 Task: Look for space in Kemise, Ethiopia from 12th July, 2023 to 16th July, 2023 for 8 adults in price range Rs.10000 to Rs.16000. Place can be private room with 8 bedrooms having 8 beds and 8 bathrooms. Property type can be house, flat, hotel. Amenities needed are: wifi, TV, free parkinig on premises, gym, breakfast. Booking option can be shelf check-in. Required host language is English.
Action: Mouse moved to (472, 97)
Screenshot: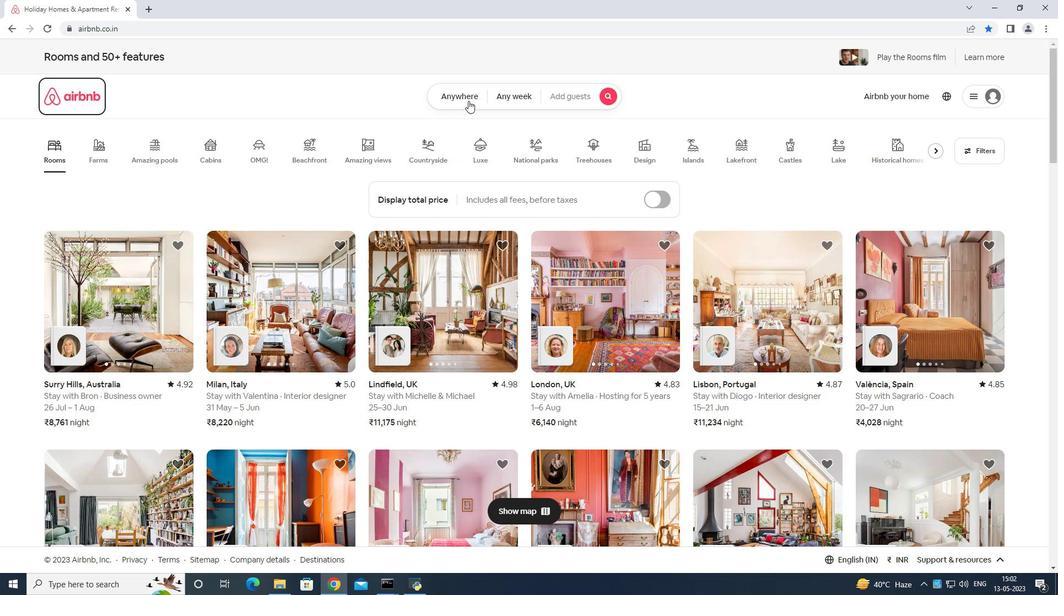 
Action: Mouse pressed left at (472, 97)
Screenshot: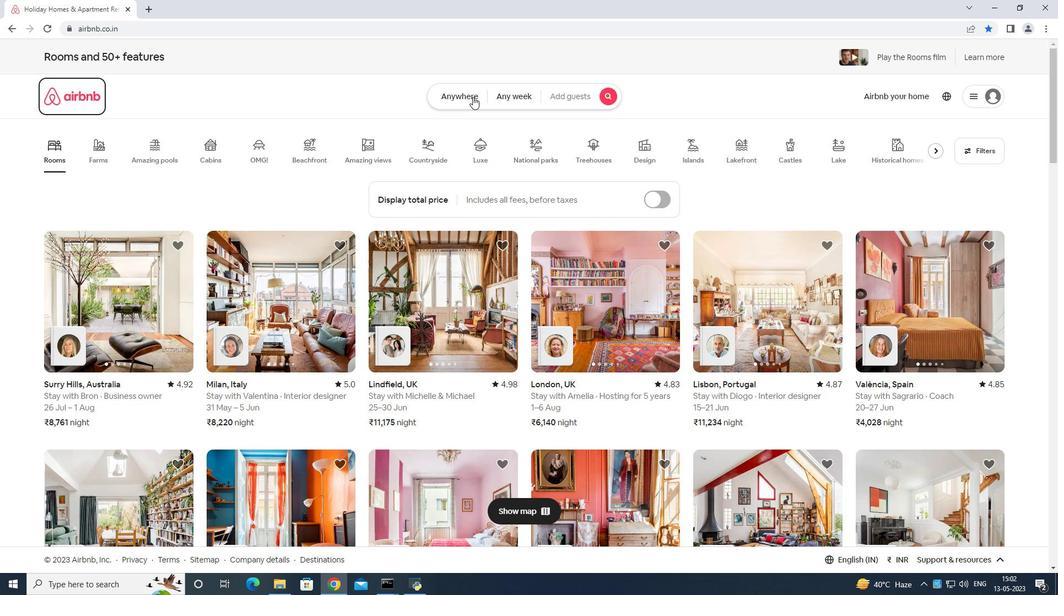 
Action: Mouse moved to (367, 141)
Screenshot: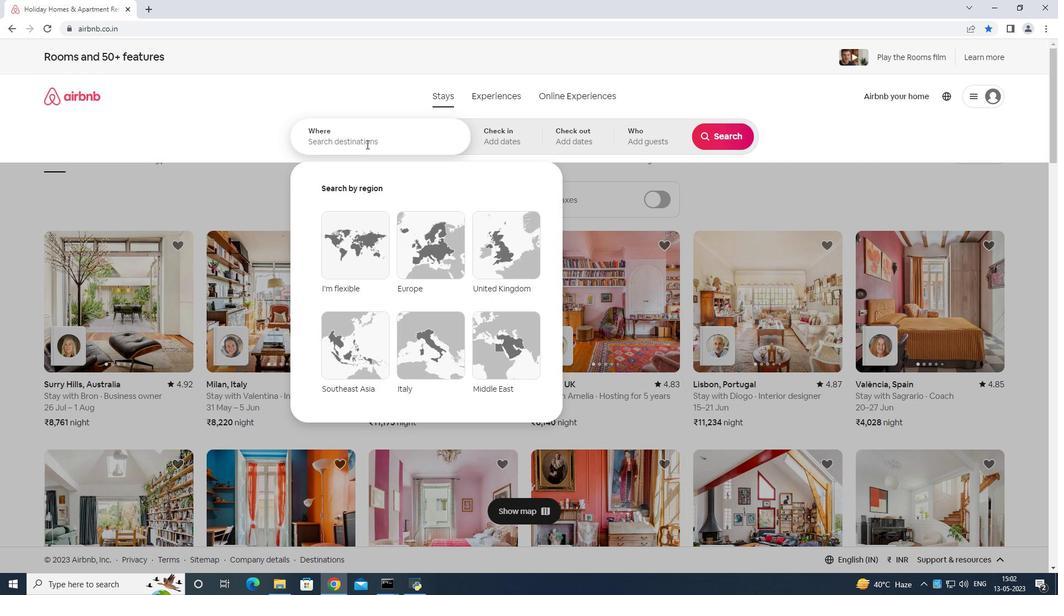 
Action: Mouse pressed left at (367, 141)
Screenshot: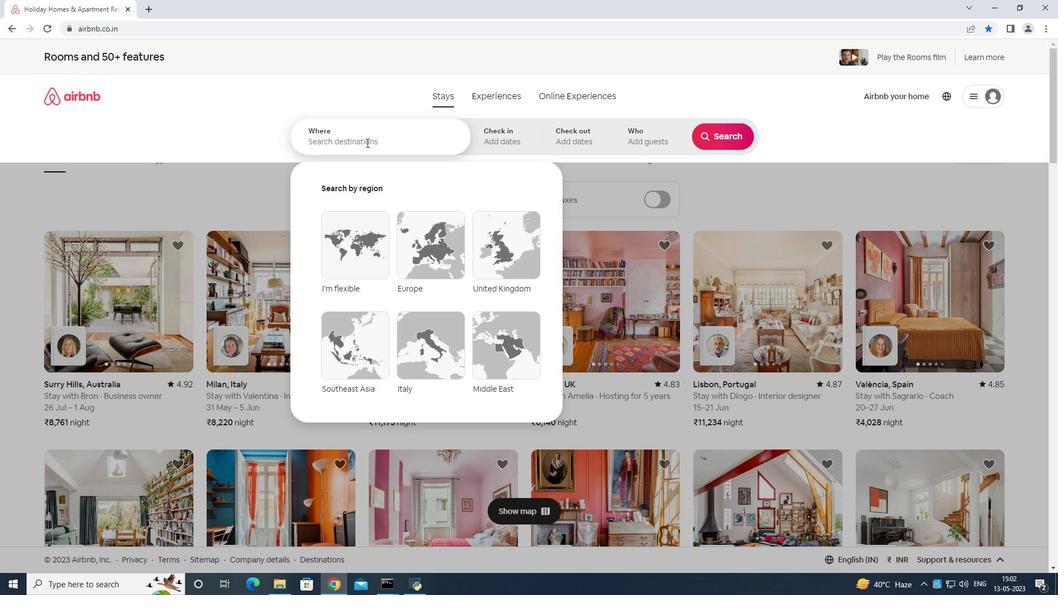 
Action: Mouse moved to (373, 132)
Screenshot: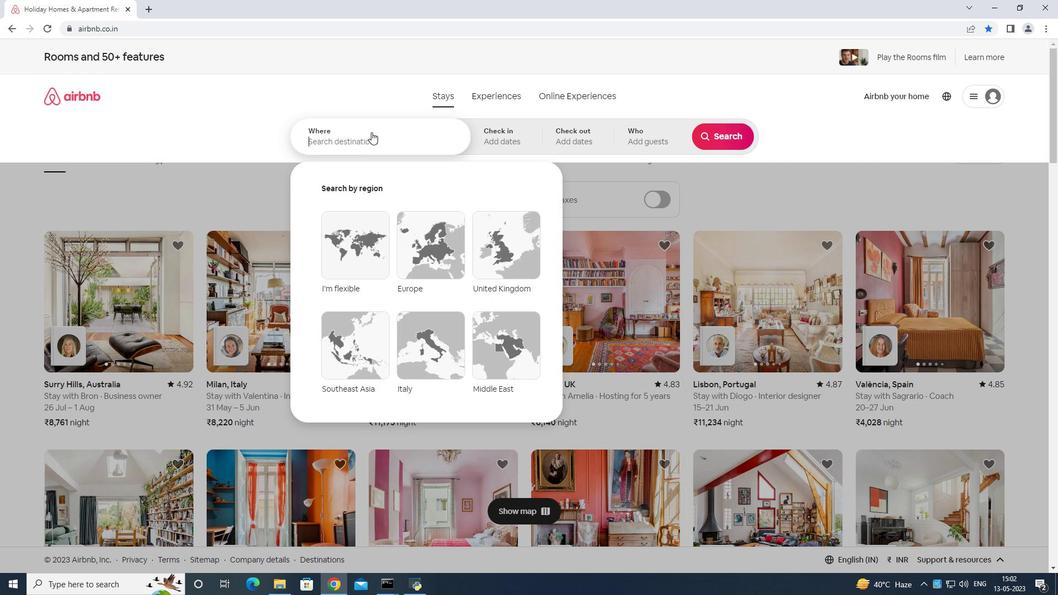 
Action: Key pressed <Key.shift>Keb<Key.backspace>mise<Key.space>ethiopia<Key.enter>
Screenshot: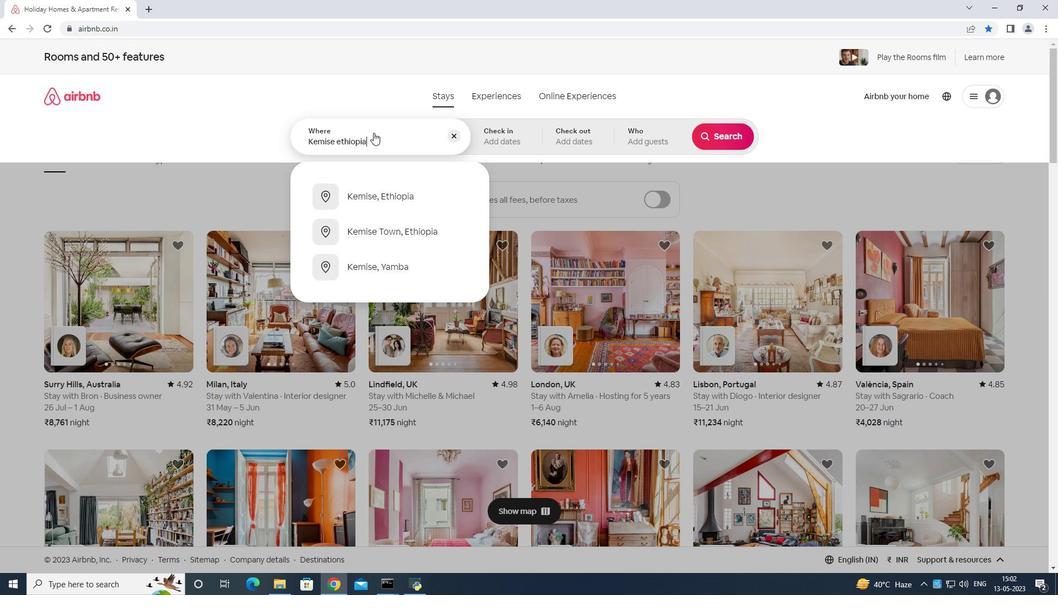 
Action: Mouse moved to (717, 224)
Screenshot: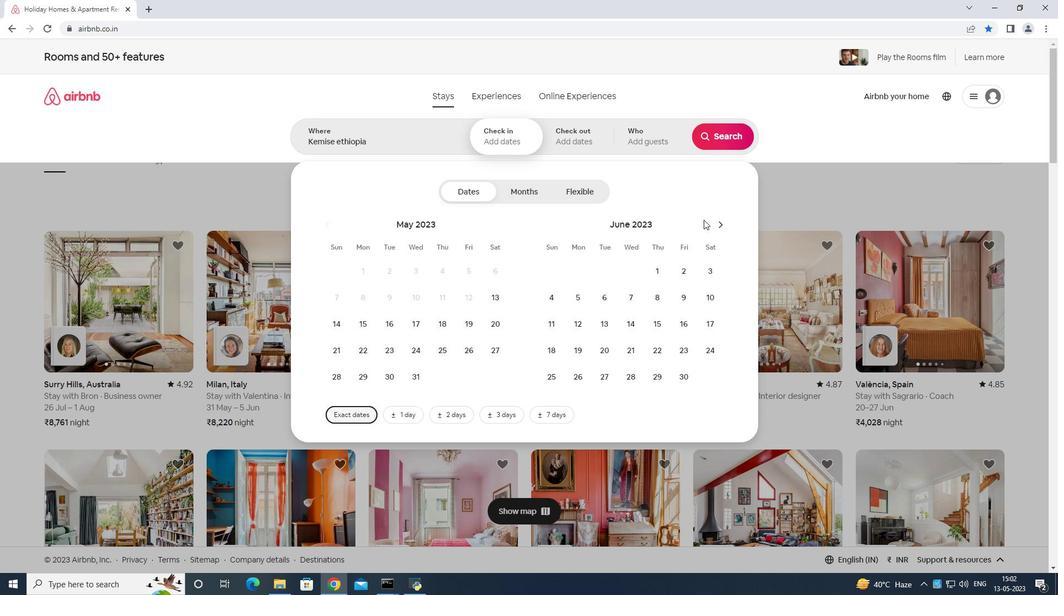 
Action: Mouse pressed left at (717, 224)
Screenshot: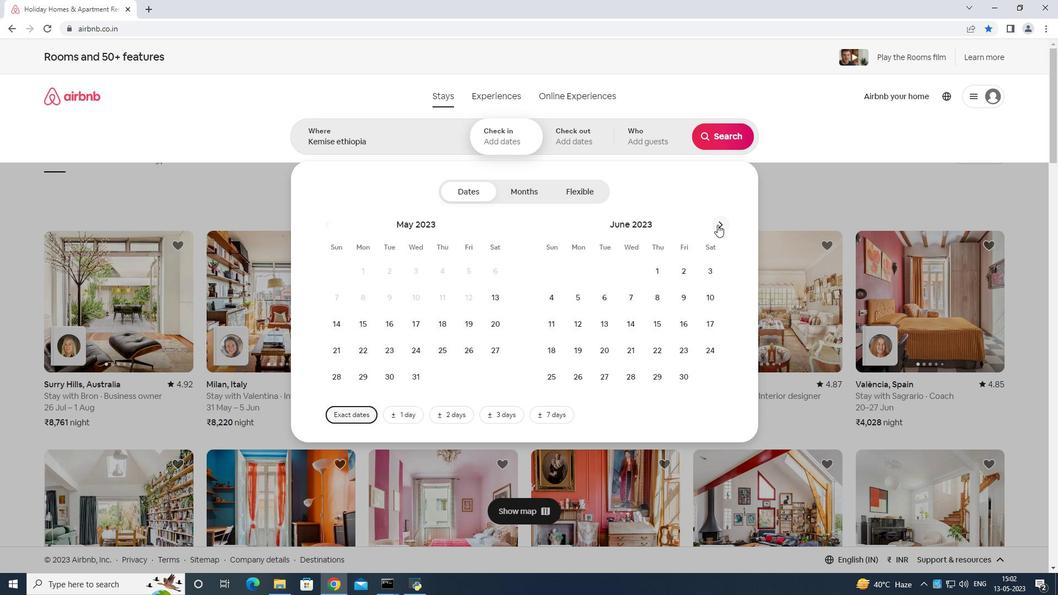 
Action: Mouse moved to (632, 325)
Screenshot: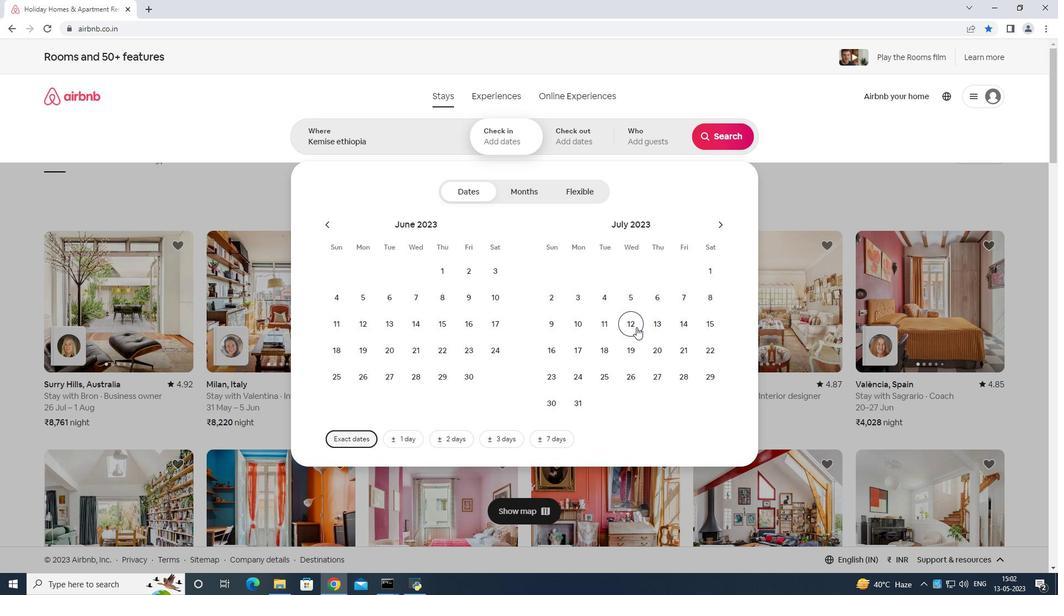 
Action: Mouse pressed left at (632, 325)
Screenshot: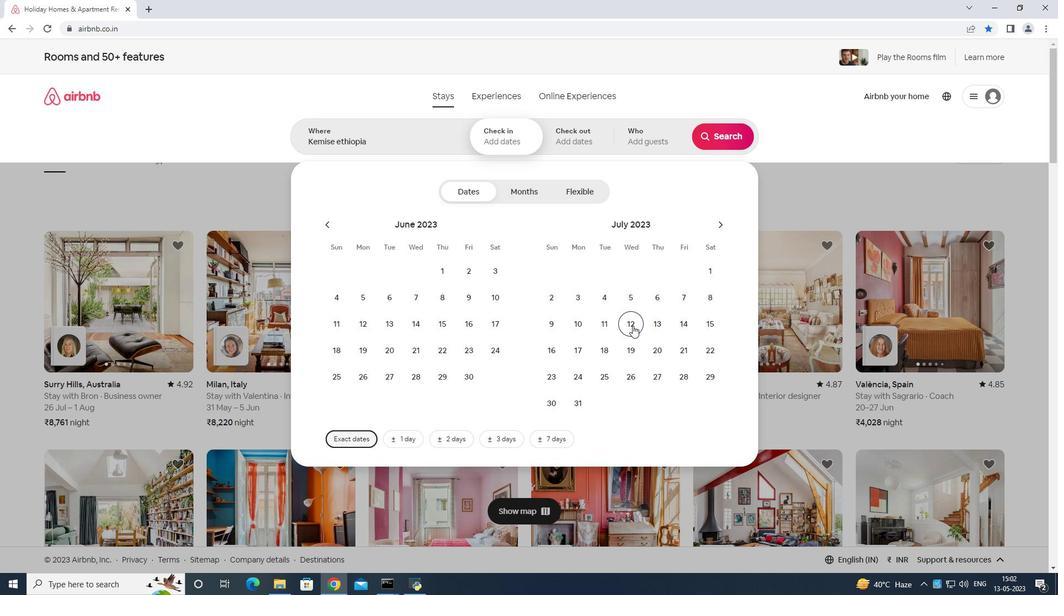 
Action: Mouse moved to (547, 350)
Screenshot: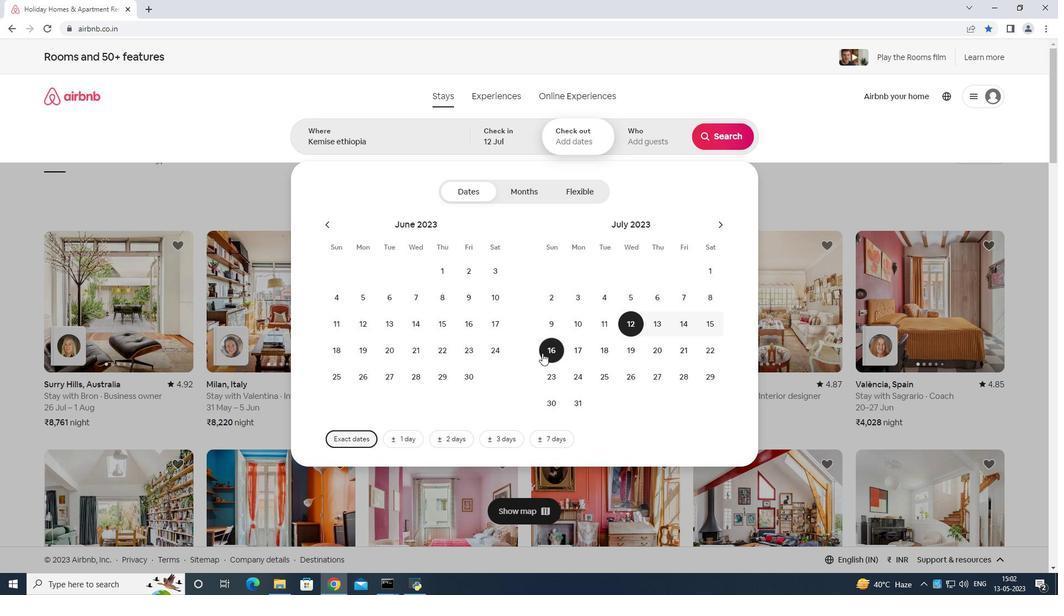 
Action: Mouse pressed left at (547, 350)
Screenshot: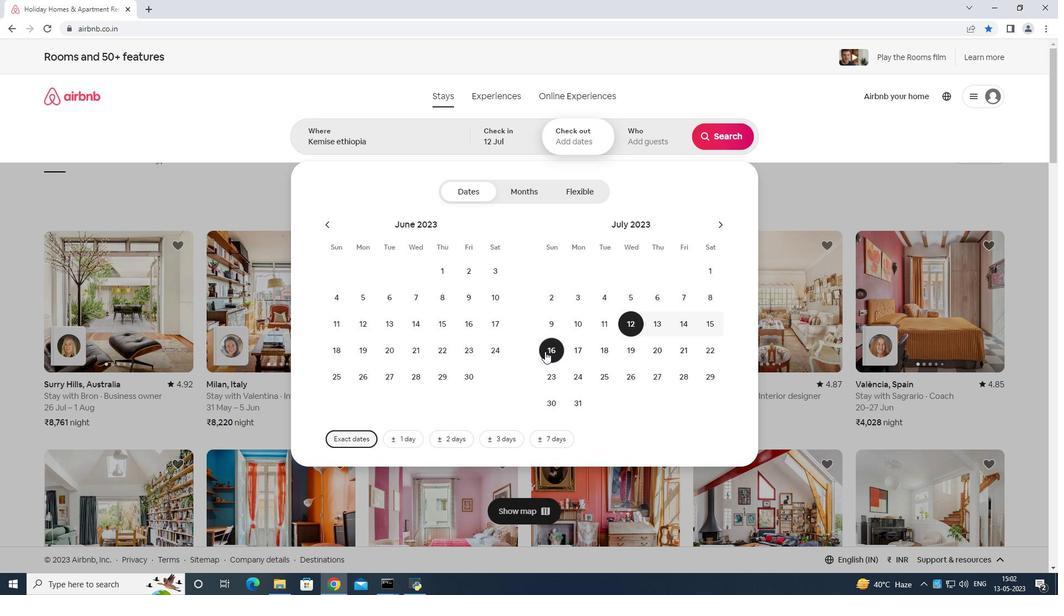 
Action: Mouse moved to (639, 137)
Screenshot: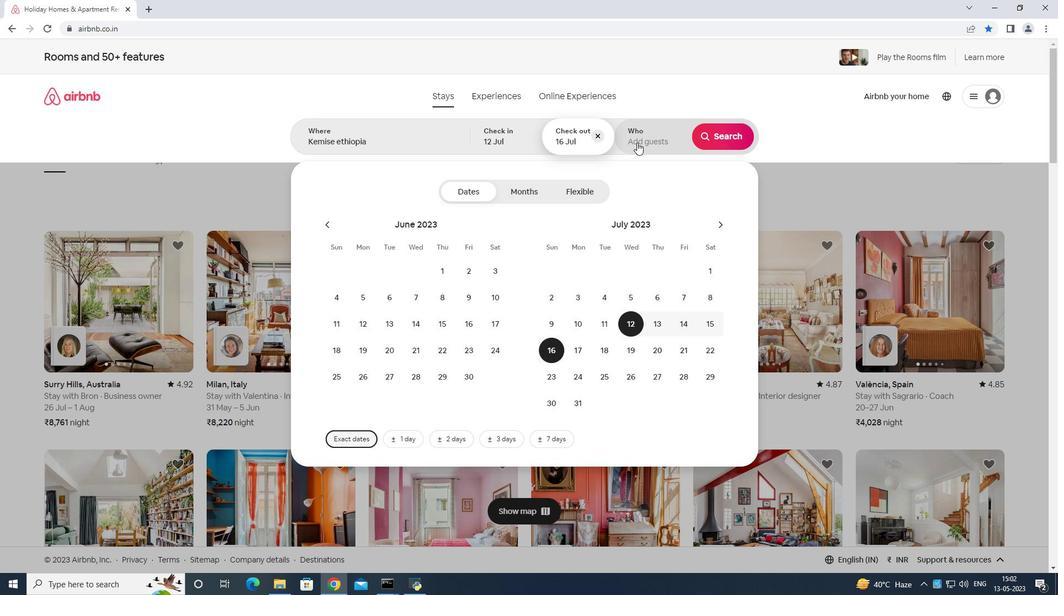 
Action: Mouse pressed left at (639, 137)
Screenshot: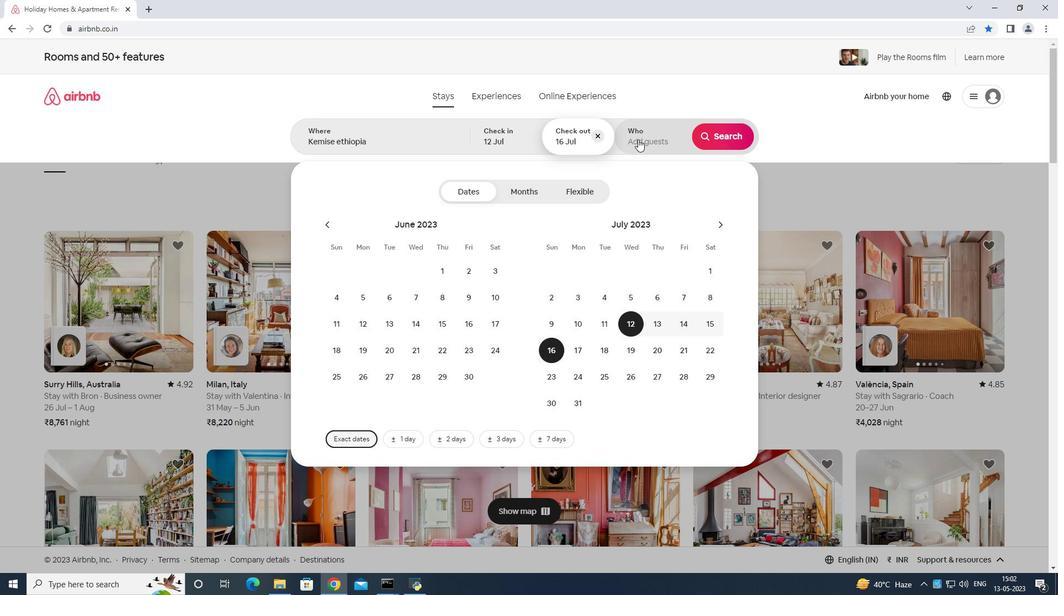 
Action: Mouse moved to (713, 191)
Screenshot: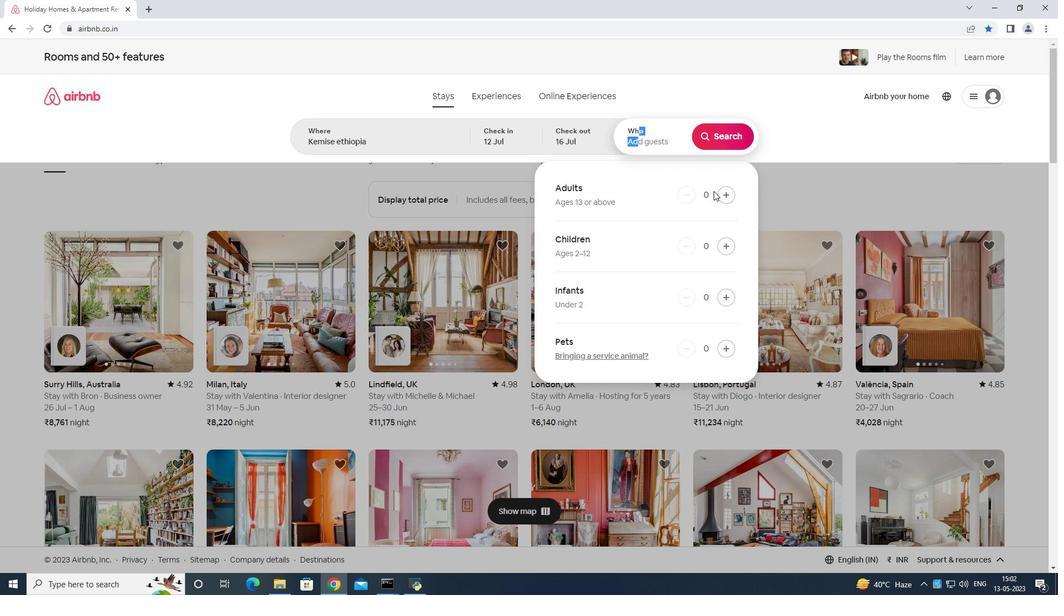 
Action: Mouse pressed left at (713, 191)
Screenshot: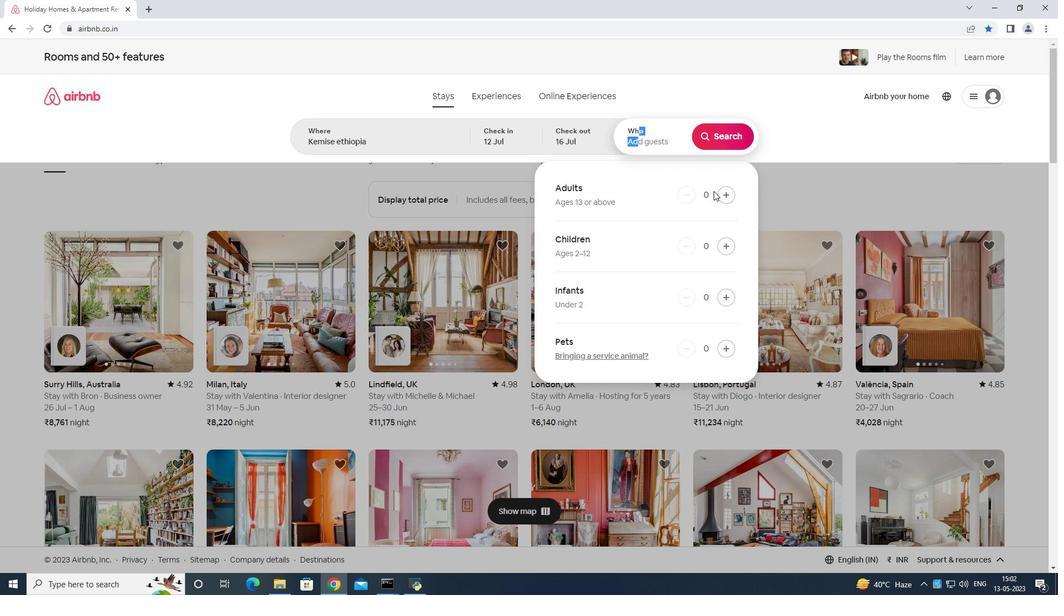 
Action: Mouse moved to (717, 191)
Screenshot: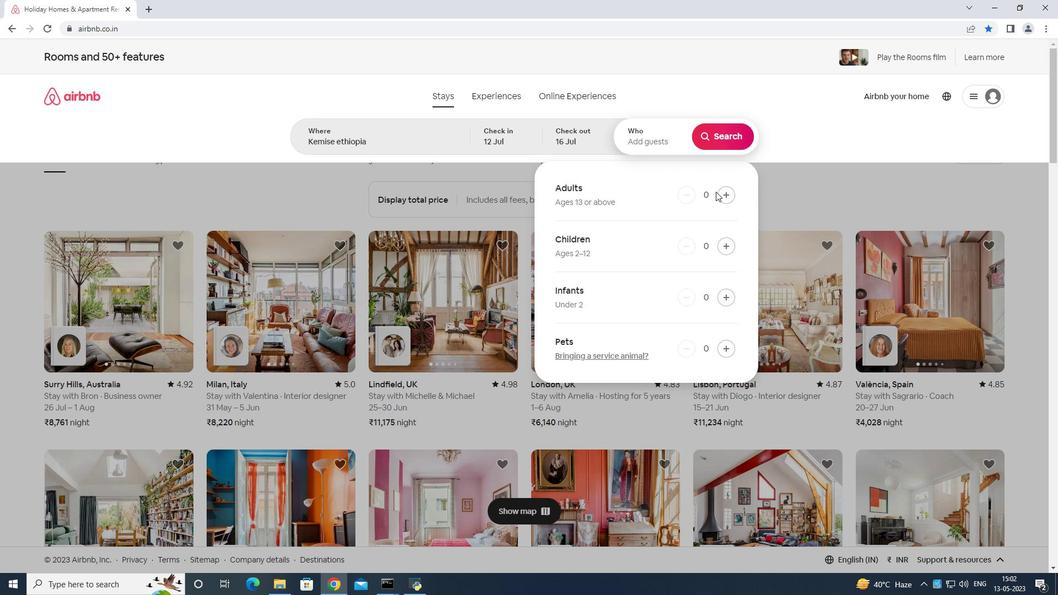 
Action: Mouse pressed left at (717, 191)
Screenshot: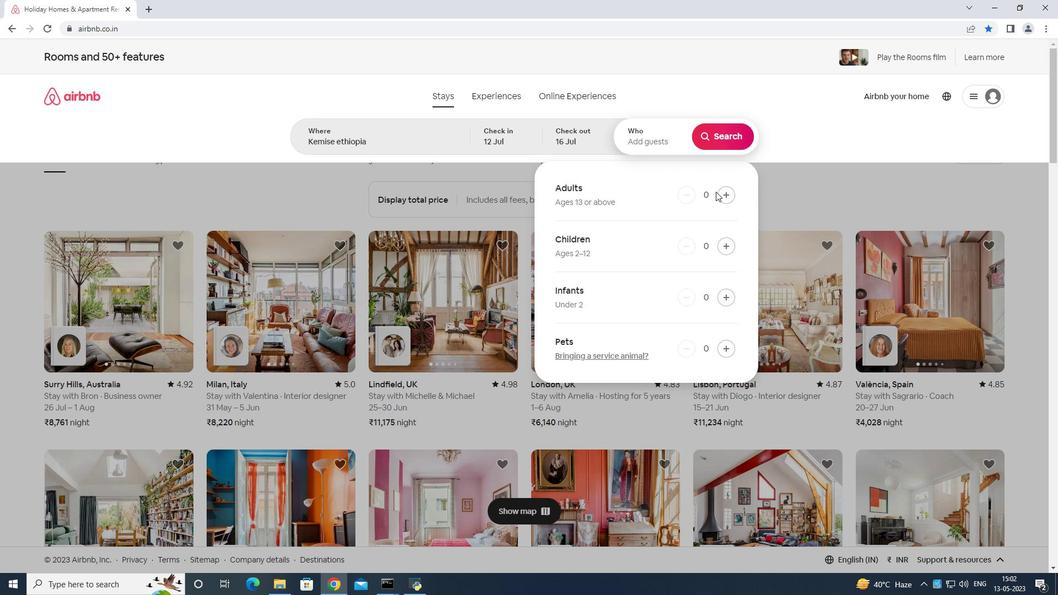 
Action: Mouse moved to (717, 191)
Screenshot: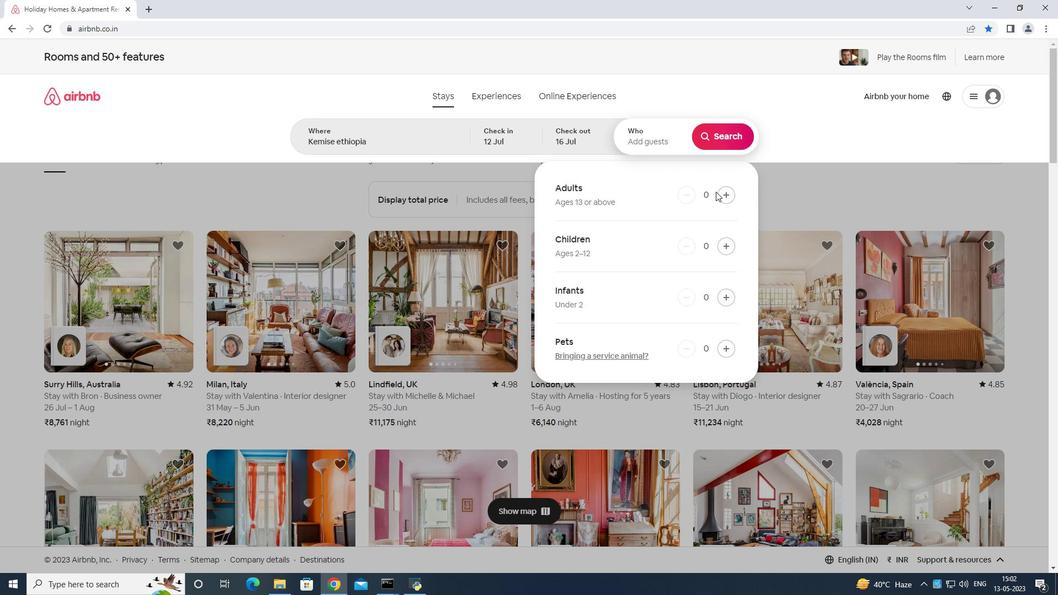 
Action: Mouse pressed left at (717, 191)
Screenshot: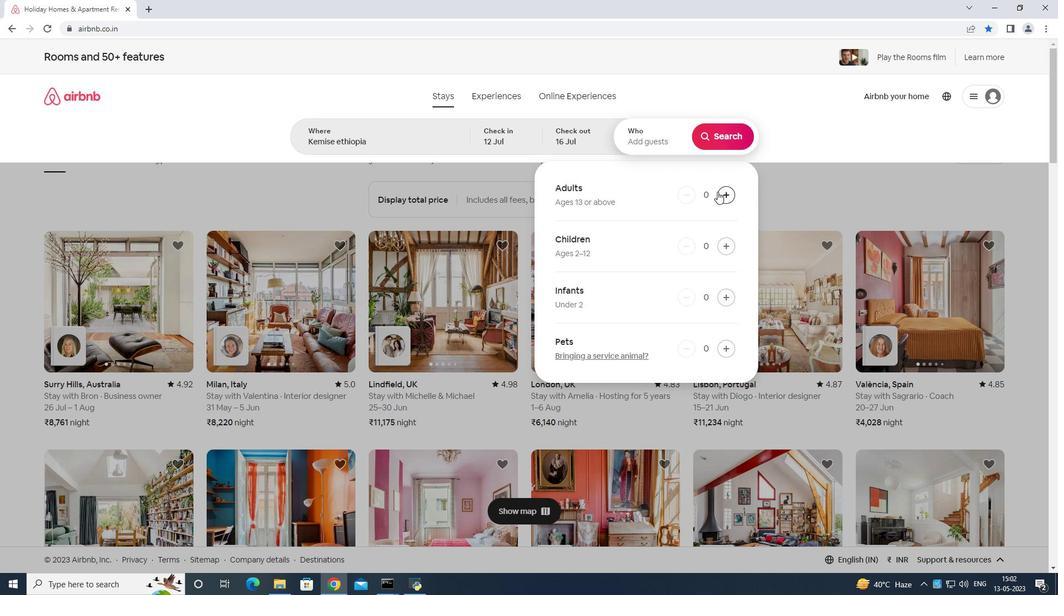 
Action: Mouse moved to (720, 191)
Screenshot: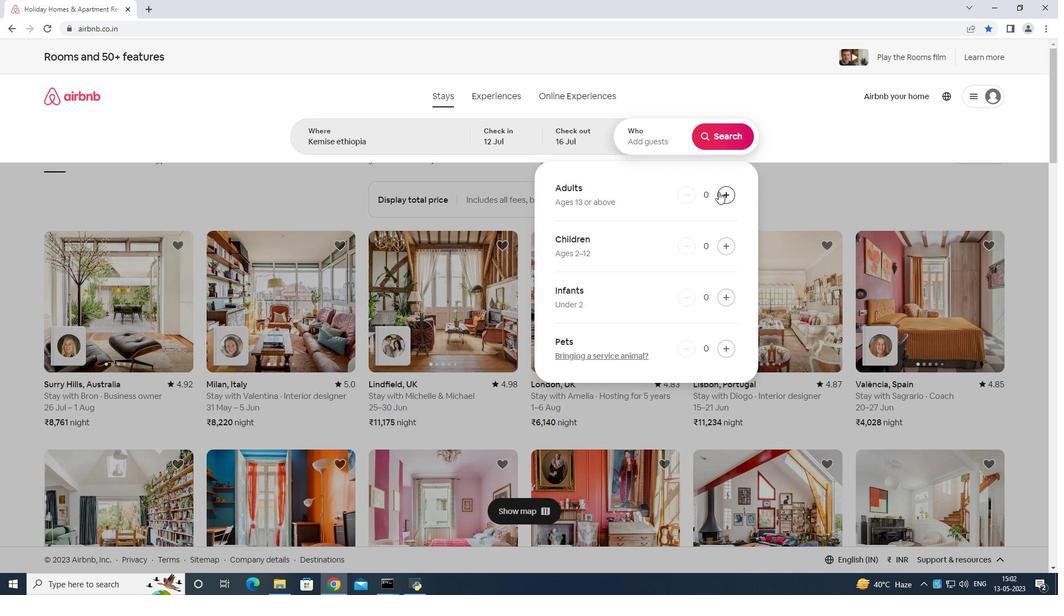 
Action: Mouse pressed left at (720, 191)
Screenshot: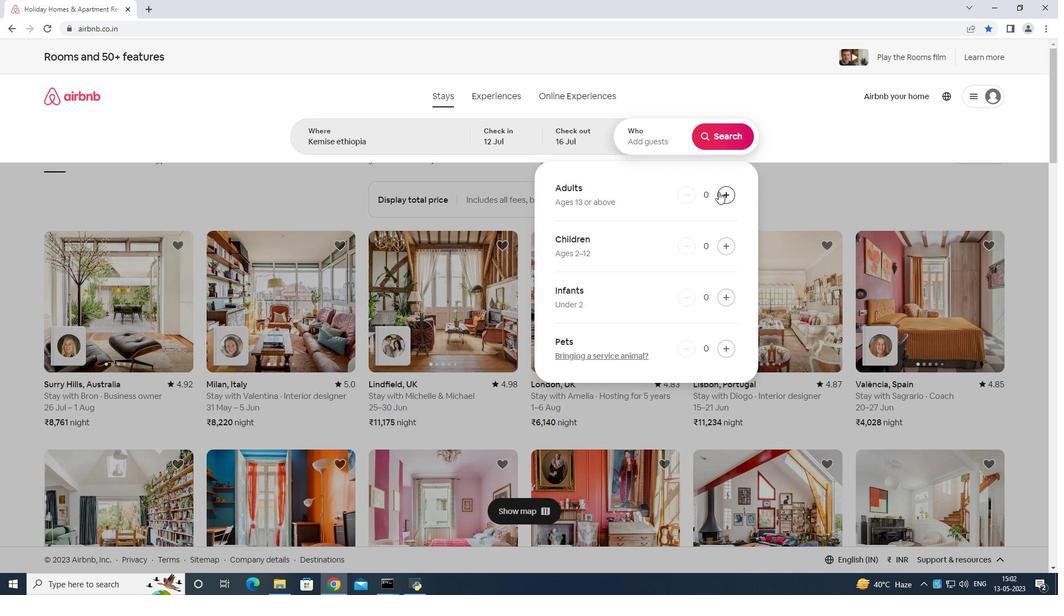 
Action: Mouse moved to (723, 191)
Screenshot: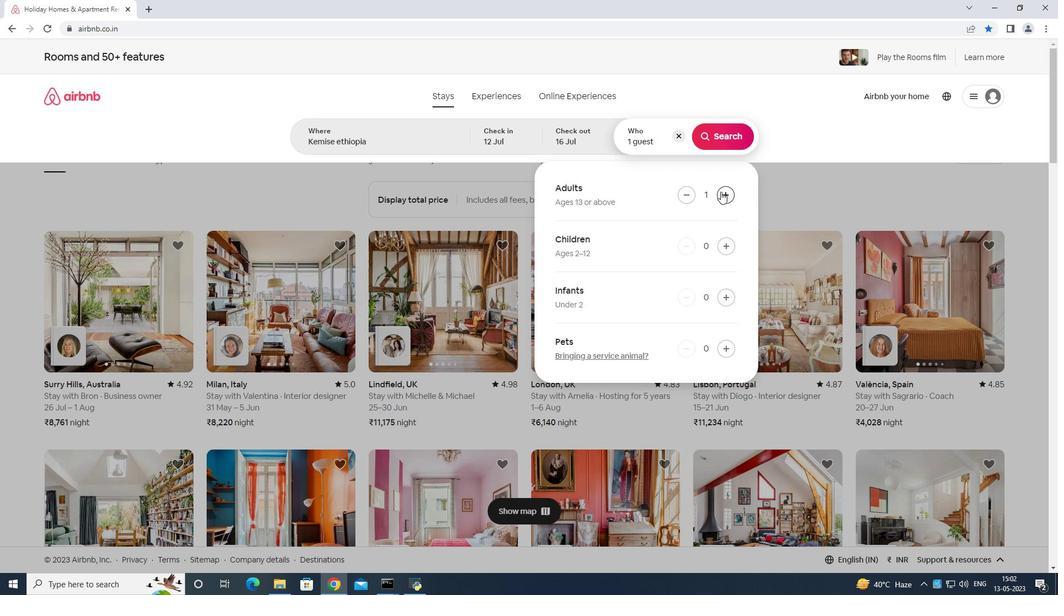
Action: Mouse pressed left at (723, 191)
Screenshot: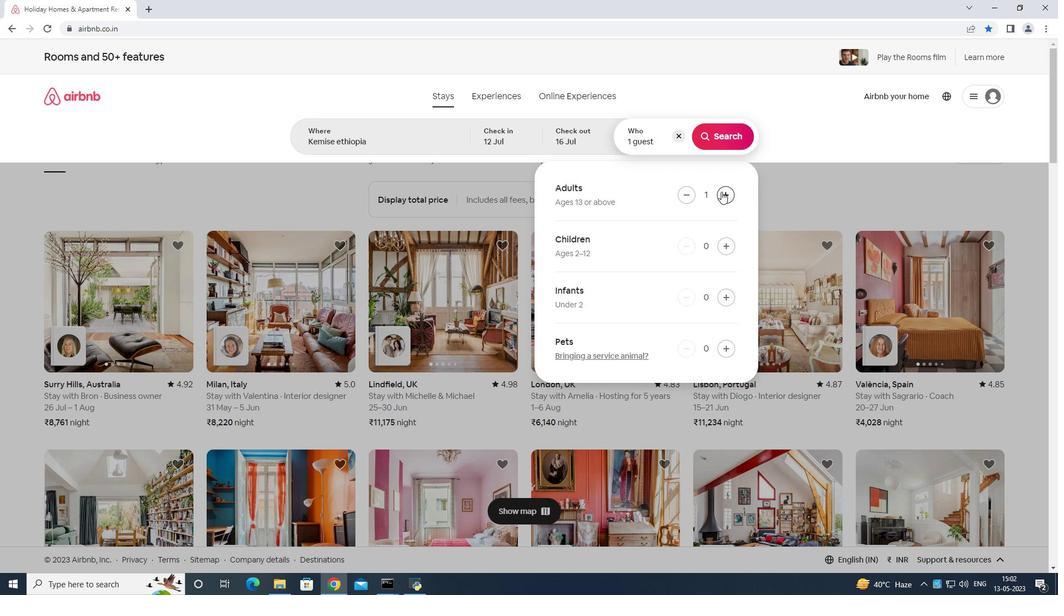 
Action: Mouse moved to (724, 192)
Screenshot: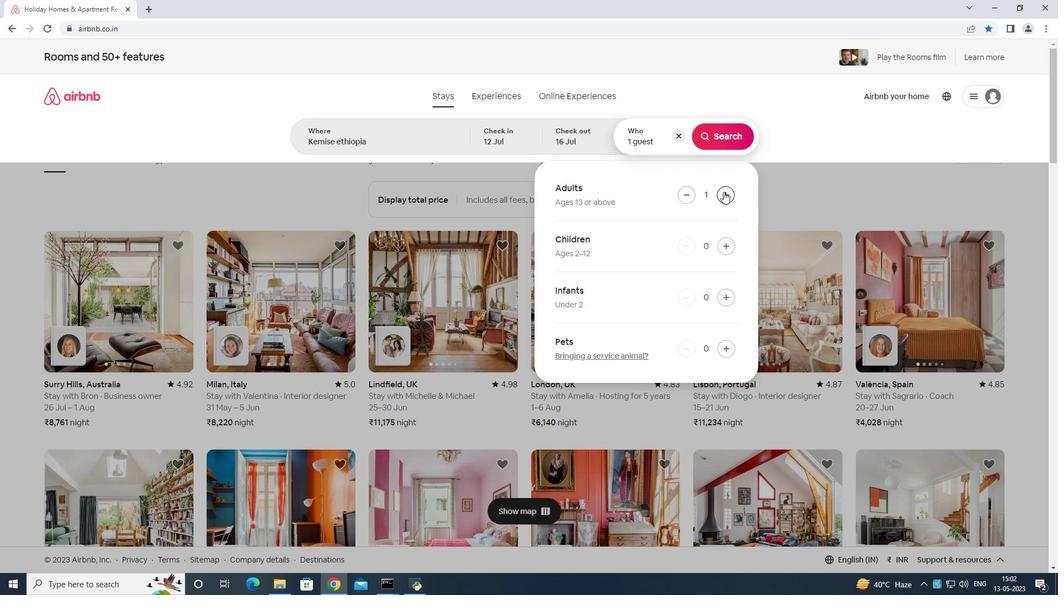 
Action: Mouse pressed left at (724, 192)
Screenshot: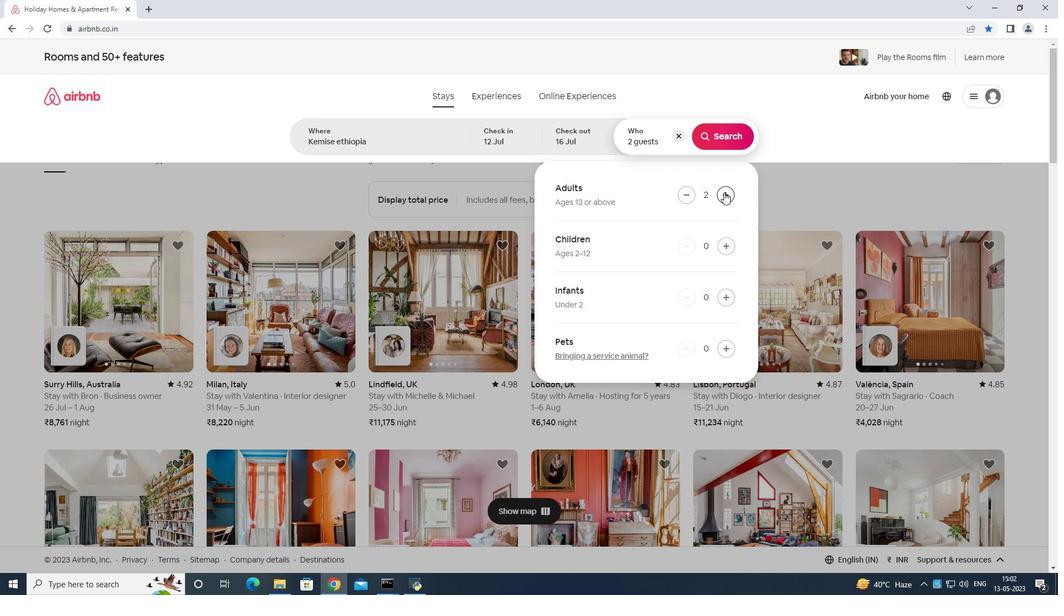 
Action: Mouse pressed left at (724, 192)
Screenshot: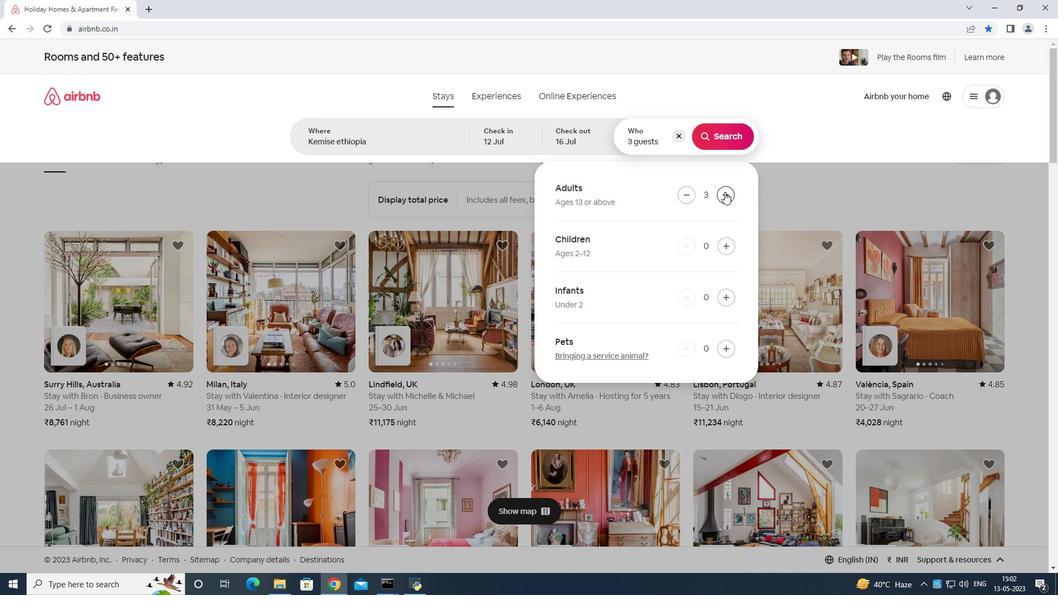 
Action: Mouse moved to (724, 192)
Screenshot: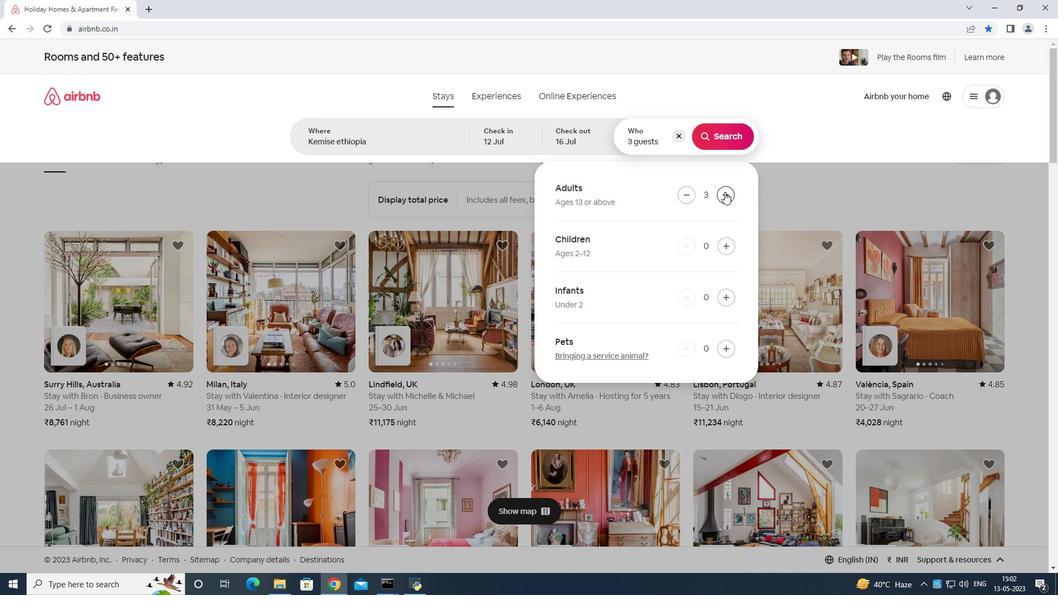 
Action: Mouse pressed left at (724, 192)
Screenshot: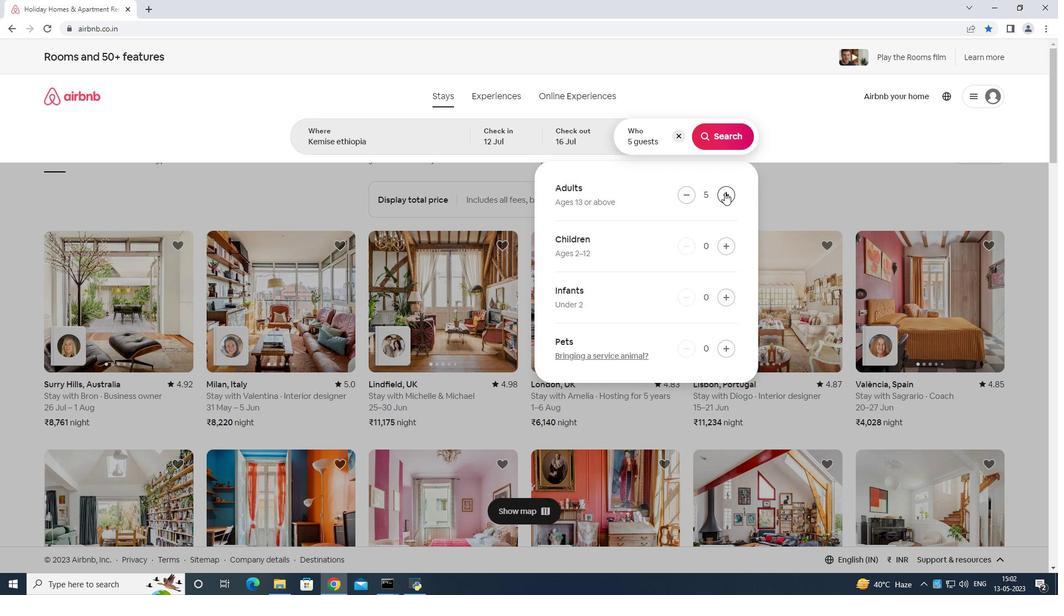 
Action: Mouse pressed left at (724, 192)
Screenshot: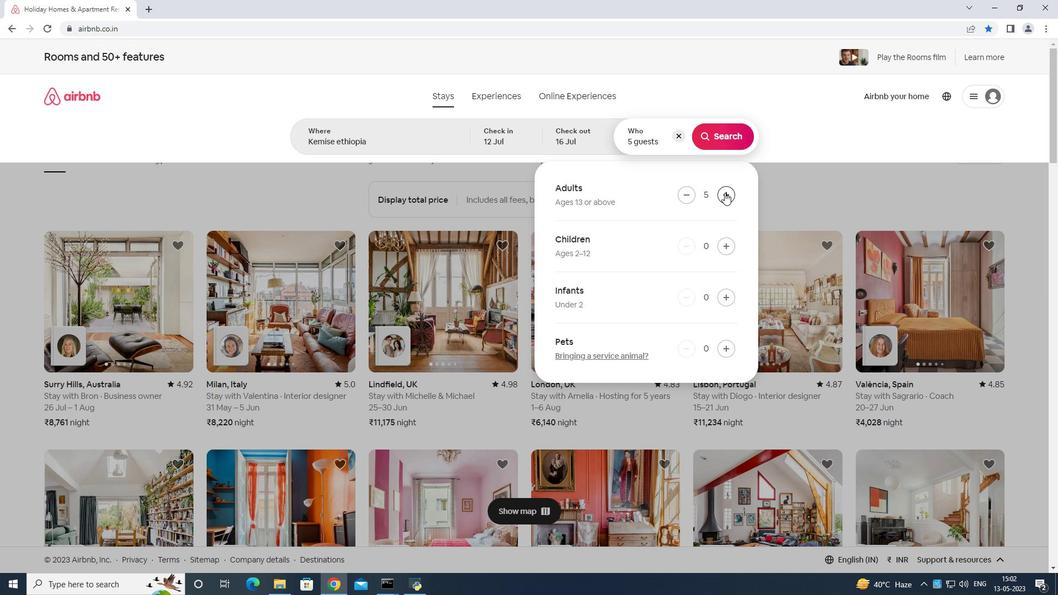 
Action: Mouse pressed left at (724, 192)
Screenshot: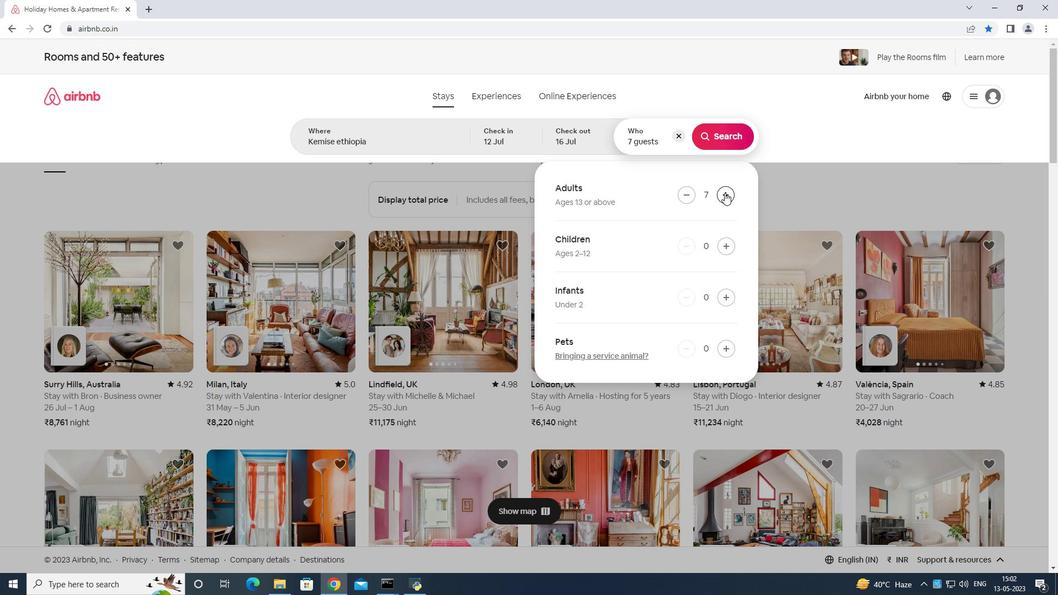 
Action: Mouse moved to (723, 135)
Screenshot: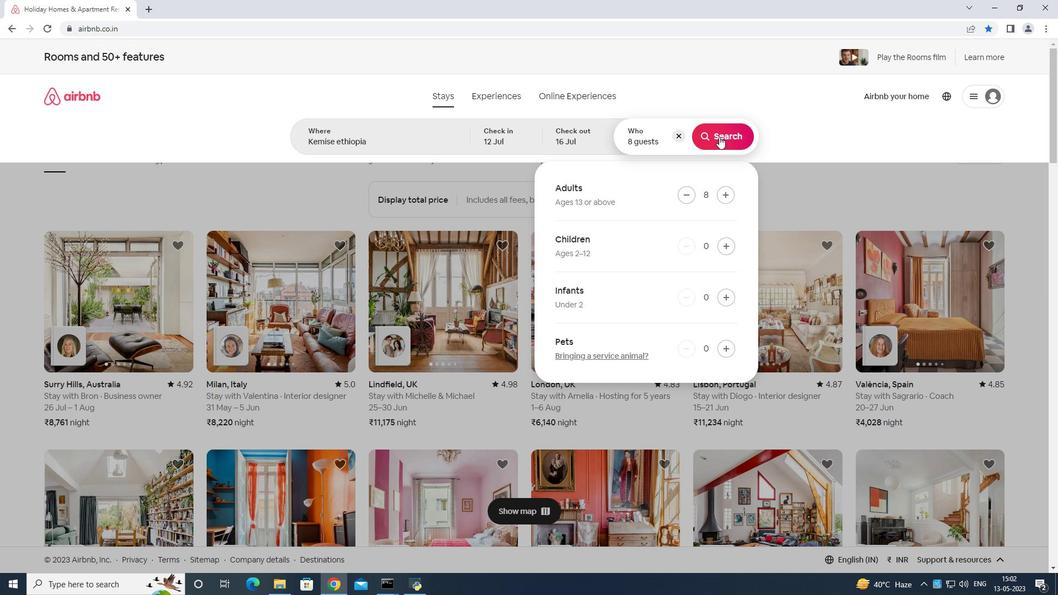 
Action: Mouse pressed left at (723, 135)
Screenshot: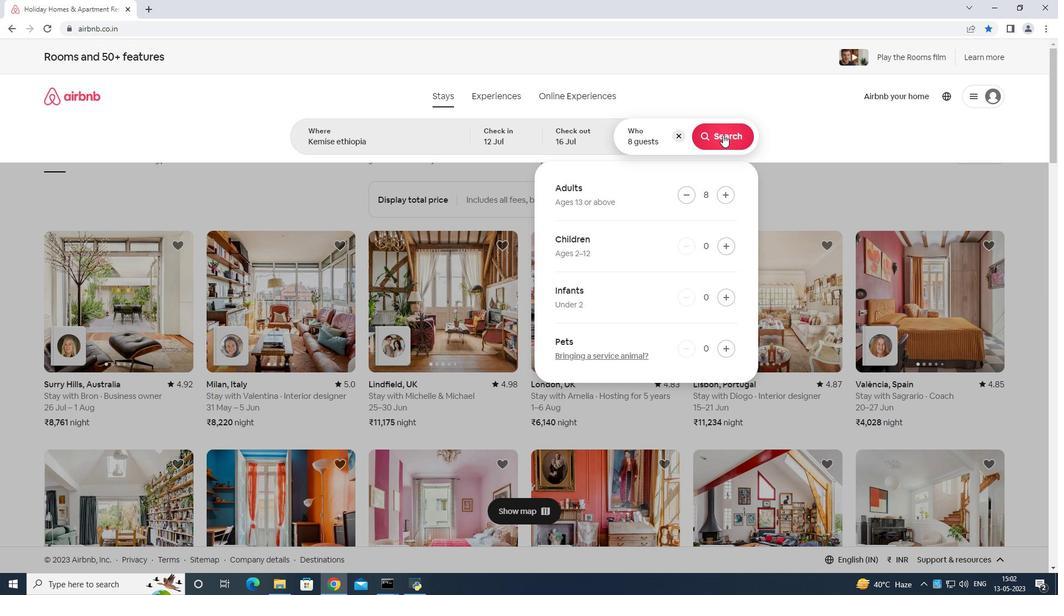 
Action: Mouse moved to (991, 100)
Screenshot: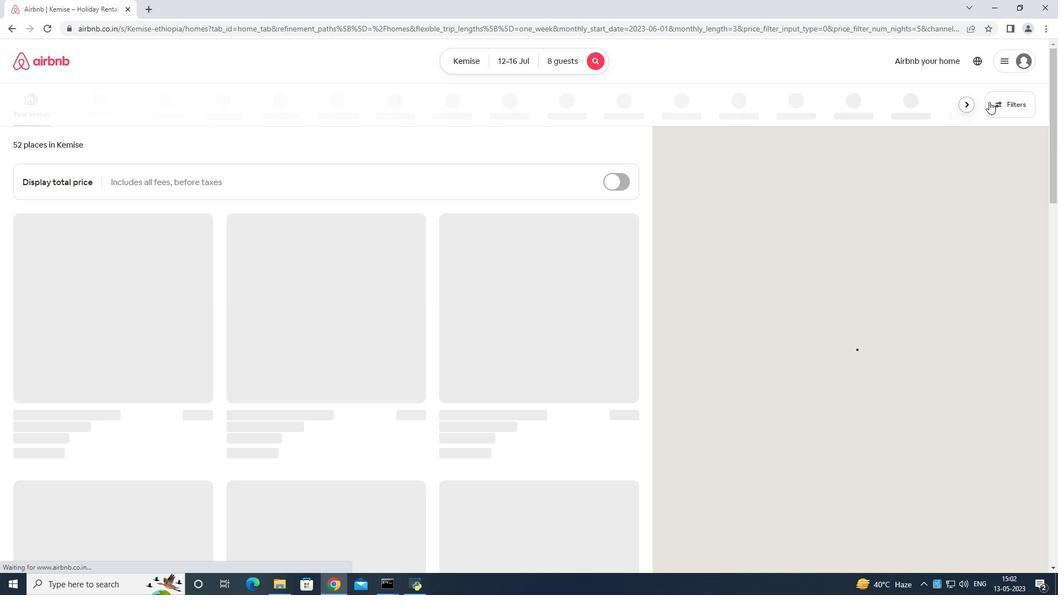 
Action: Mouse pressed left at (991, 100)
Screenshot: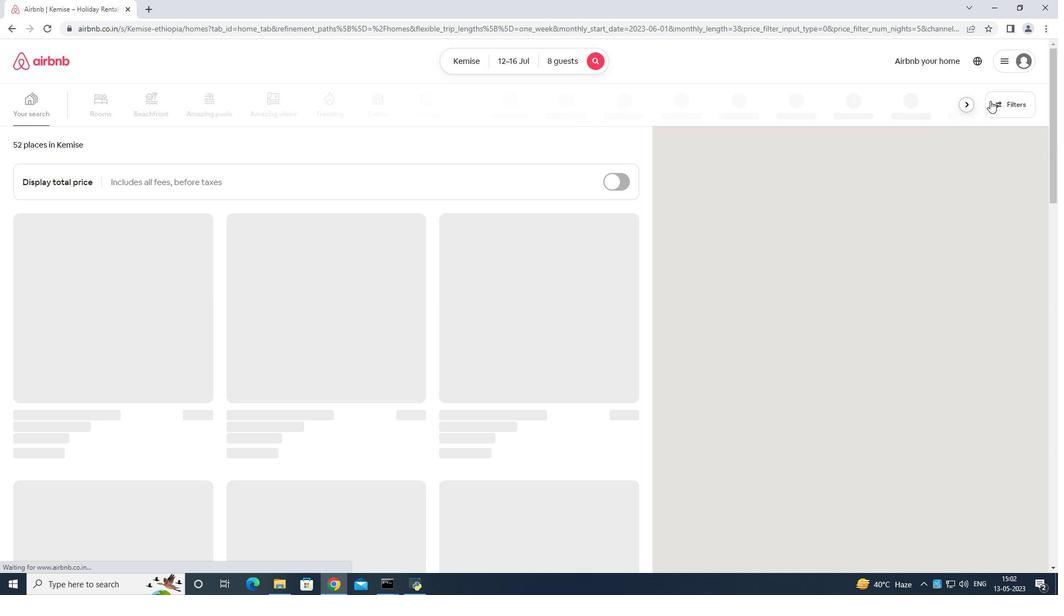 
Action: Mouse moved to (465, 377)
Screenshot: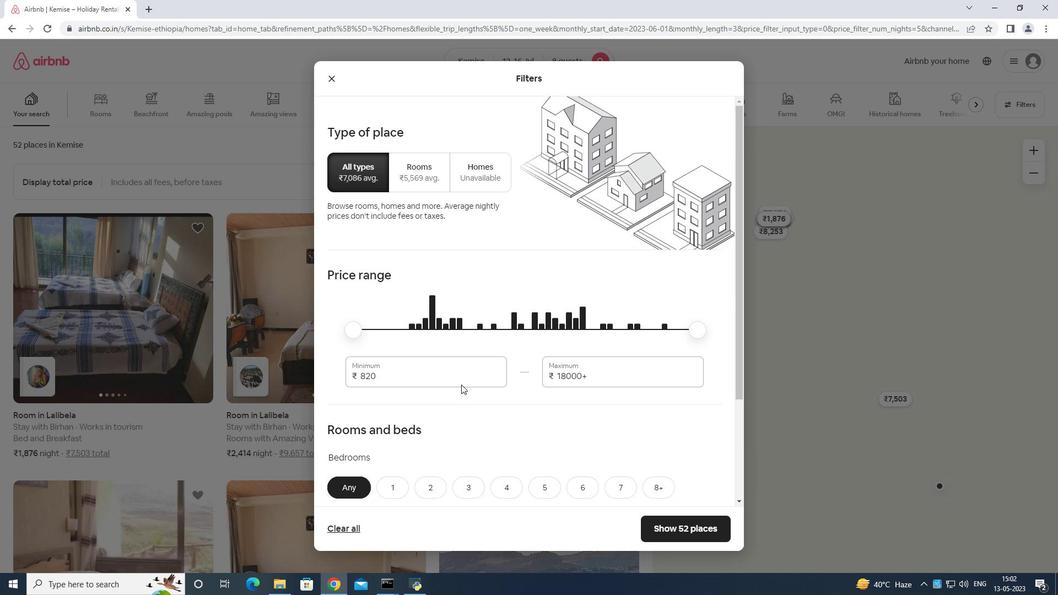 
Action: Mouse pressed left at (465, 377)
Screenshot: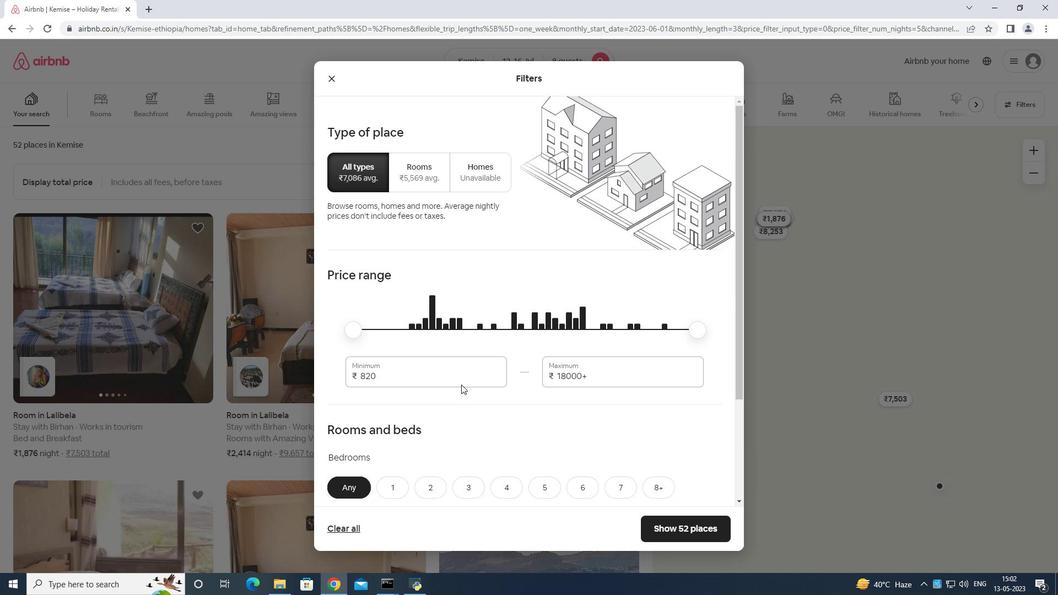 
Action: Mouse moved to (466, 374)
Screenshot: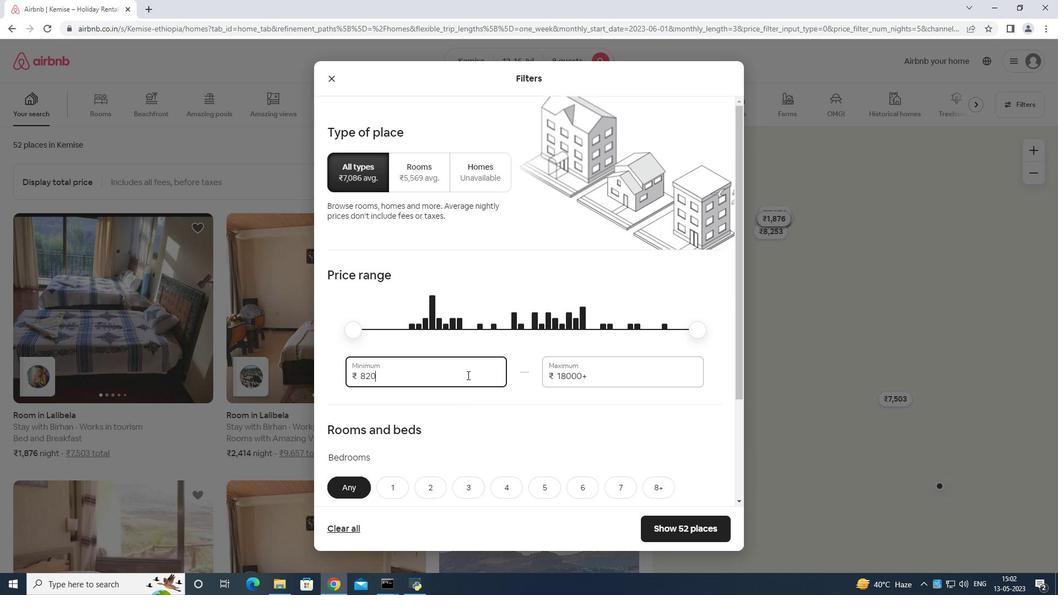 
Action: Key pressed <Key.backspace>
Screenshot: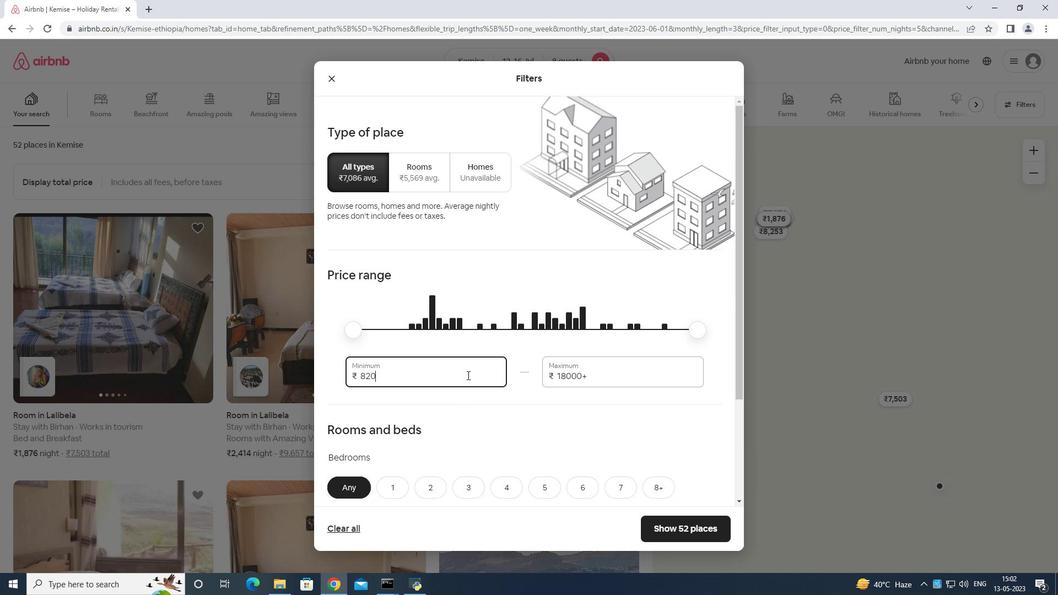 
Action: Mouse moved to (466, 375)
Screenshot: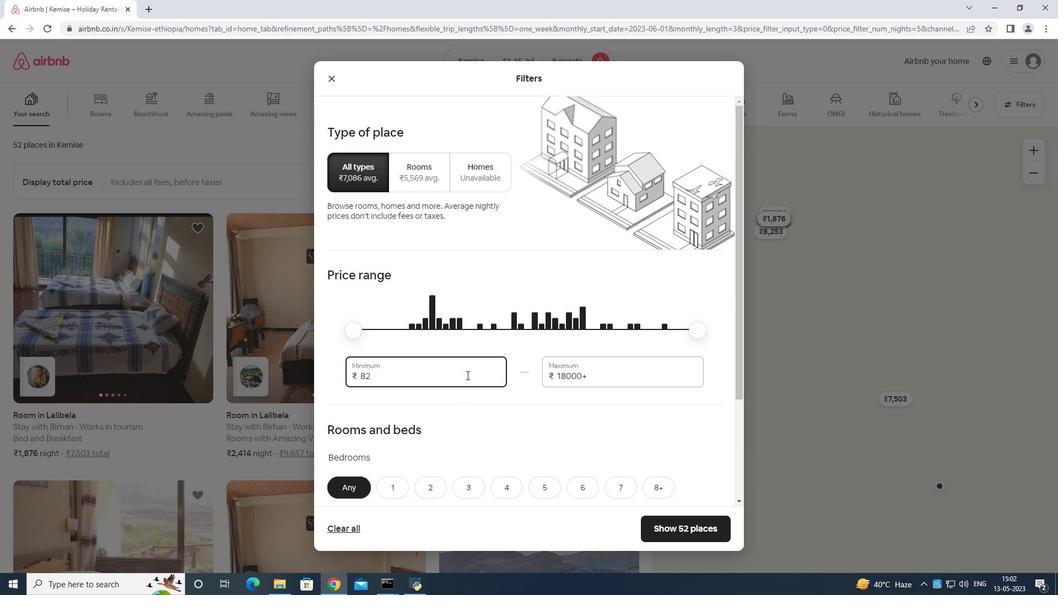 
Action: Key pressed <Key.backspace><Key.backspace><Key.backspace><Key.backspace><Key.backspace>
Screenshot: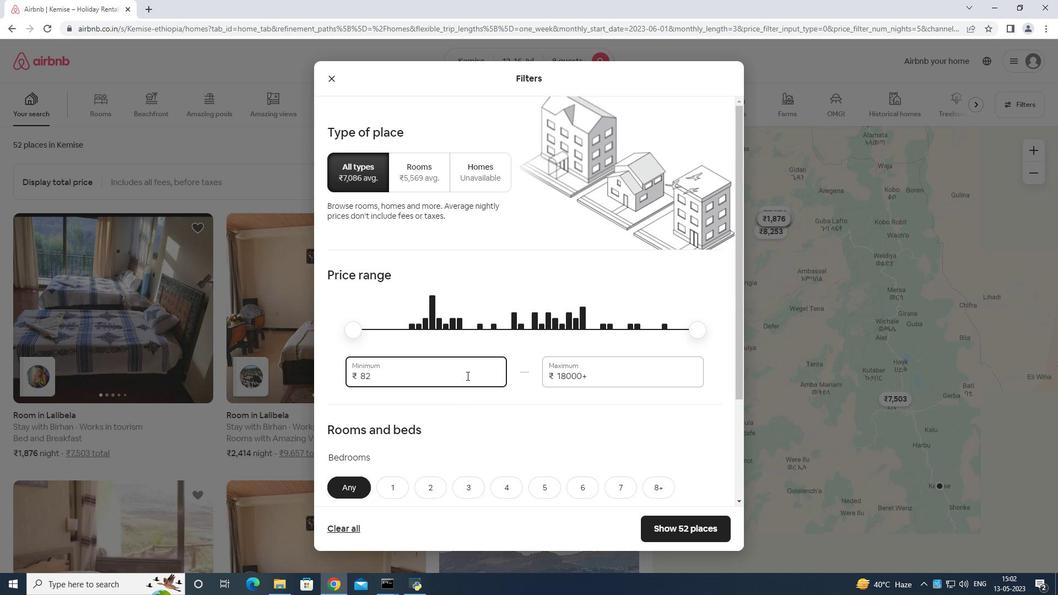 
Action: Mouse moved to (466, 375)
Screenshot: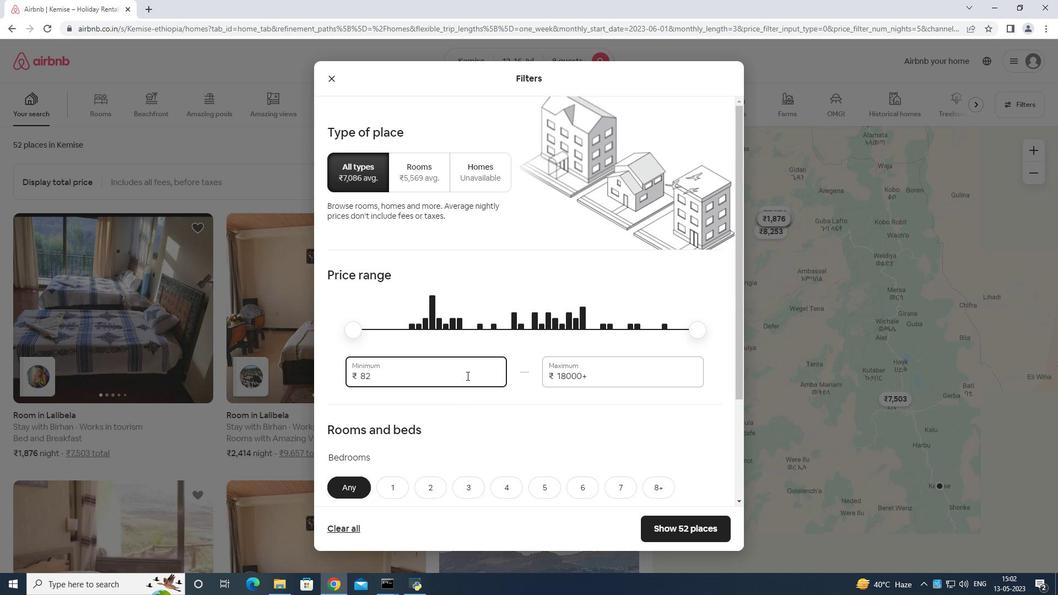 
Action: Key pressed <Key.backspace><Key.backspace>
Screenshot: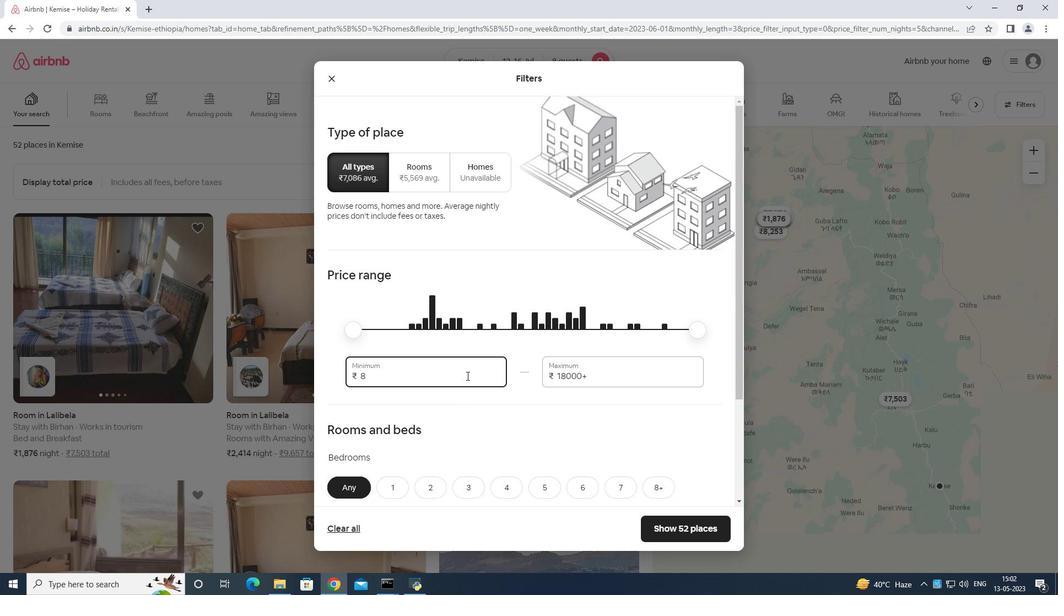 
Action: Mouse moved to (467, 373)
Screenshot: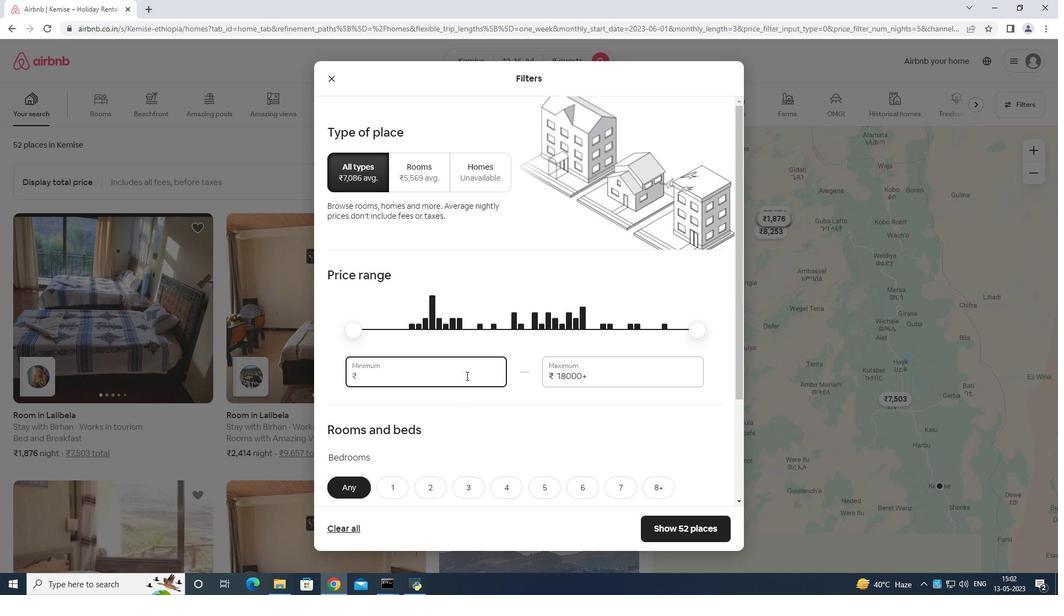 
Action: Key pressed 1
Screenshot: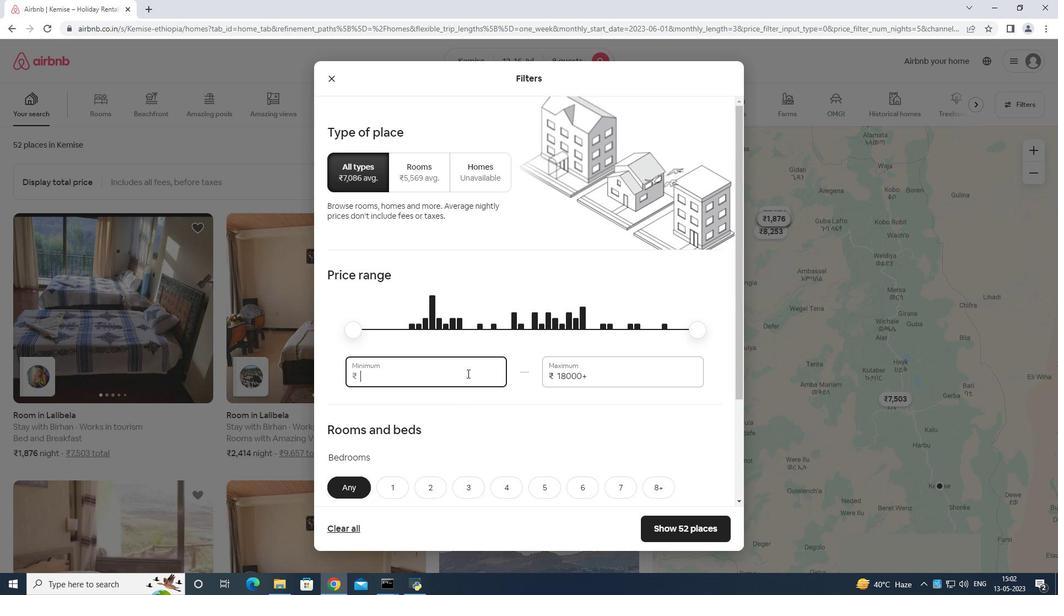 
Action: Mouse moved to (468, 372)
Screenshot: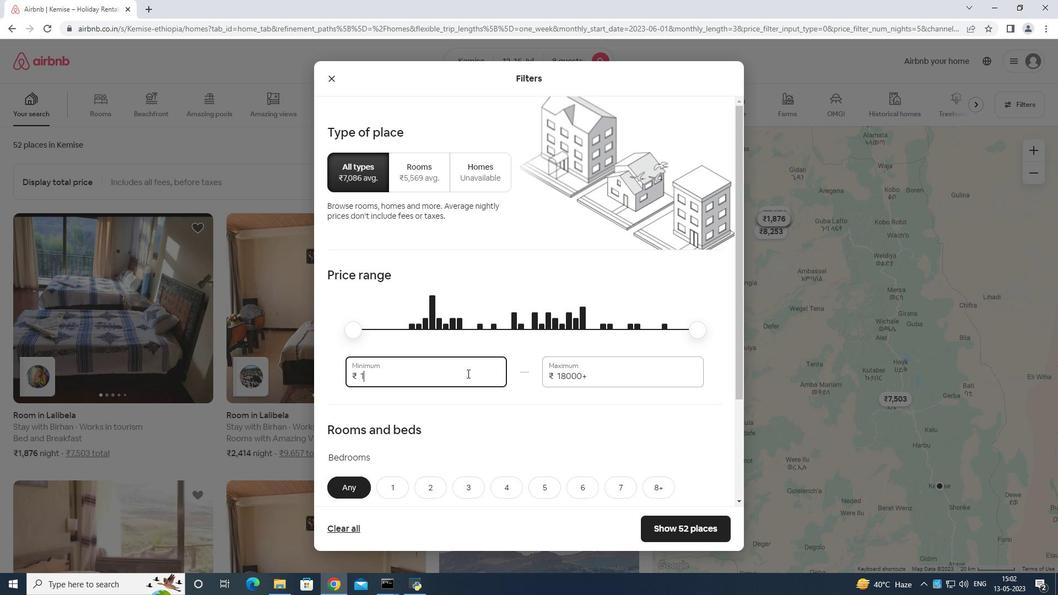
Action: Key pressed 000
Screenshot: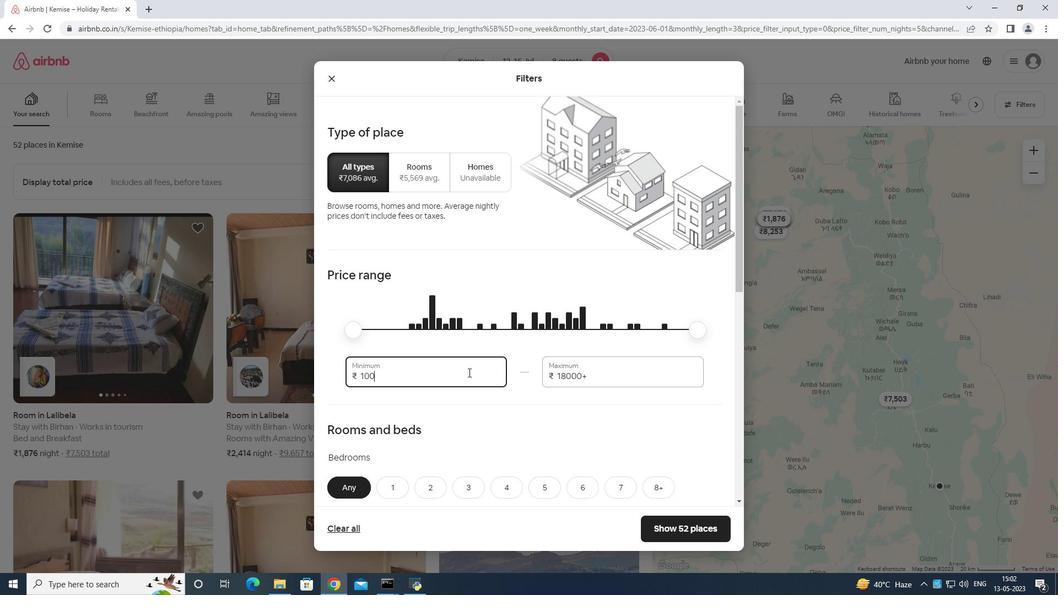 
Action: Mouse moved to (472, 372)
Screenshot: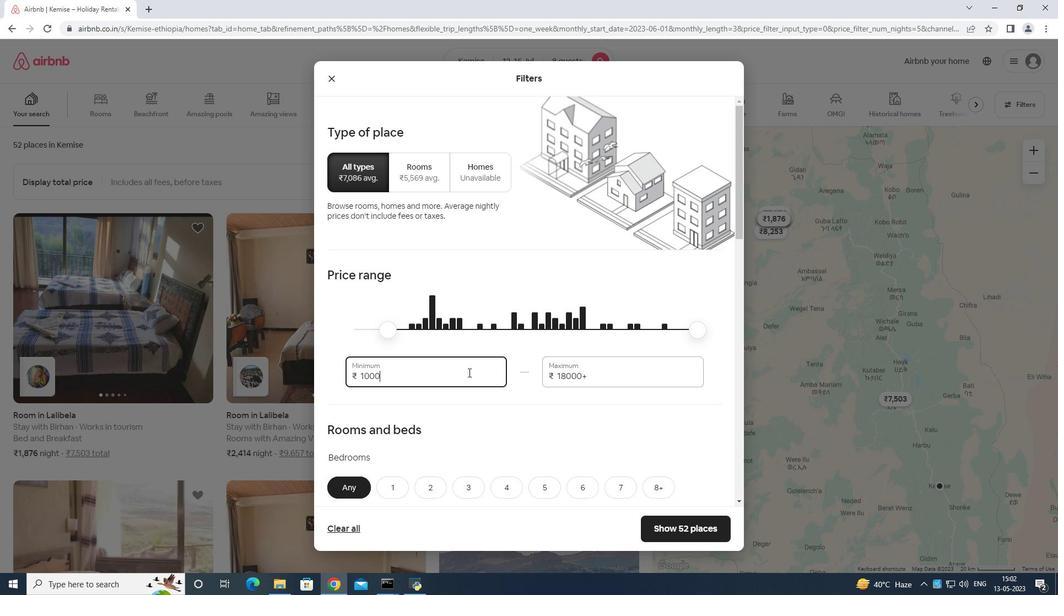 
Action: Key pressed 0
Screenshot: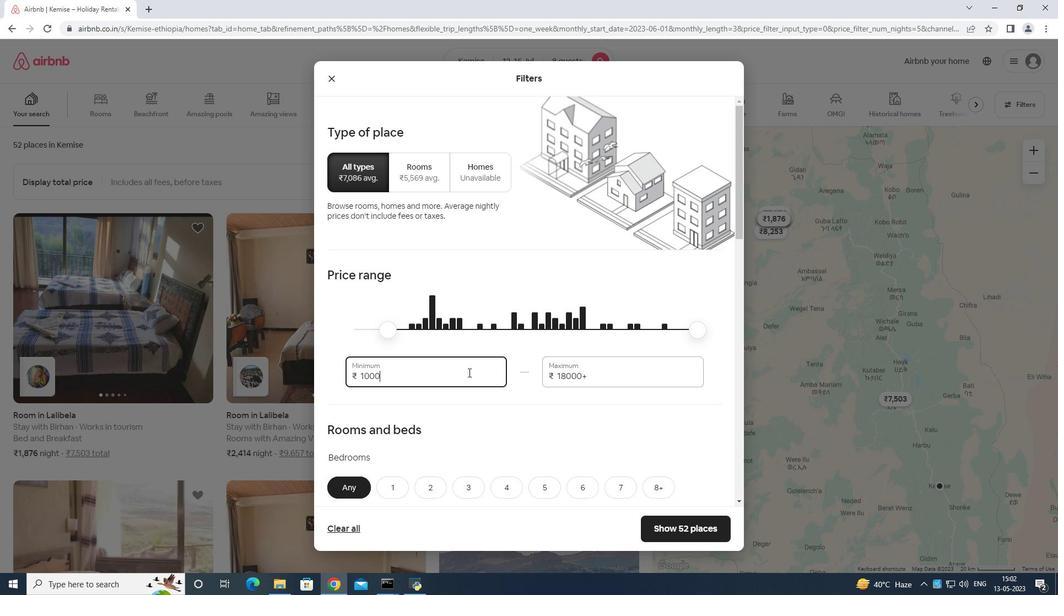 
Action: Mouse moved to (610, 370)
Screenshot: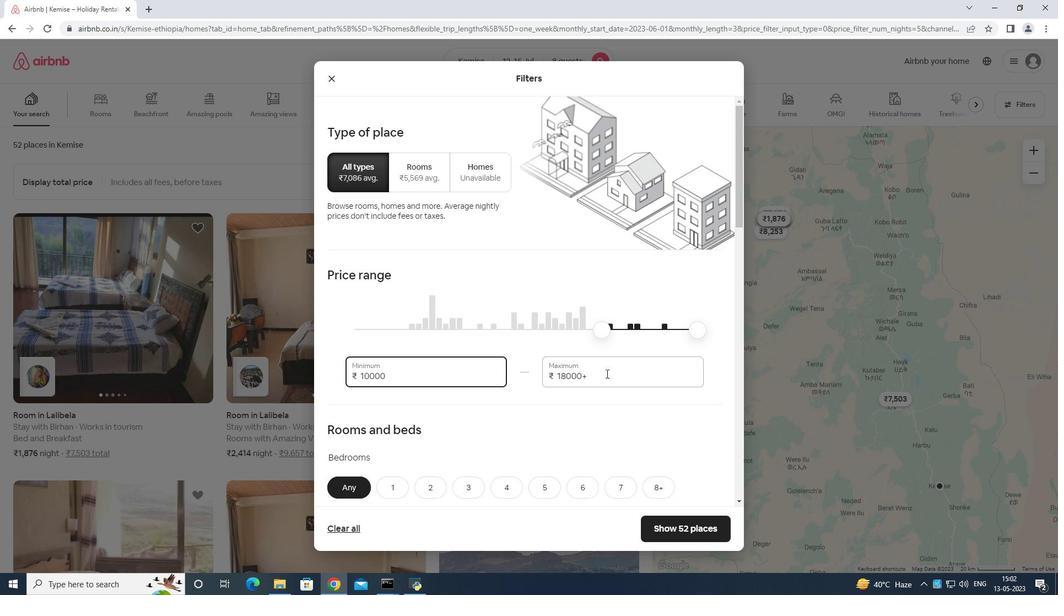 
Action: Mouse pressed left at (610, 370)
Screenshot: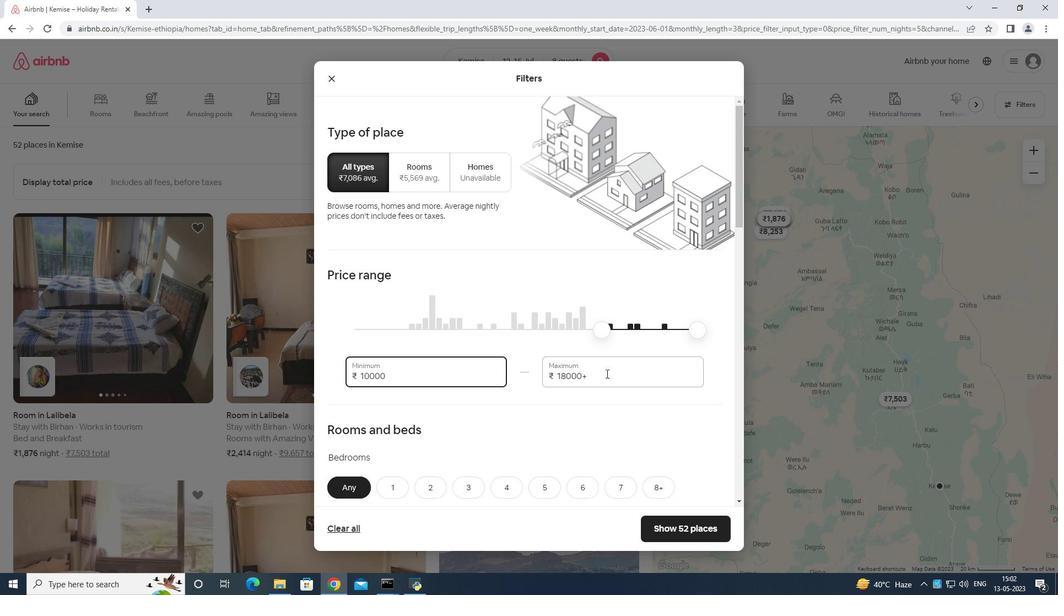 
Action: Mouse moved to (611, 370)
Screenshot: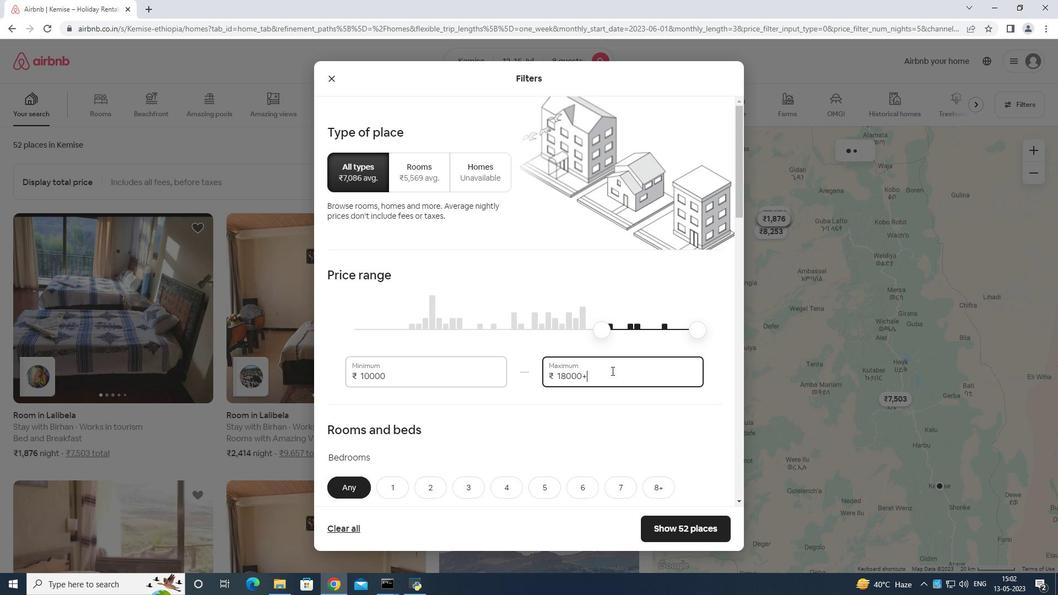 
Action: Key pressed <Key.backspace><Key.backspace><Key.backspace><Key.backspace><Key.backspace><Key.backspace><Key.backspace><Key.backspace><Key.backspace><Key.backspace><Key.backspace><Key.backspace>
Screenshot: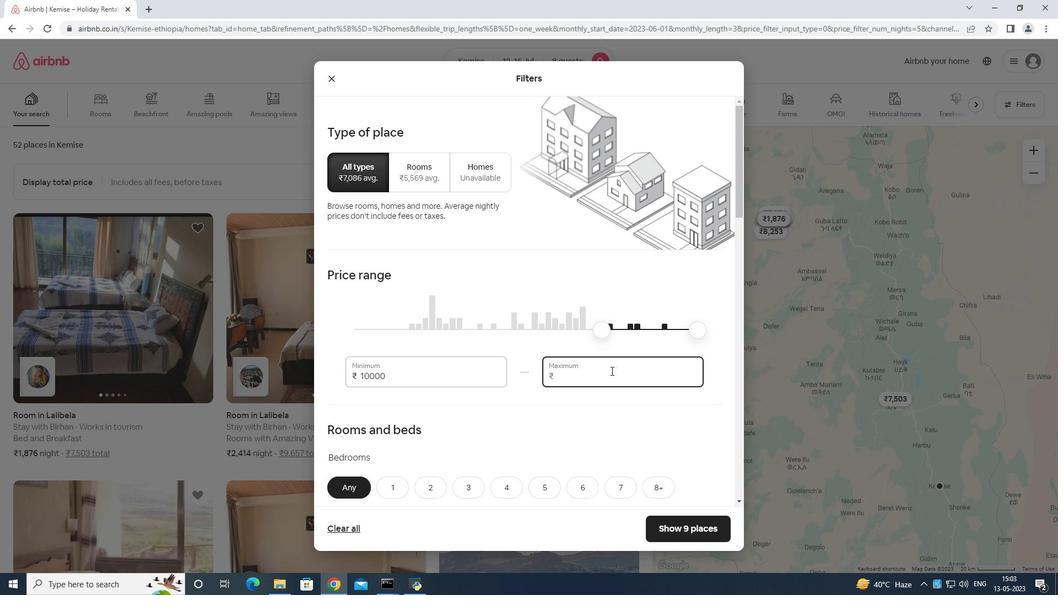 
Action: Mouse moved to (611, 370)
Screenshot: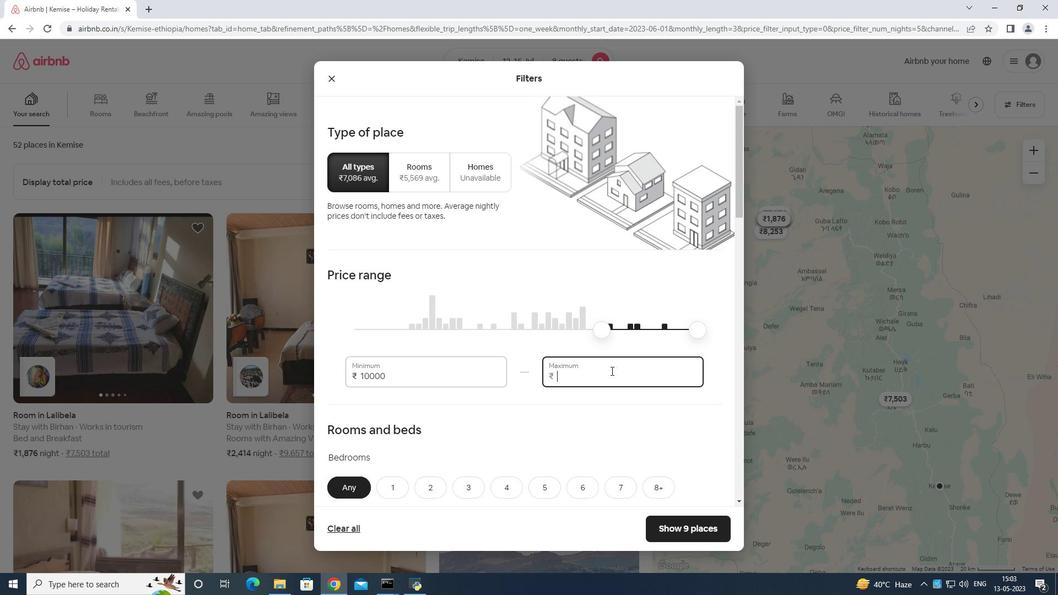 
Action: Key pressed 1
Screenshot: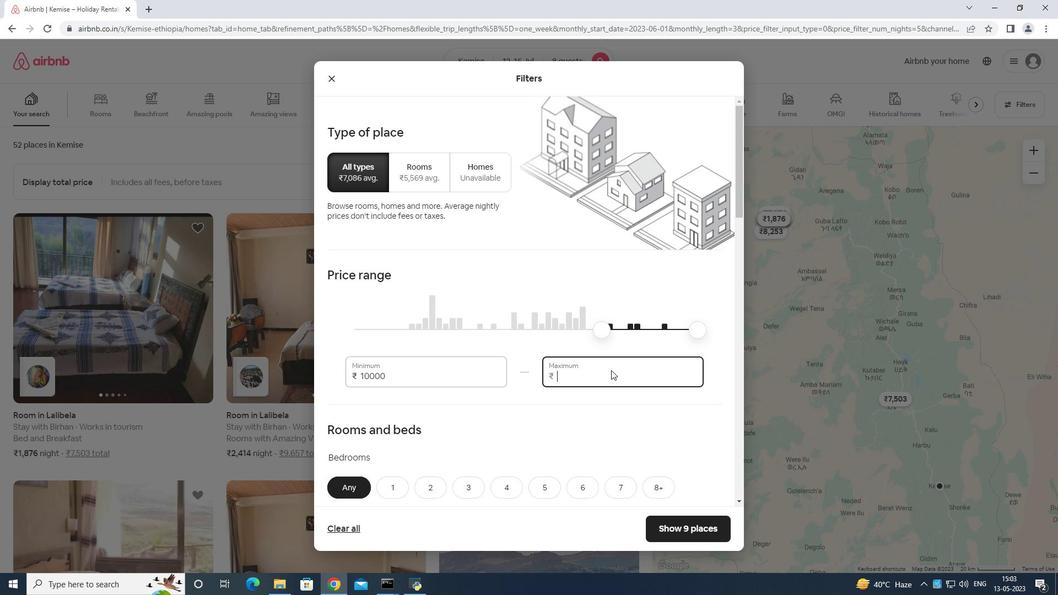 
Action: Mouse moved to (612, 368)
Screenshot: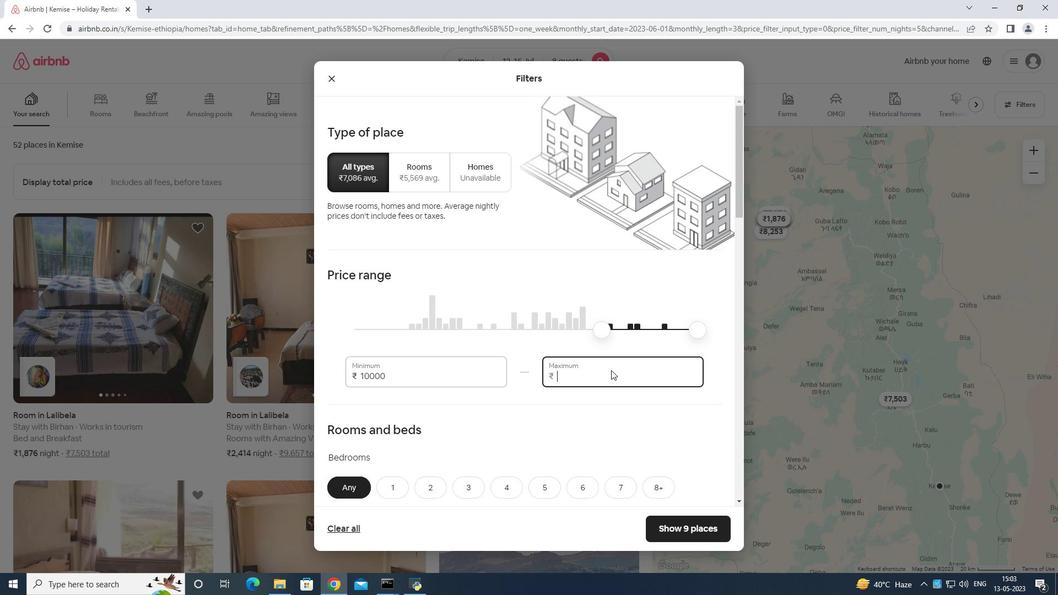 
Action: Key pressed 6
Screenshot: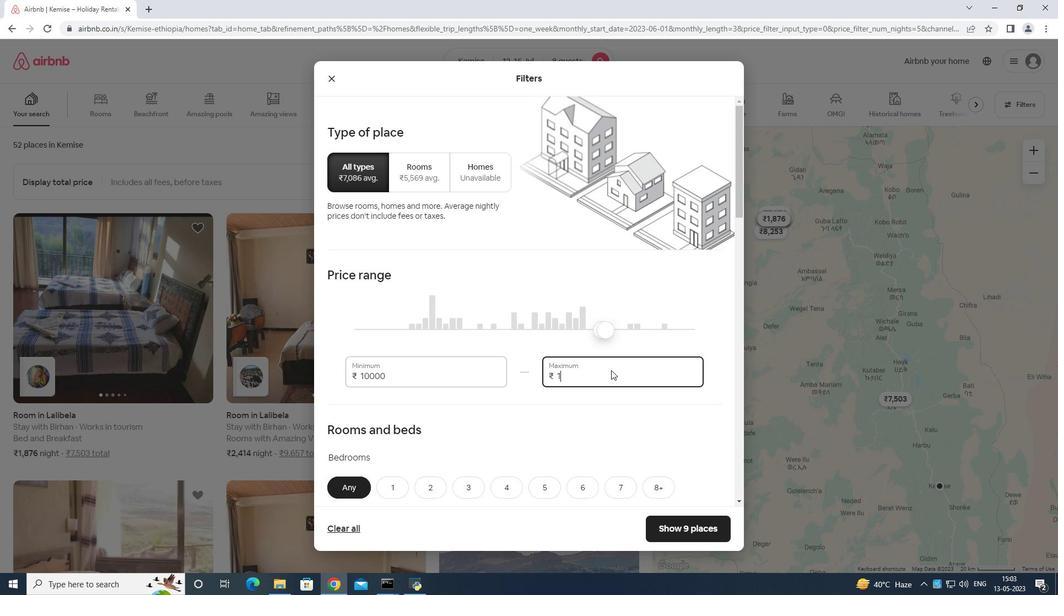 
Action: Mouse moved to (614, 368)
Screenshot: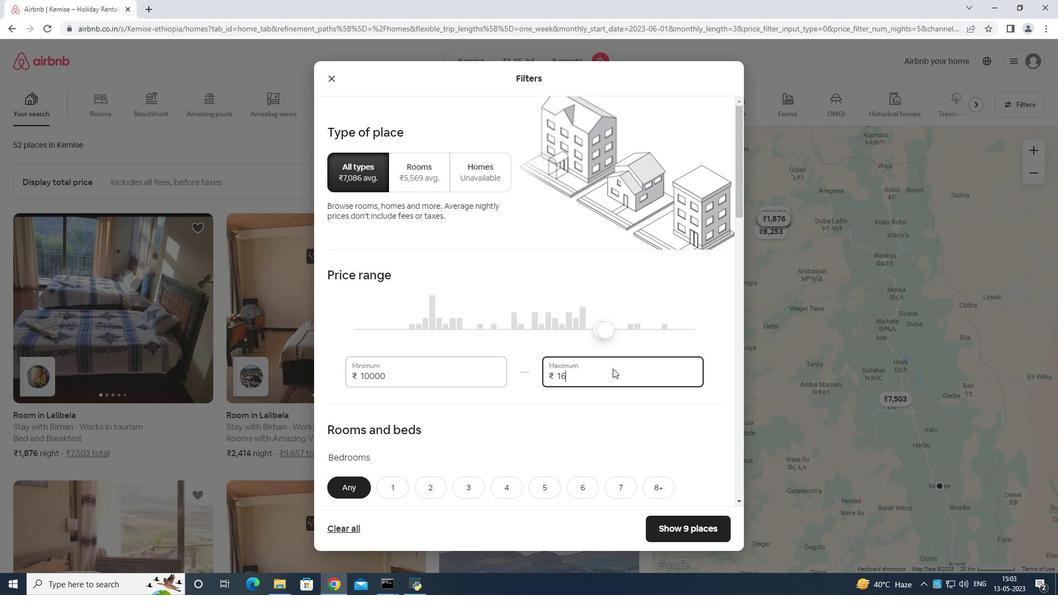 
Action: Key pressed 0
Screenshot: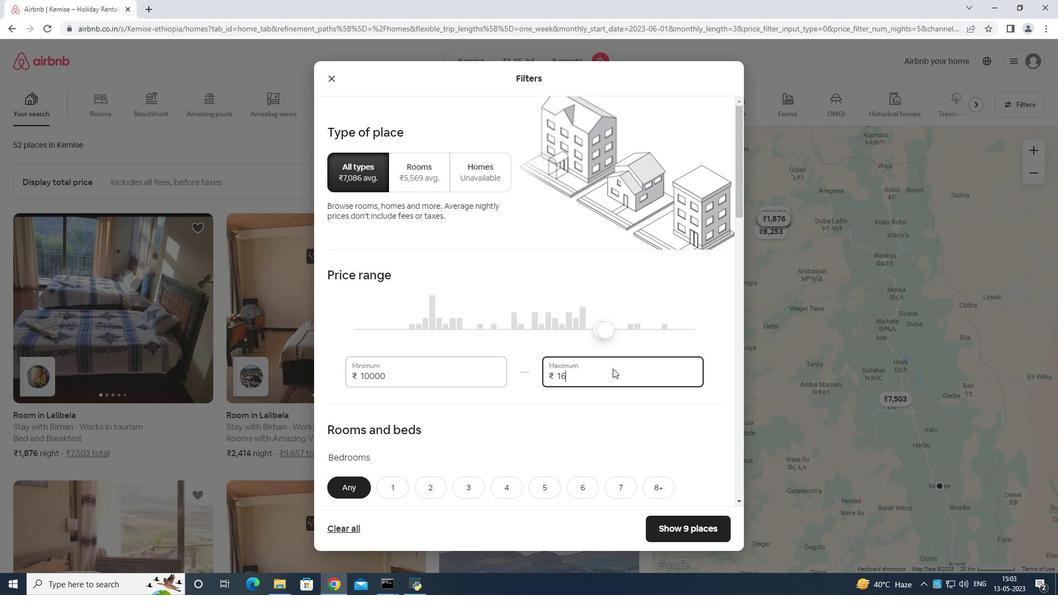 
Action: Mouse moved to (614, 368)
Screenshot: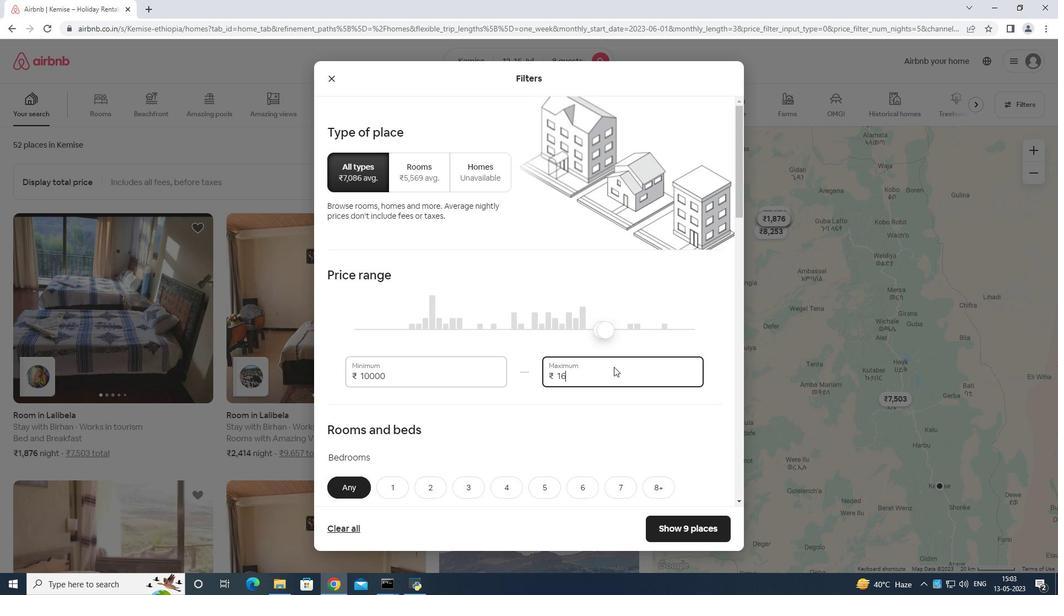 
Action: Key pressed 0
Screenshot: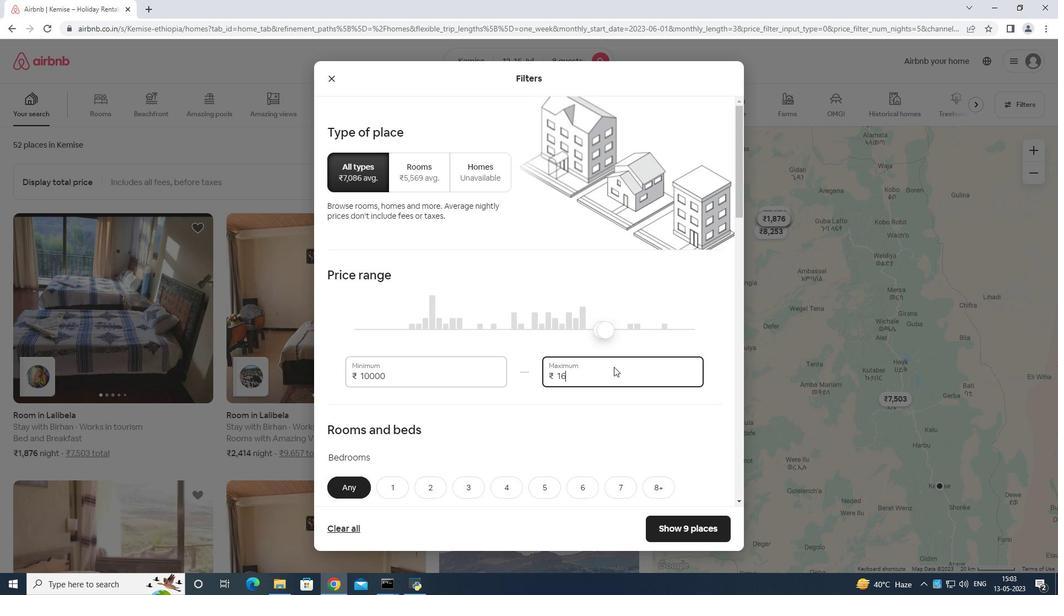 
Action: Mouse moved to (614, 368)
Screenshot: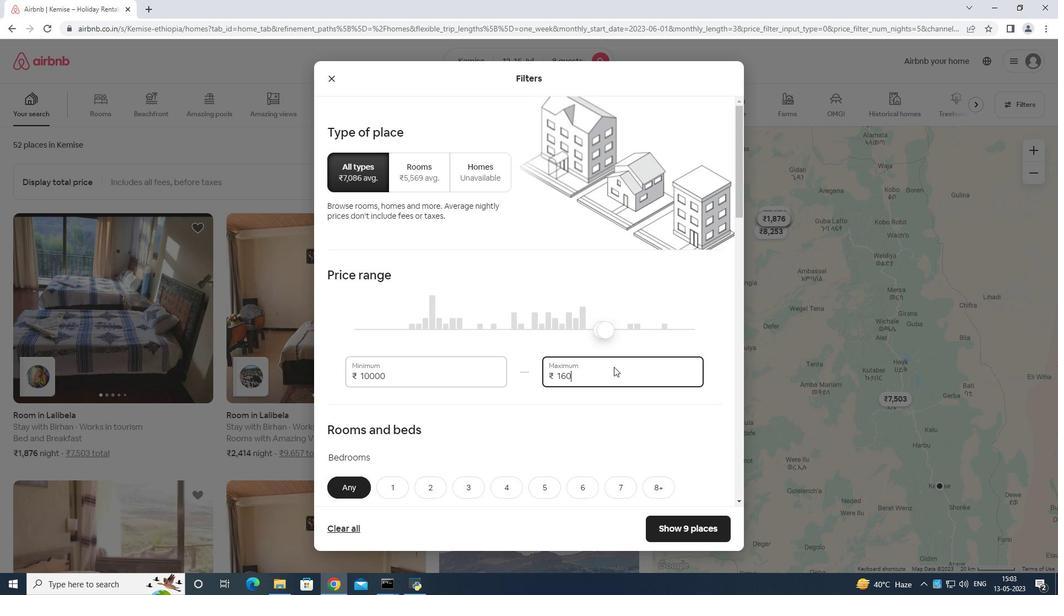 
Action: Key pressed 0
Screenshot: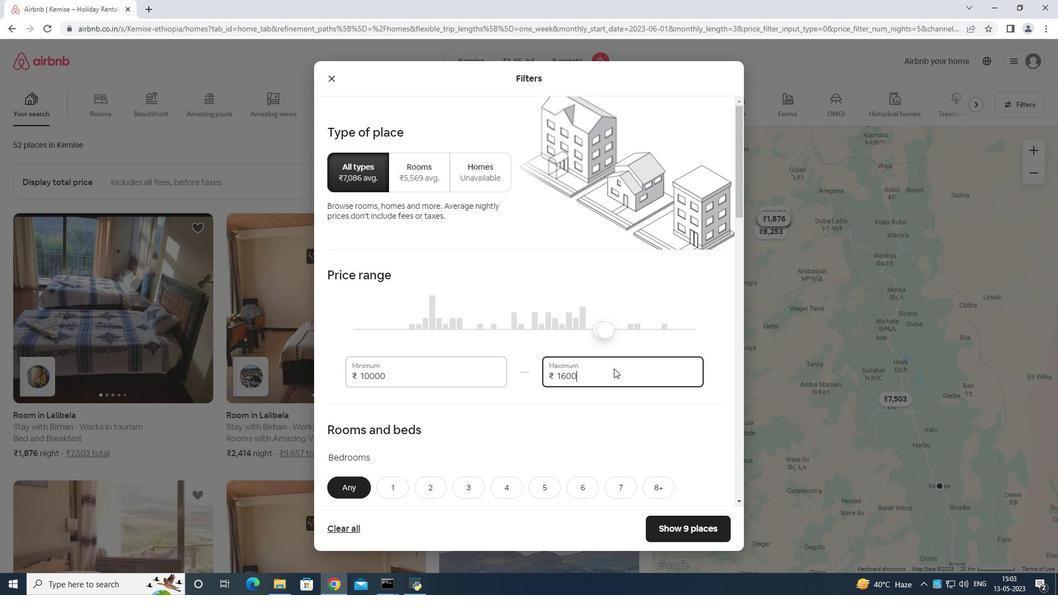 
Action: Mouse moved to (614, 369)
Screenshot: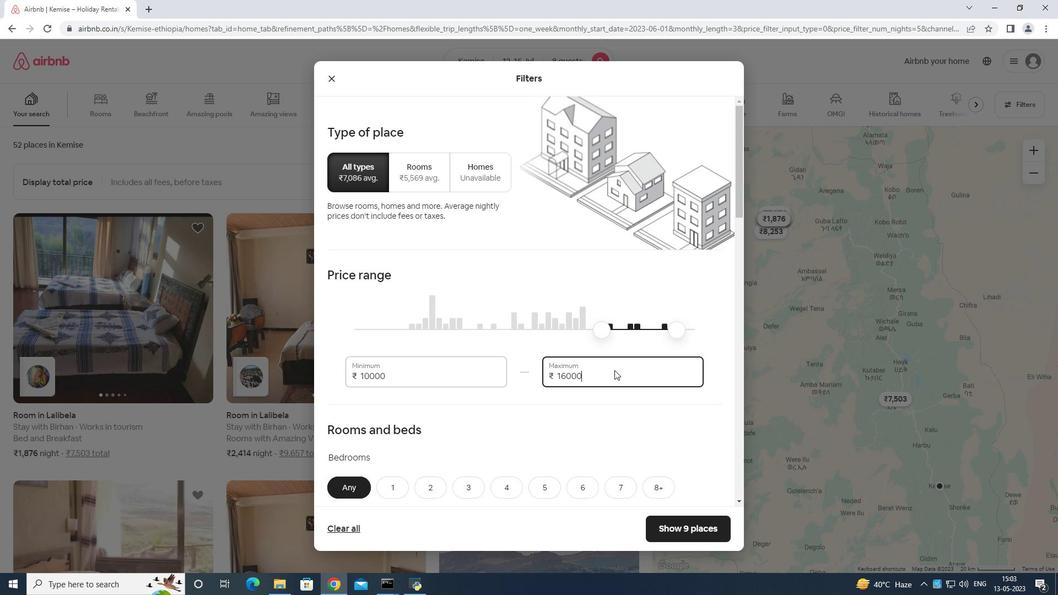 
Action: Mouse scrolled (614, 369) with delta (0, 0)
Screenshot: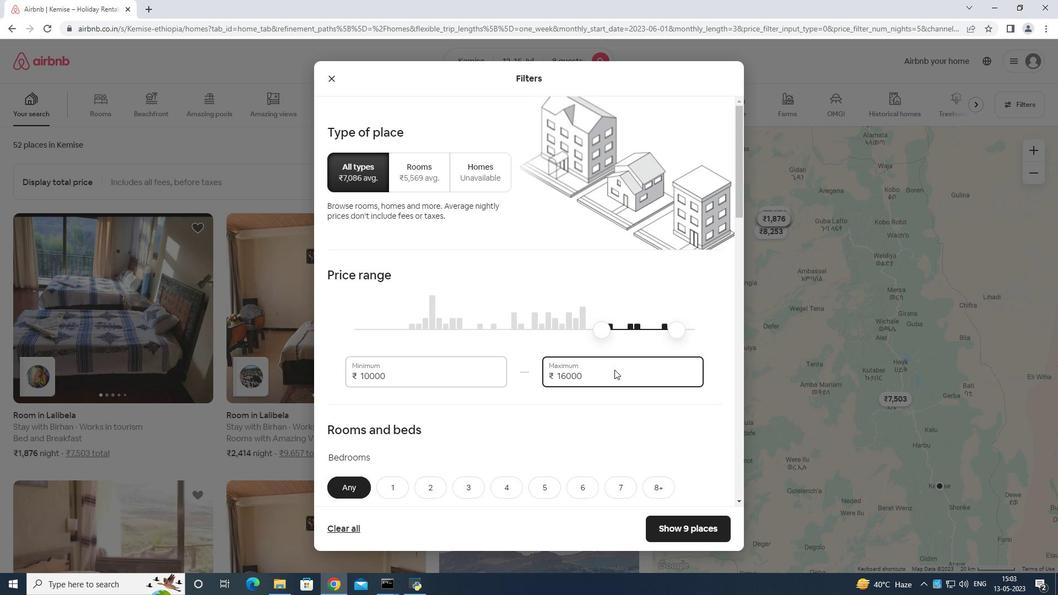 
Action: Mouse moved to (614, 370)
Screenshot: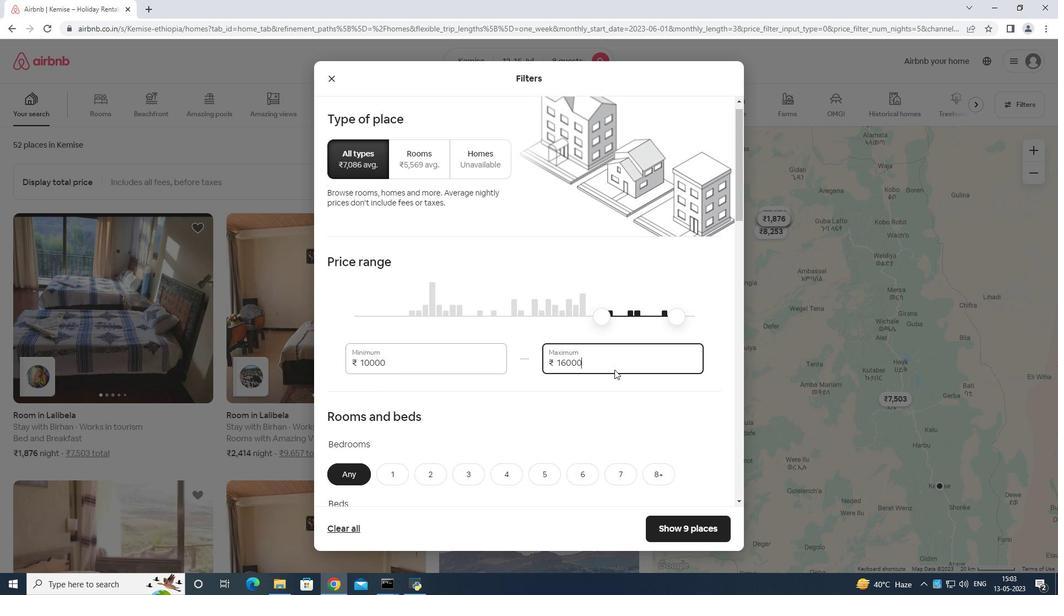 
Action: Mouse scrolled (614, 370) with delta (0, 0)
Screenshot: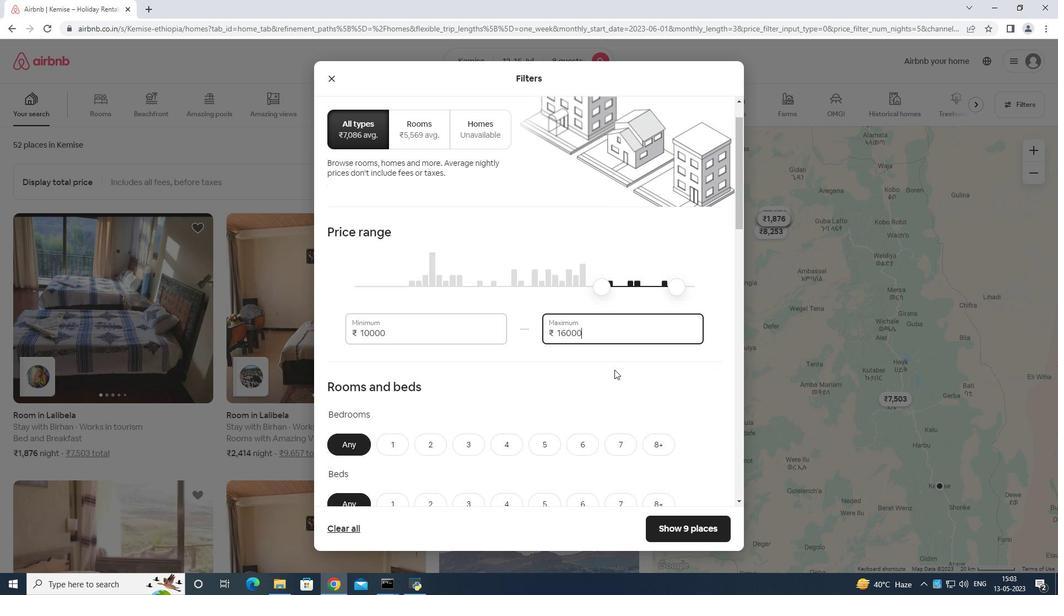 
Action: Mouse moved to (614, 374)
Screenshot: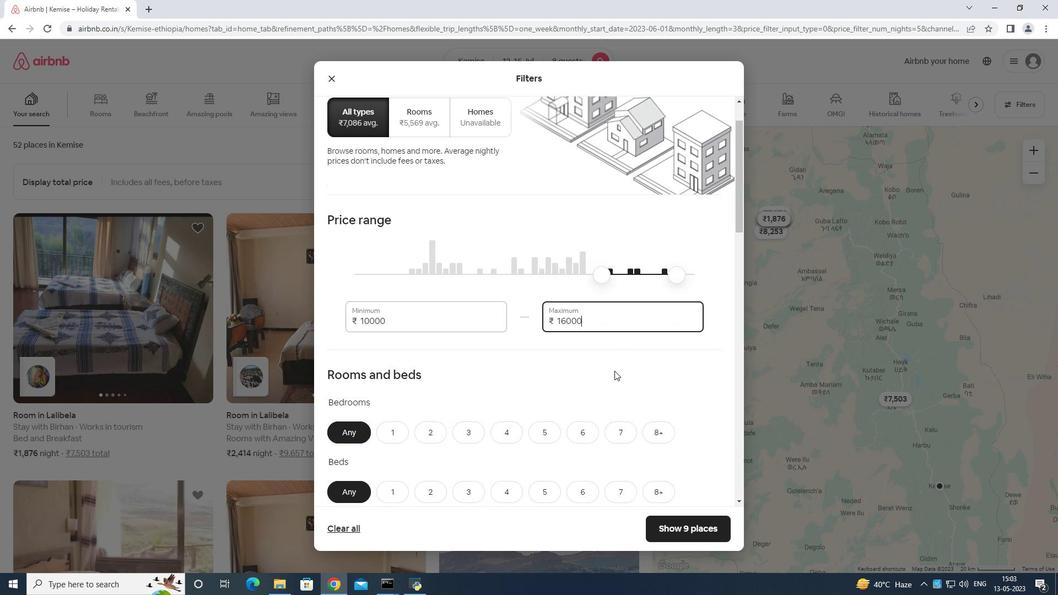 
Action: Mouse scrolled (614, 374) with delta (0, 0)
Screenshot: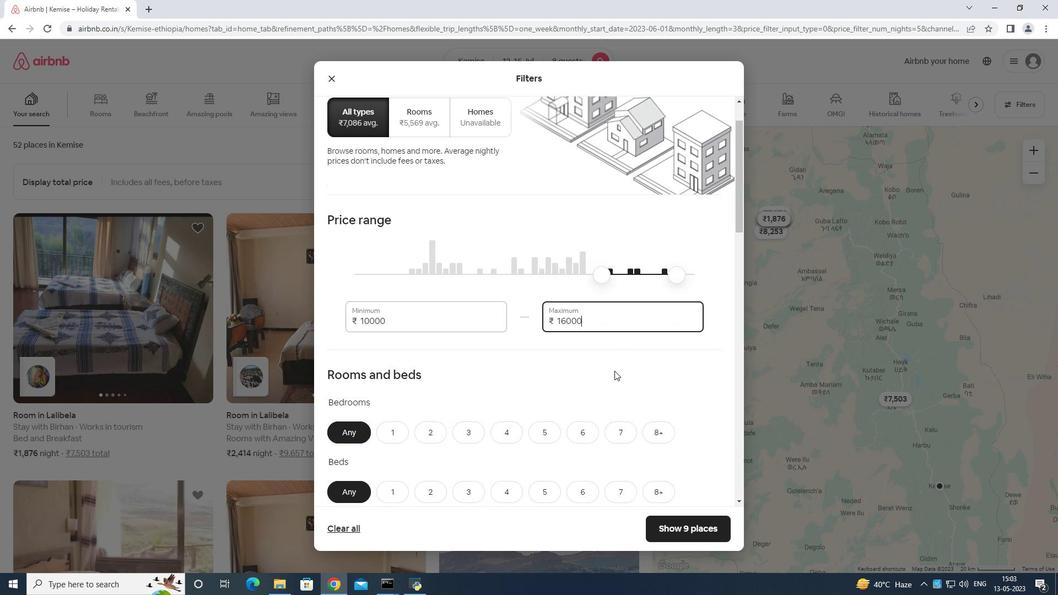 
Action: Mouse moved to (654, 325)
Screenshot: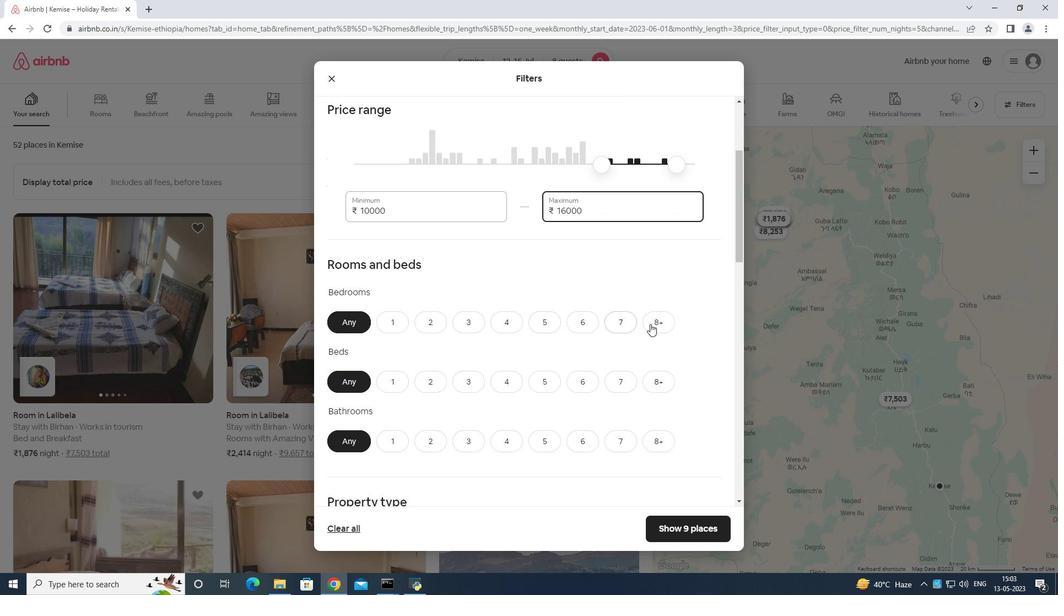 
Action: Mouse pressed left at (654, 325)
Screenshot: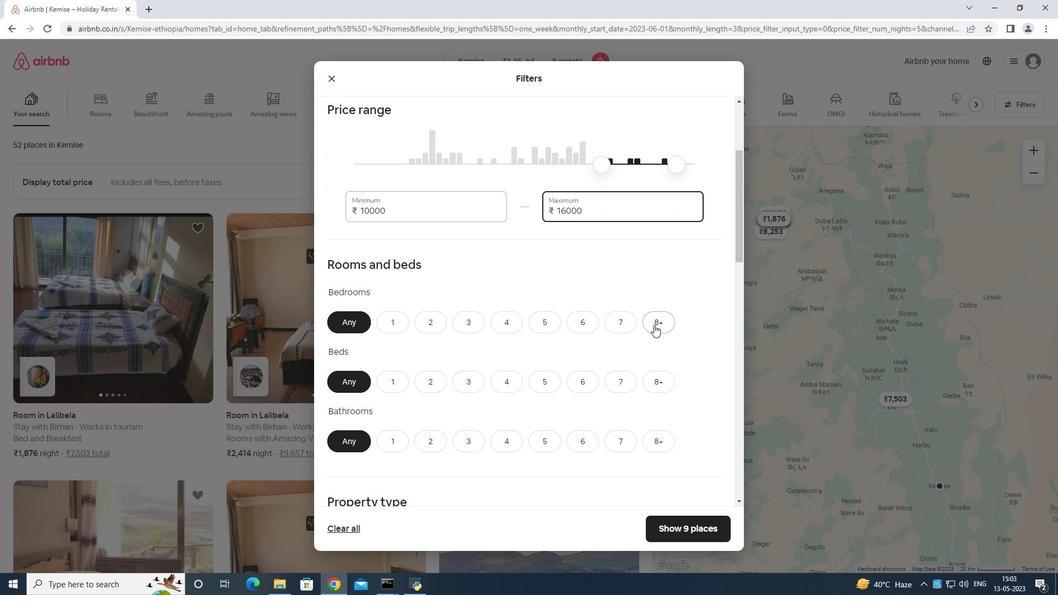 
Action: Mouse moved to (655, 377)
Screenshot: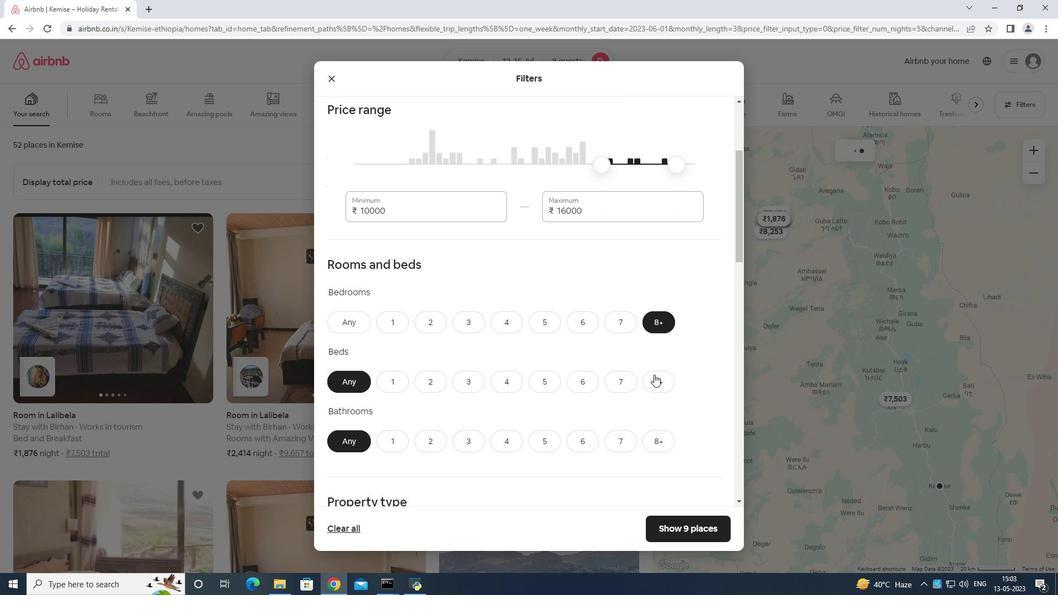 
Action: Mouse pressed left at (655, 377)
Screenshot: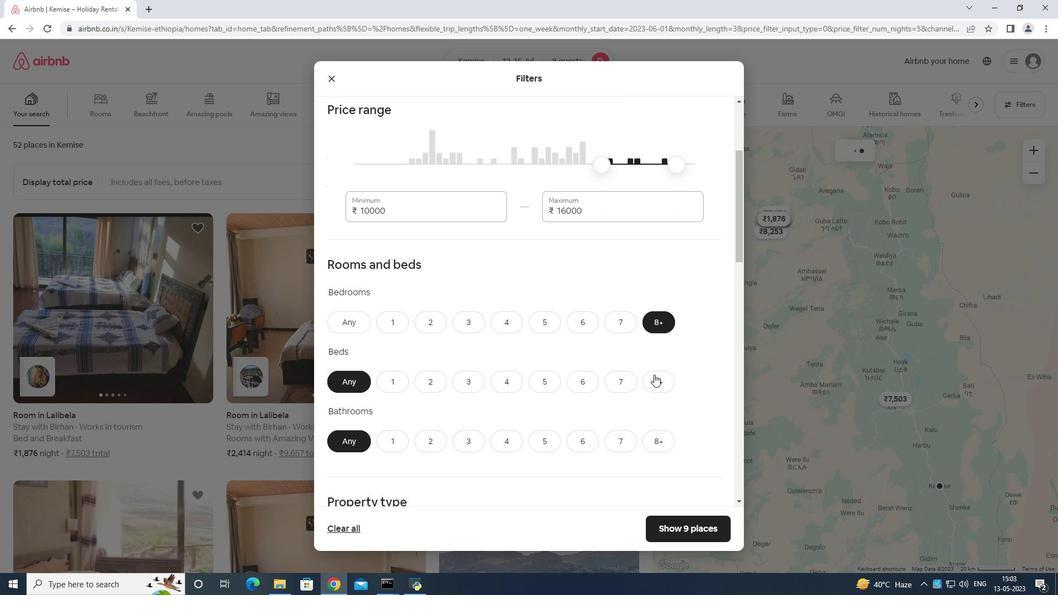 
Action: Mouse moved to (653, 431)
Screenshot: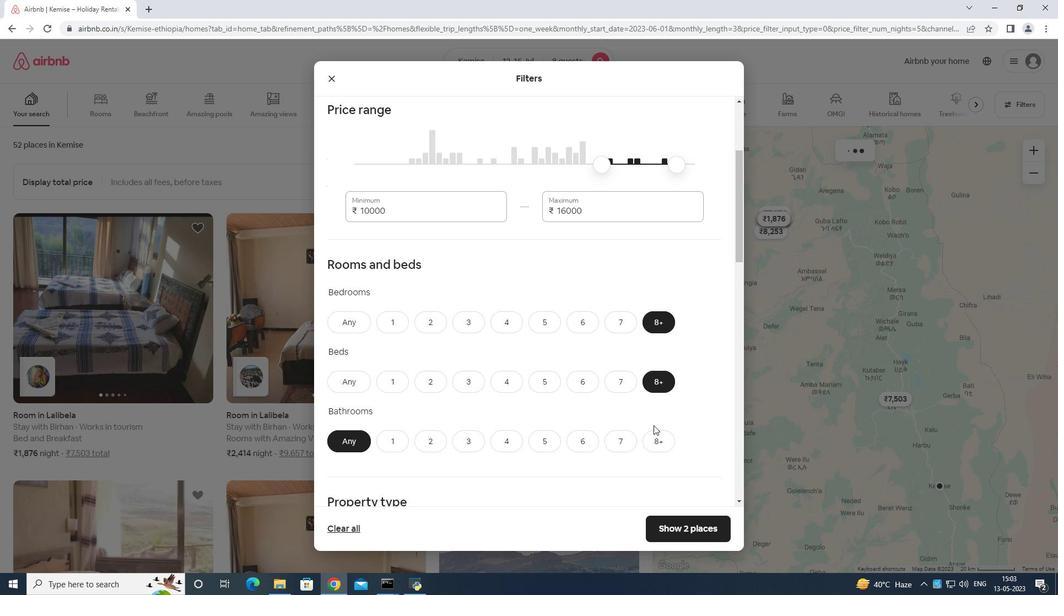 
Action: Mouse pressed left at (653, 431)
Screenshot: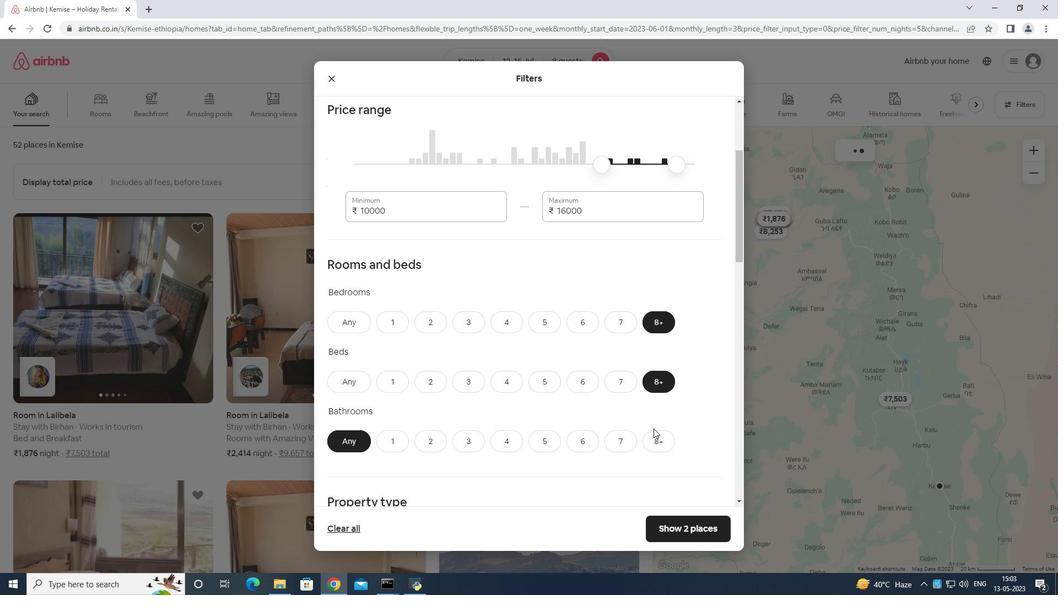 
Action: Mouse moved to (664, 424)
Screenshot: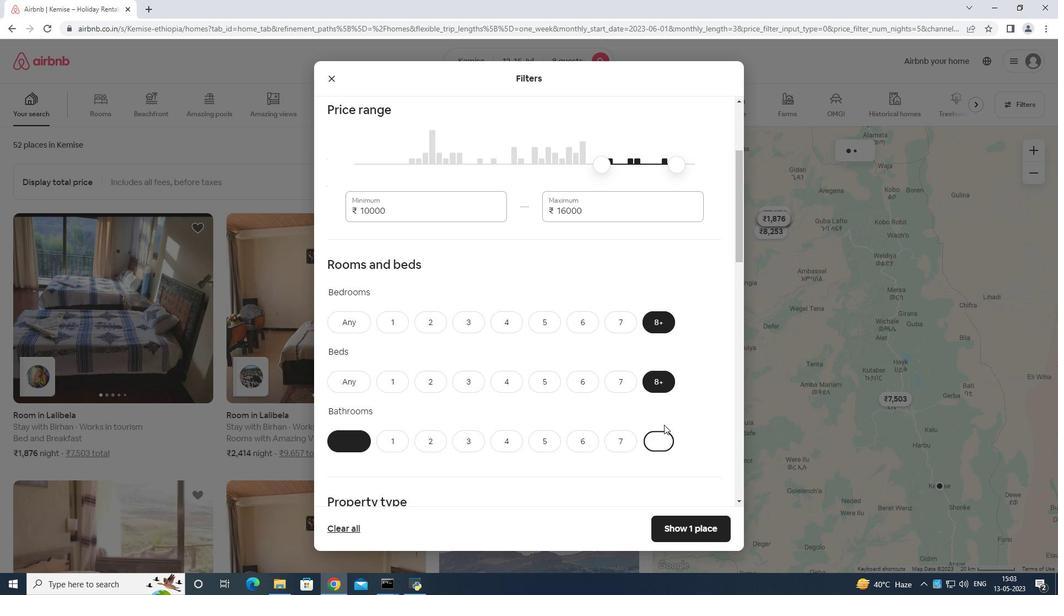 
Action: Mouse scrolled (664, 423) with delta (0, 0)
Screenshot: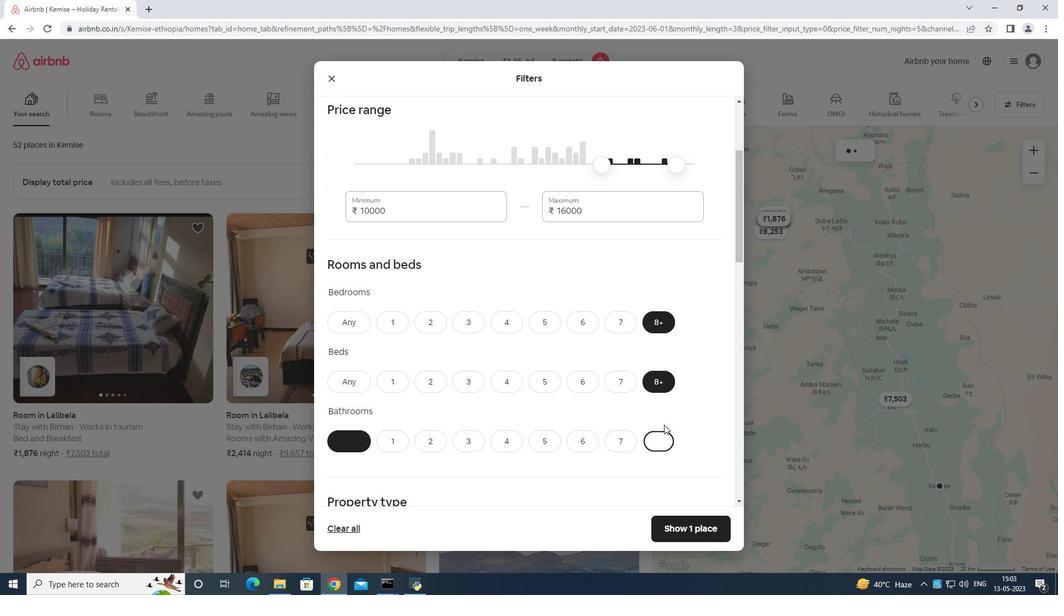 
Action: Mouse moved to (662, 426)
Screenshot: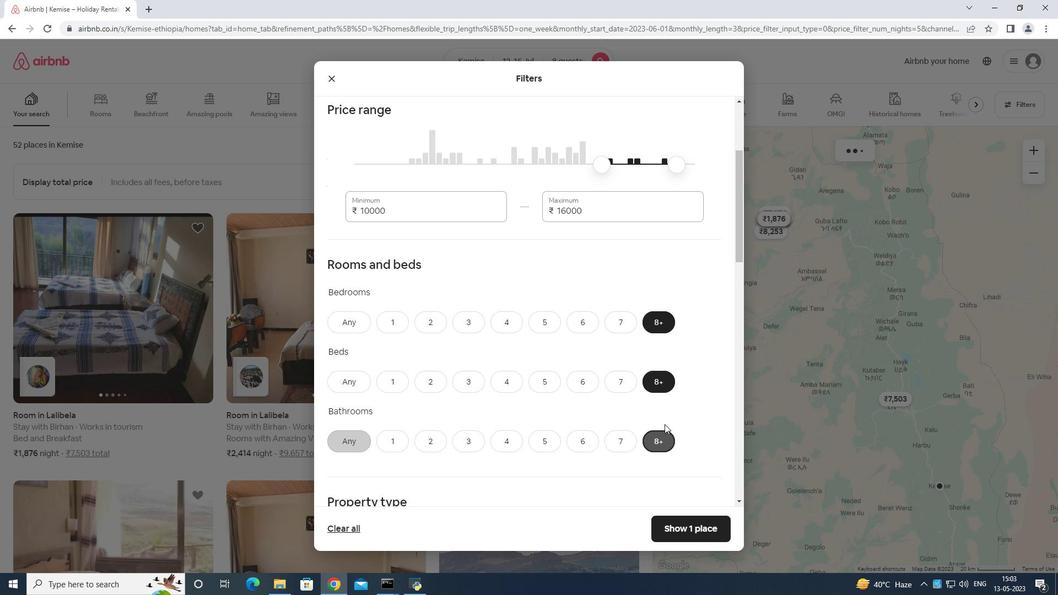 
Action: Mouse scrolled (662, 426) with delta (0, 0)
Screenshot: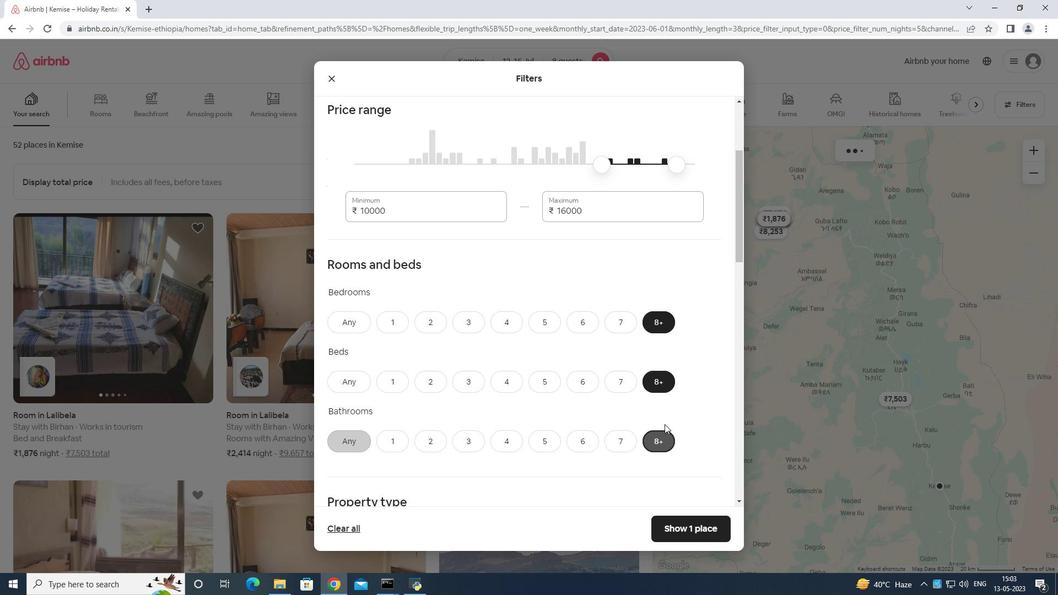
Action: Mouse moved to (660, 427)
Screenshot: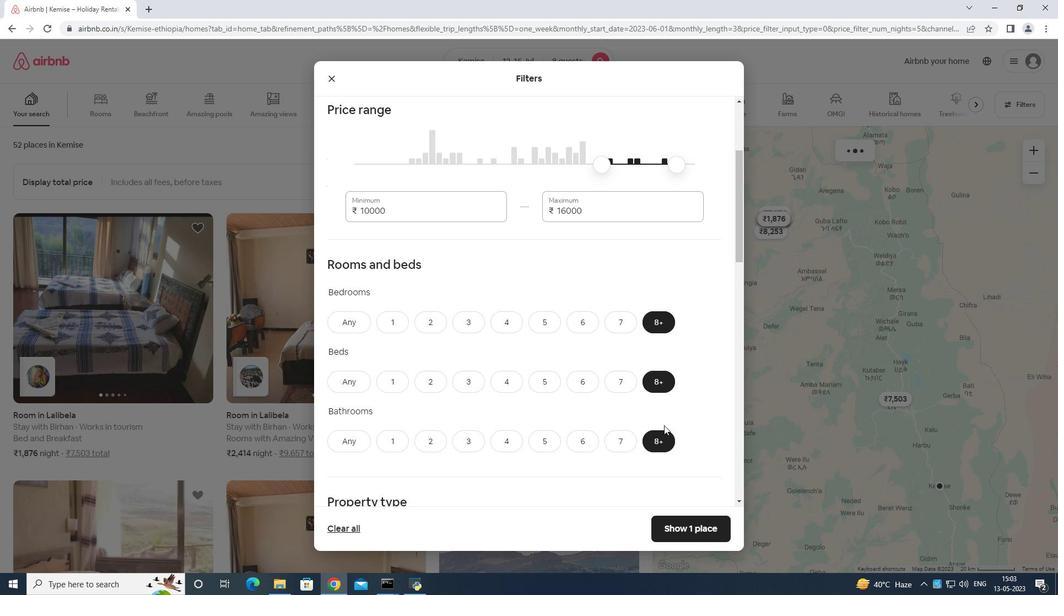 
Action: Mouse scrolled (660, 427) with delta (0, 0)
Screenshot: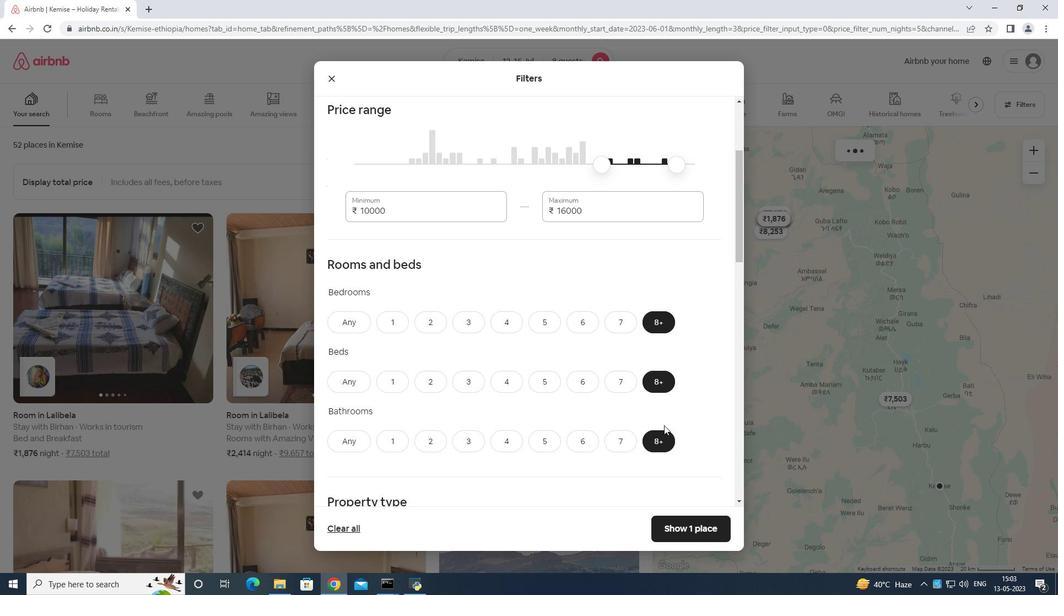 
Action: Mouse moved to (653, 426)
Screenshot: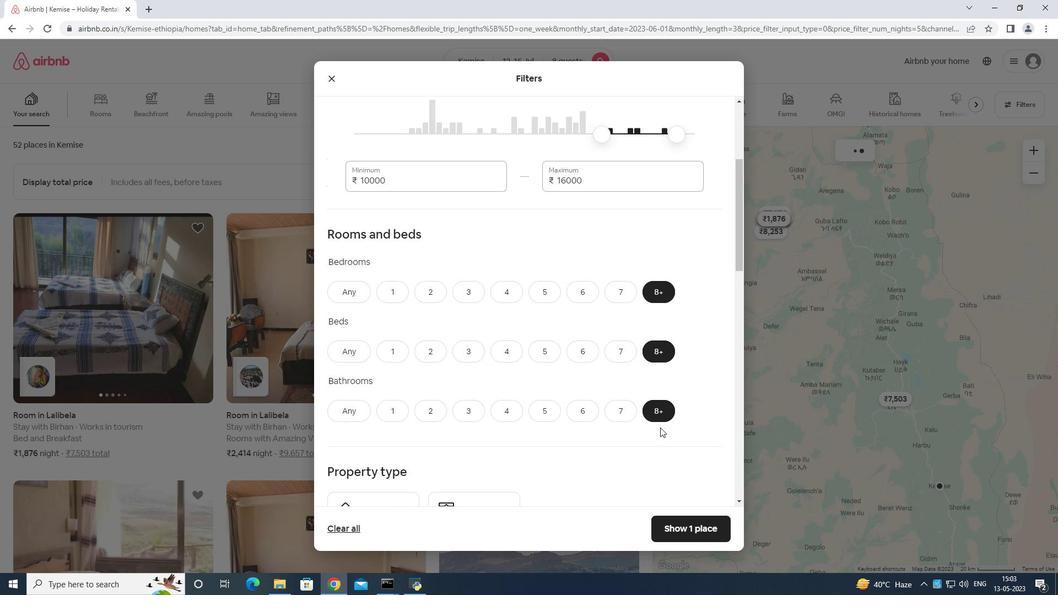 
Action: Mouse scrolled (653, 426) with delta (0, 0)
Screenshot: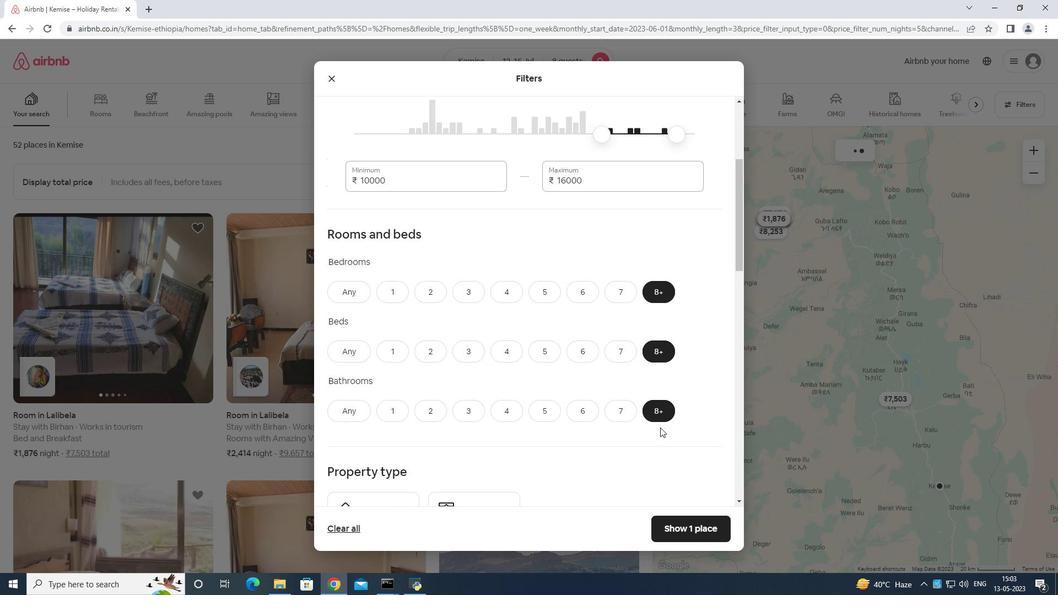 
Action: Mouse moved to (393, 331)
Screenshot: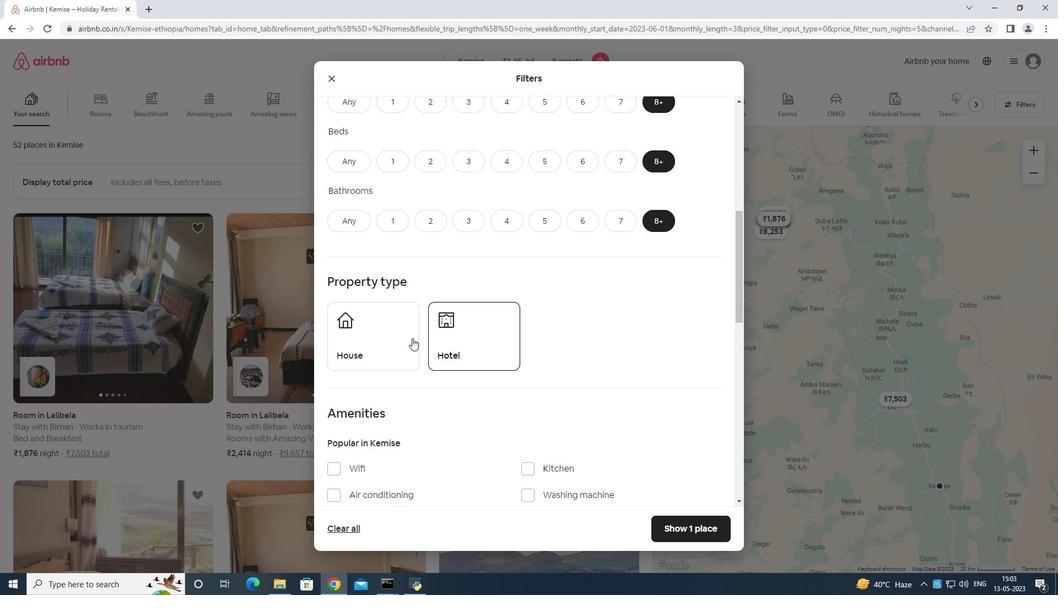 
Action: Mouse pressed left at (393, 331)
Screenshot: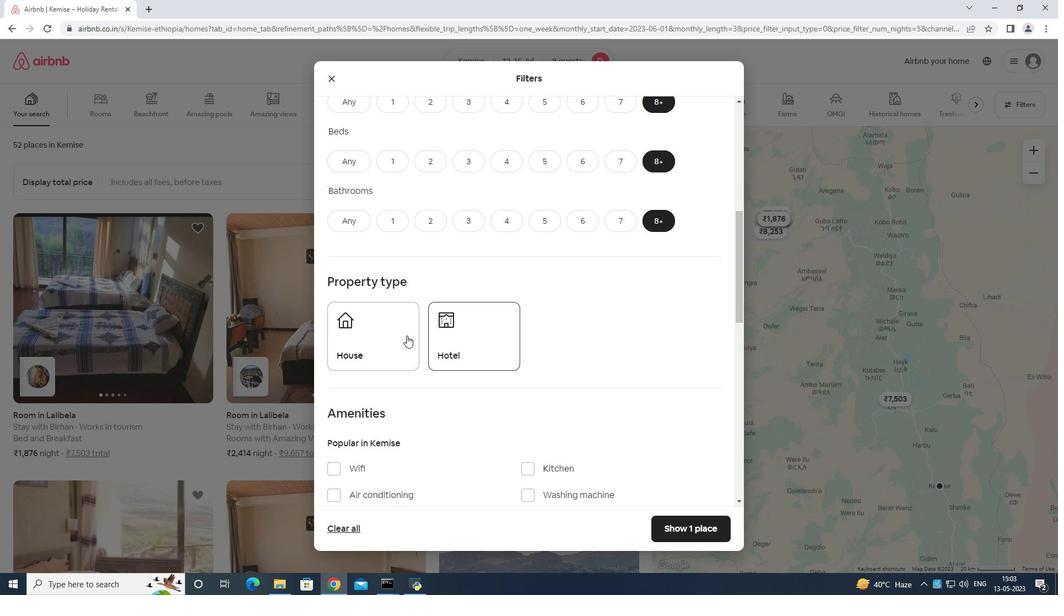 
Action: Mouse moved to (471, 327)
Screenshot: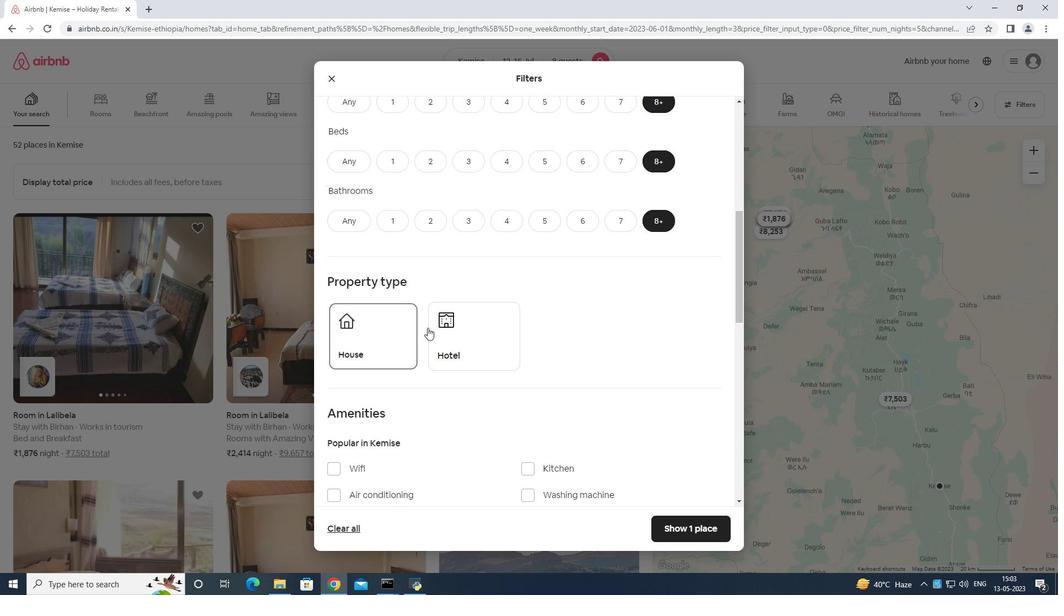 
Action: Mouse pressed left at (471, 327)
Screenshot: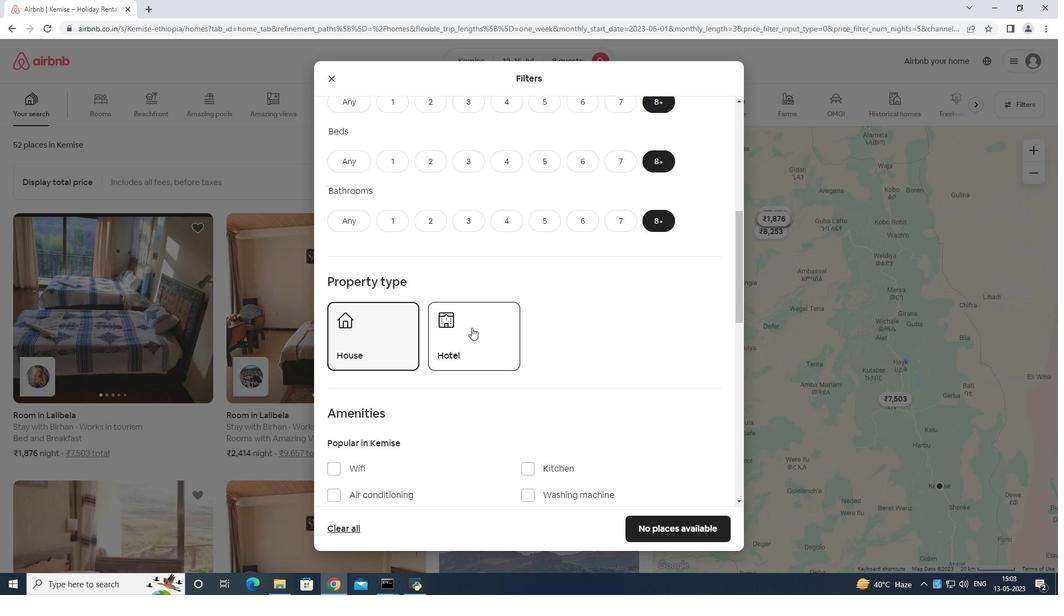 
Action: Mouse moved to (479, 324)
Screenshot: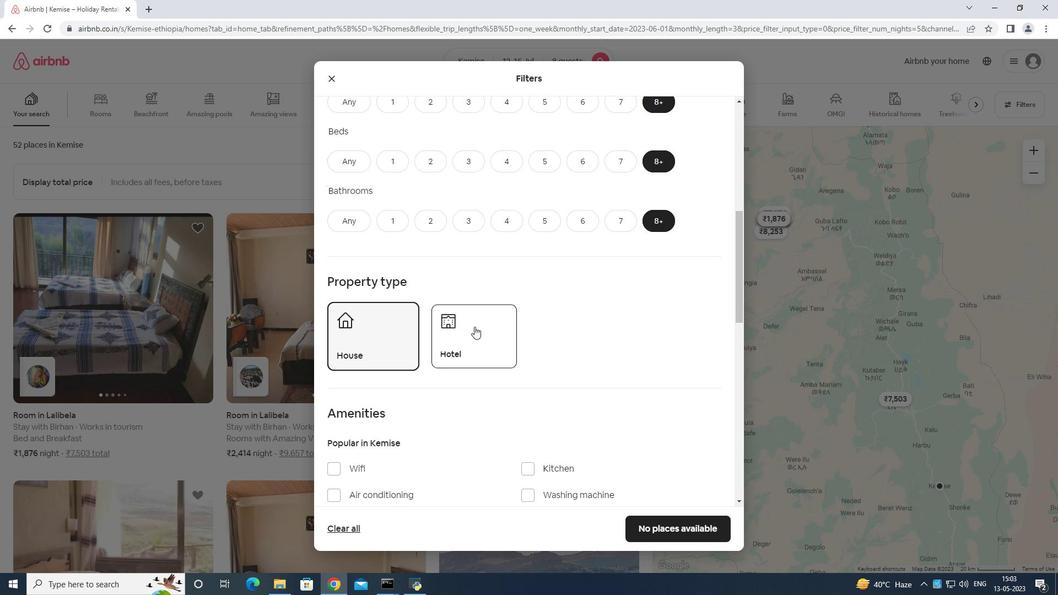 
Action: Mouse scrolled (479, 323) with delta (0, 0)
Screenshot: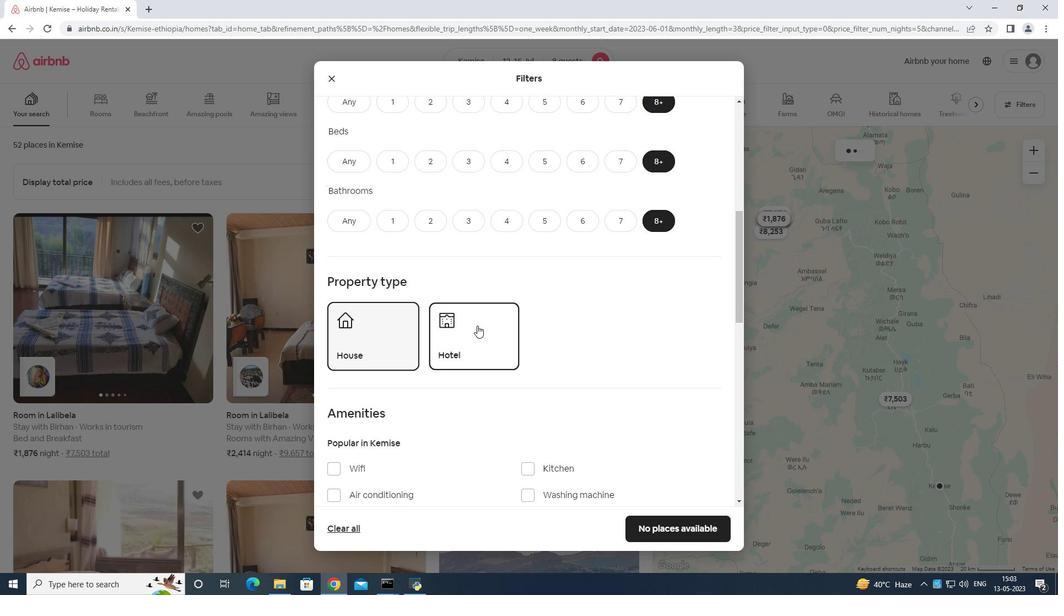
Action: Mouse moved to (480, 325)
Screenshot: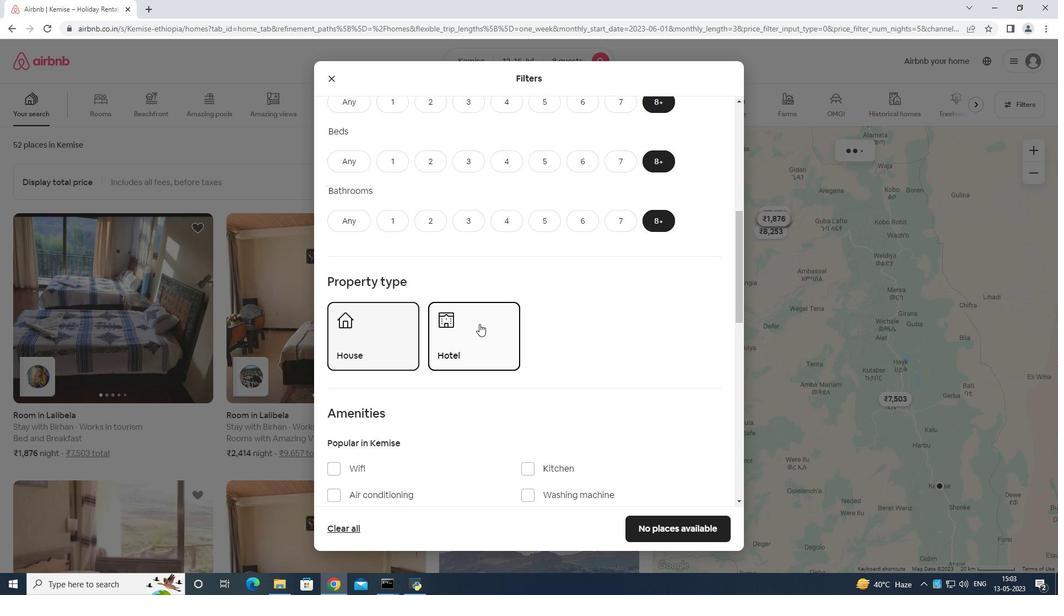 
Action: Mouse scrolled (480, 324) with delta (0, 0)
Screenshot: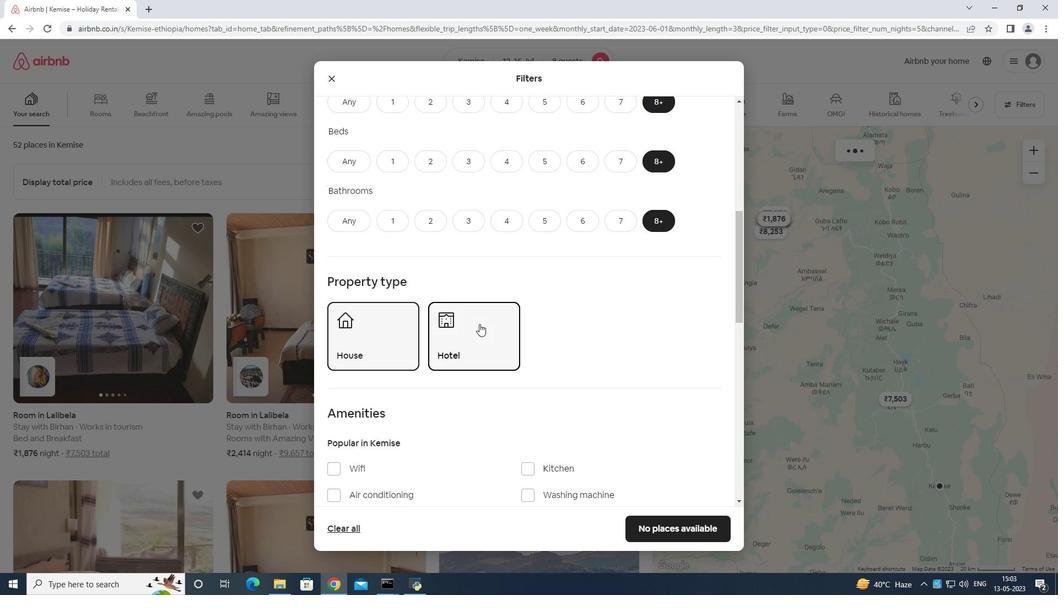 
Action: Mouse moved to (480, 325)
Screenshot: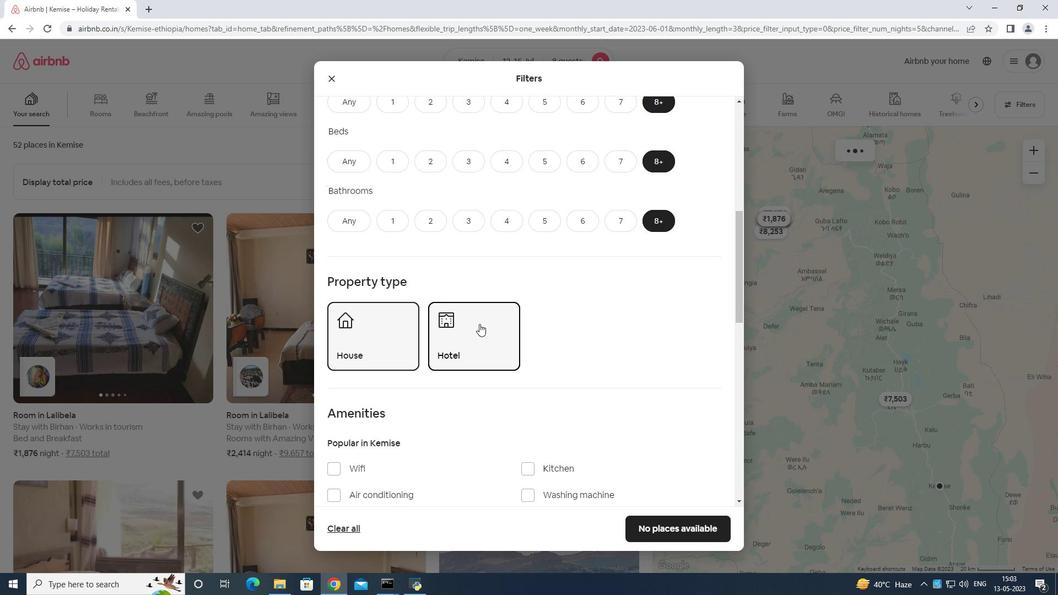 
Action: Mouse scrolled (480, 325) with delta (0, 0)
Screenshot: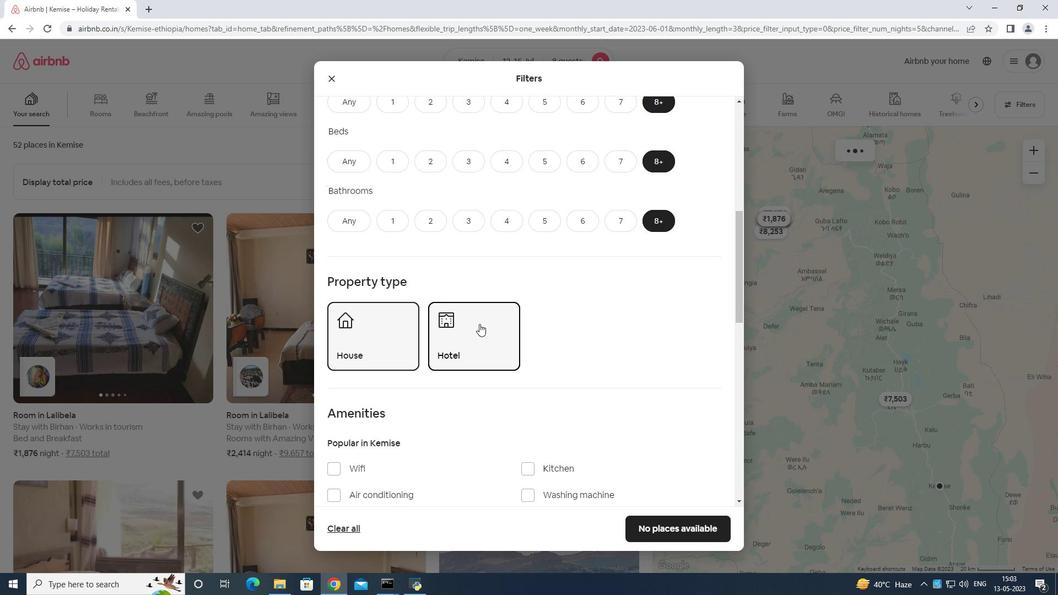 
Action: Mouse moved to (480, 326)
Screenshot: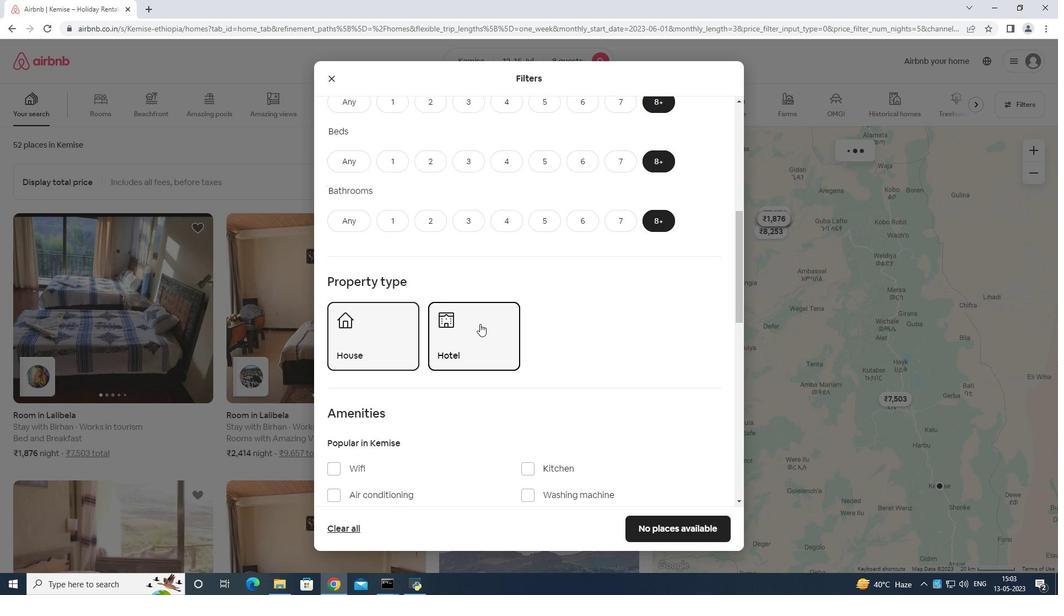 
Action: Mouse scrolled (480, 325) with delta (0, 0)
Screenshot: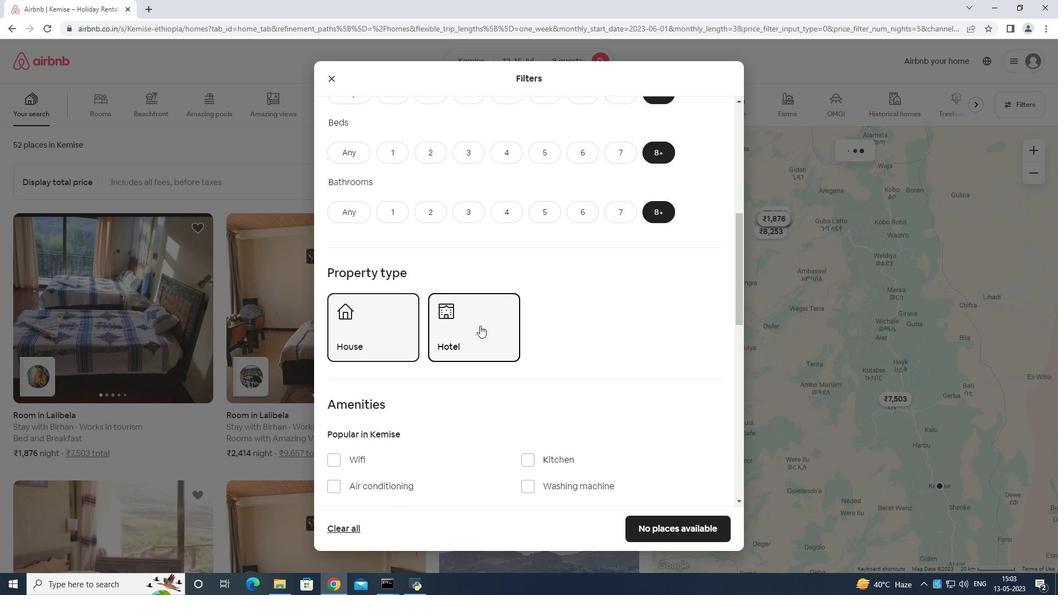 
Action: Mouse moved to (332, 251)
Screenshot: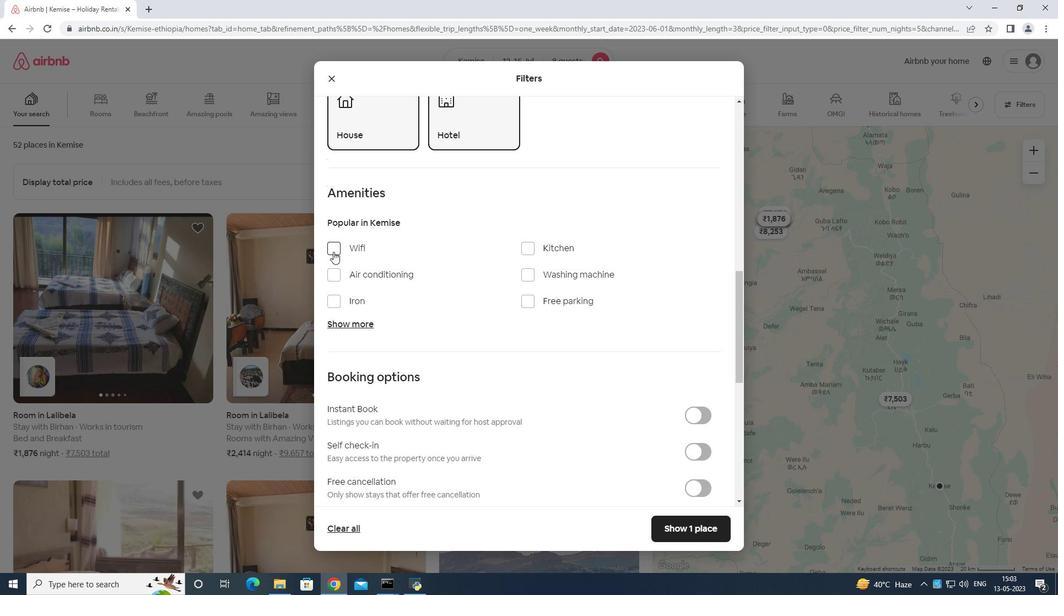 
Action: Mouse pressed left at (332, 251)
Screenshot: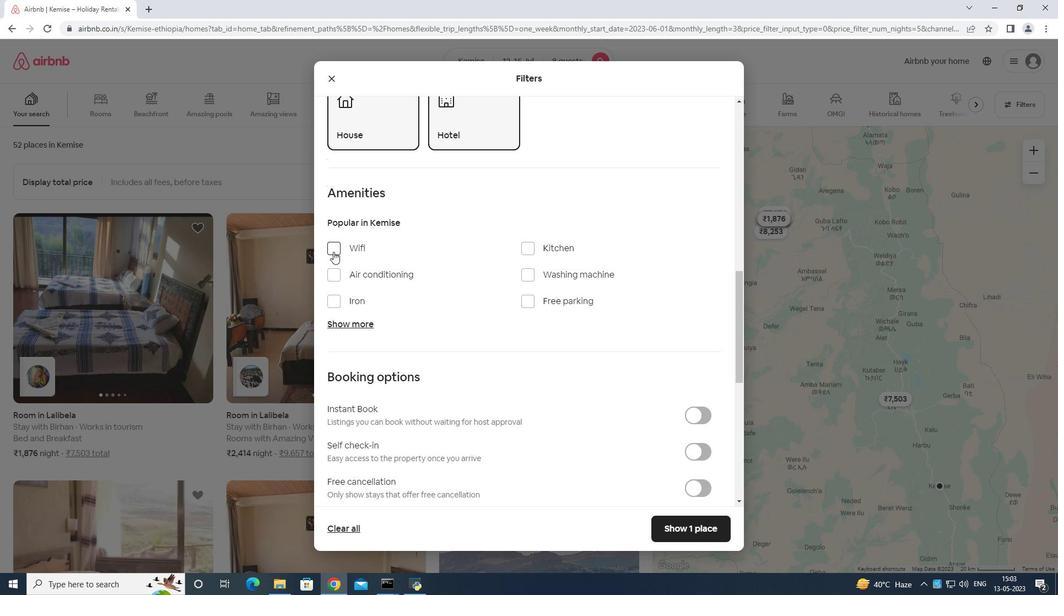 
Action: Mouse moved to (346, 323)
Screenshot: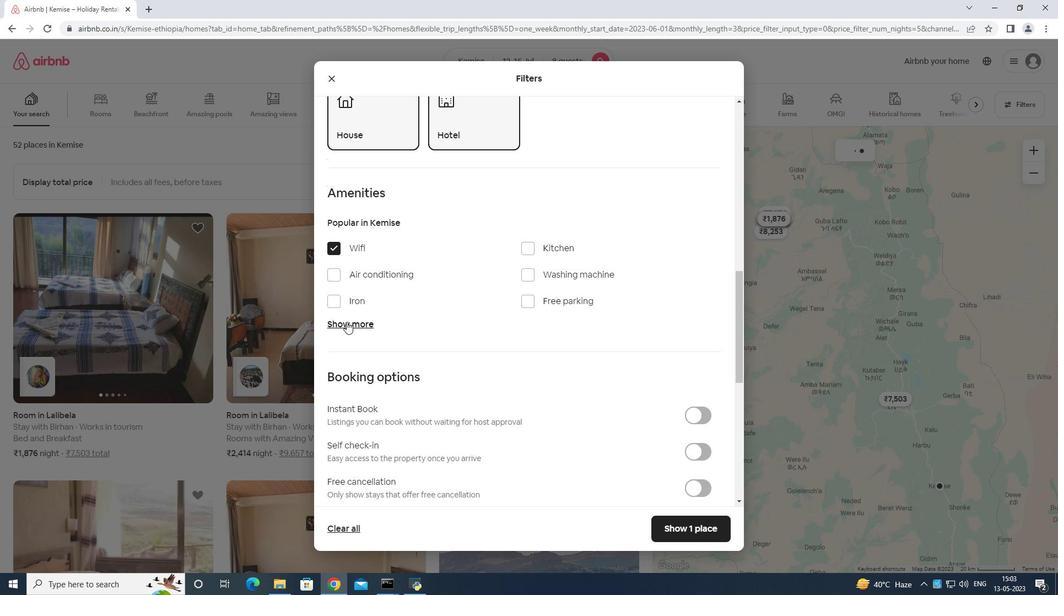 
Action: Mouse pressed left at (346, 323)
Screenshot: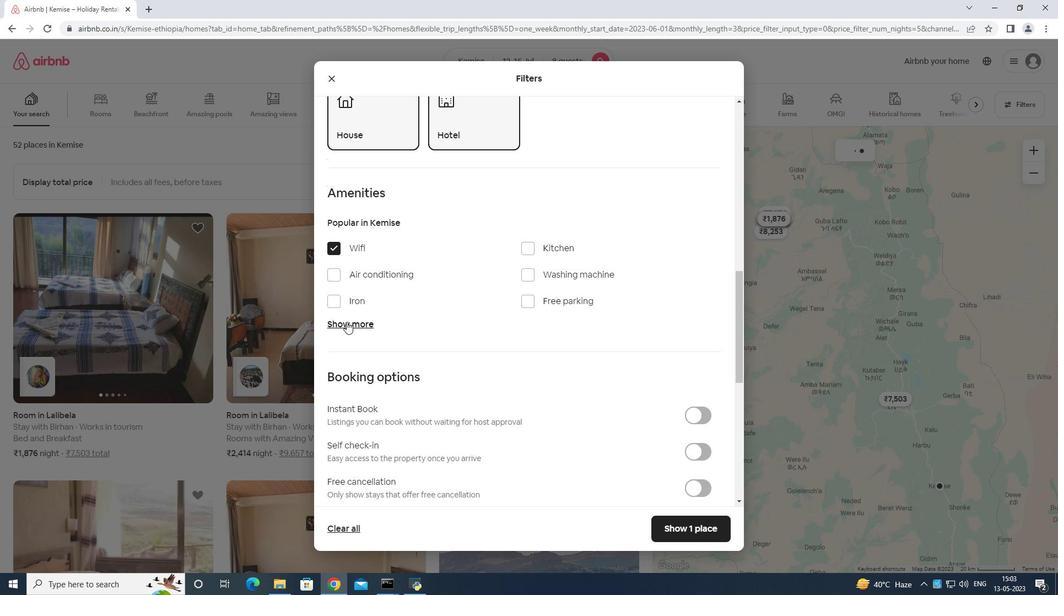 
Action: Mouse moved to (530, 298)
Screenshot: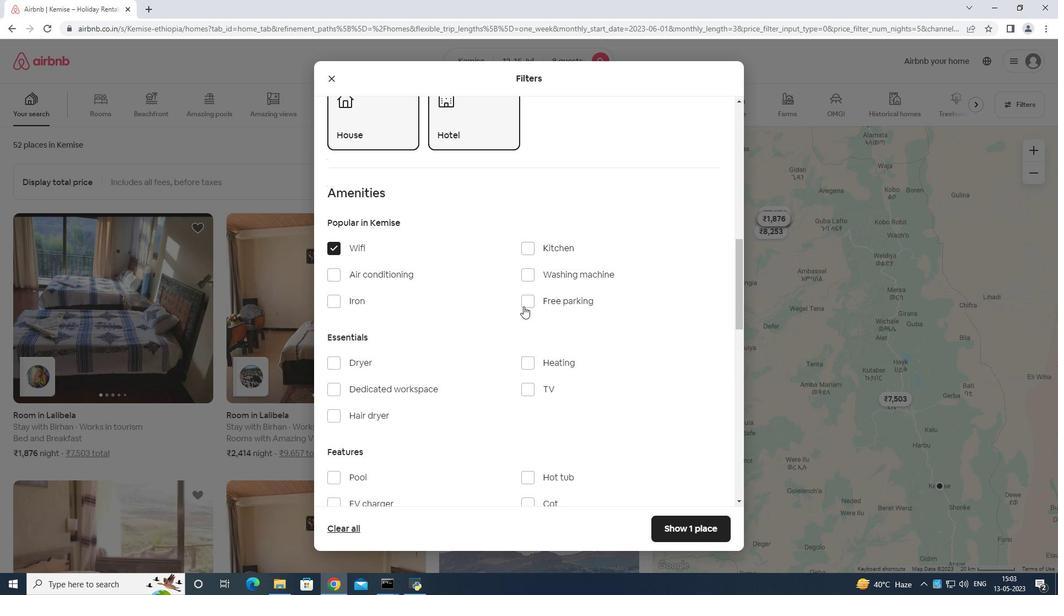 
Action: Mouse pressed left at (530, 298)
Screenshot: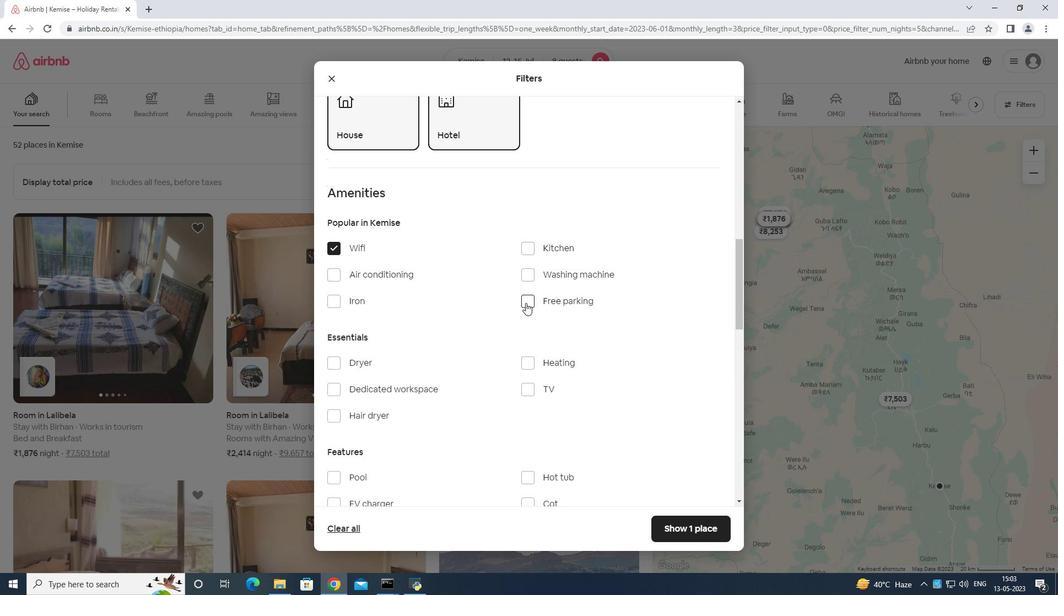 
Action: Mouse moved to (525, 387)
Screenshot: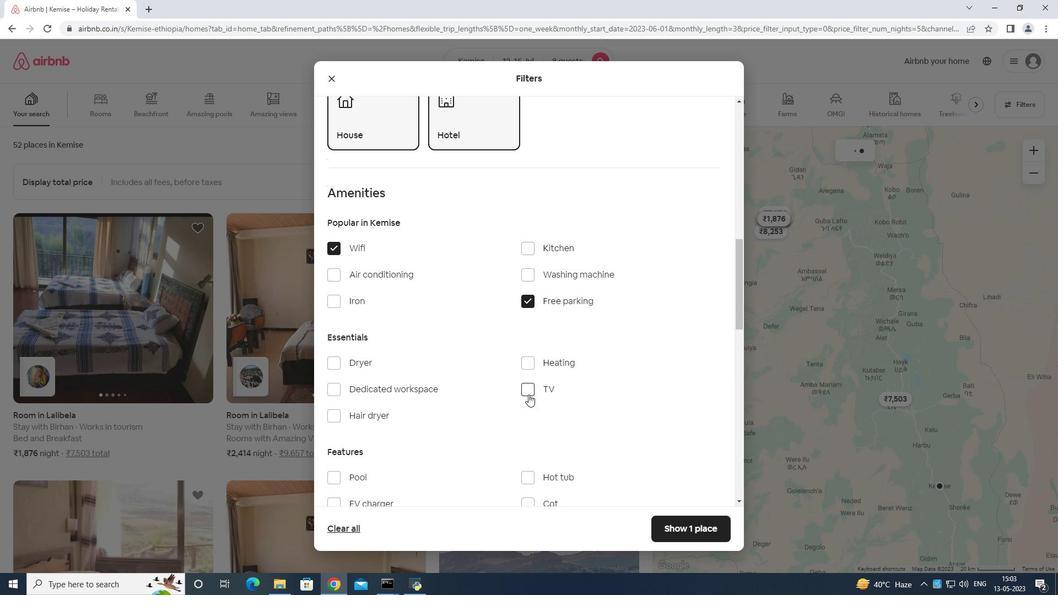
Action: Mouse pressed left at (525, 387)
Screenshot: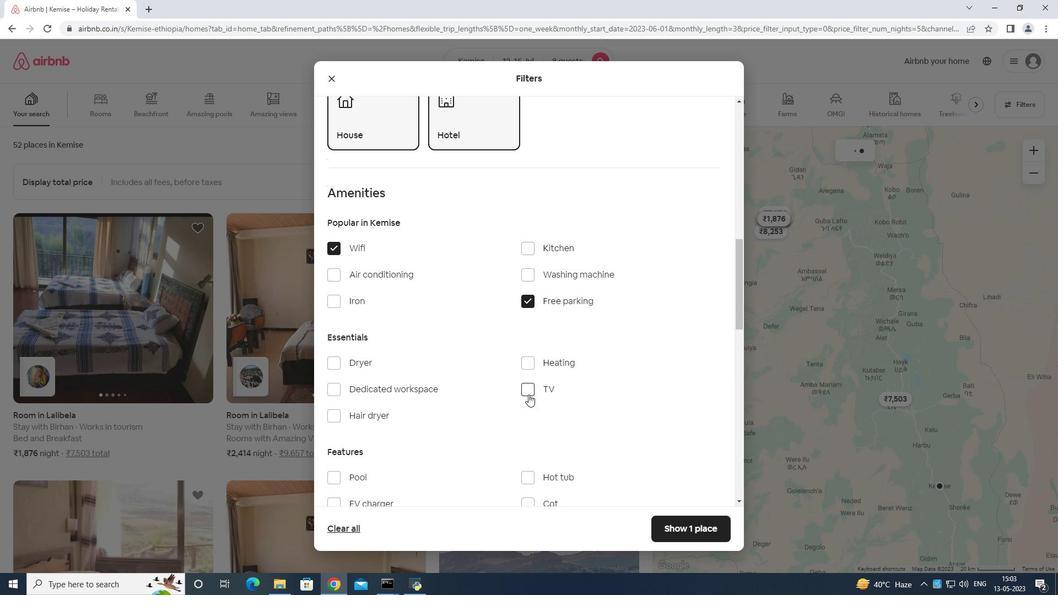 
Action: Mouse moved to (564, 375)
Screenshot: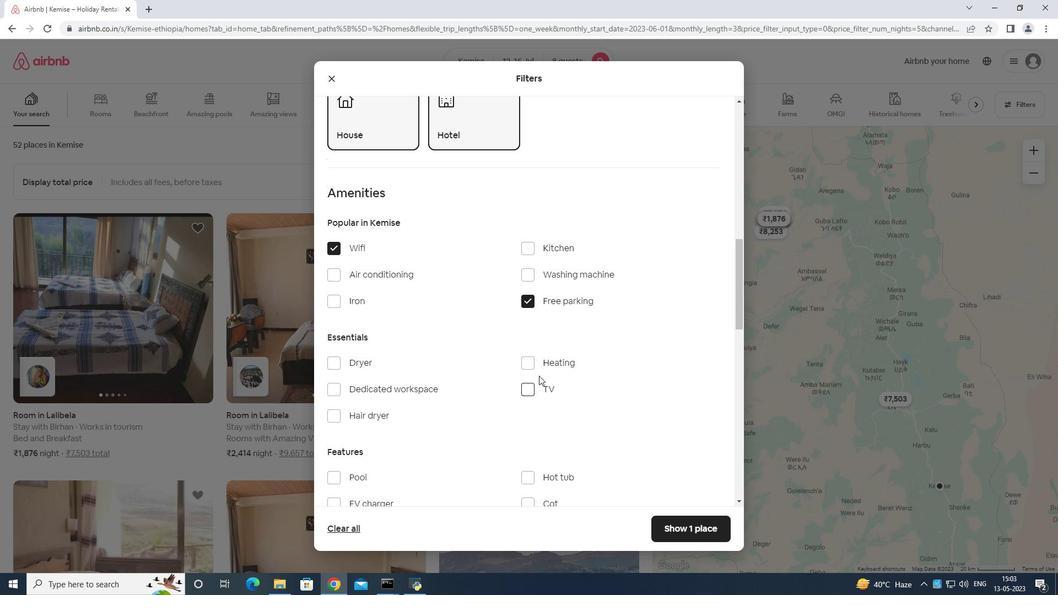 
Action: Mouse scrolled (564, 375) with delta (0, 0)
Screenshot: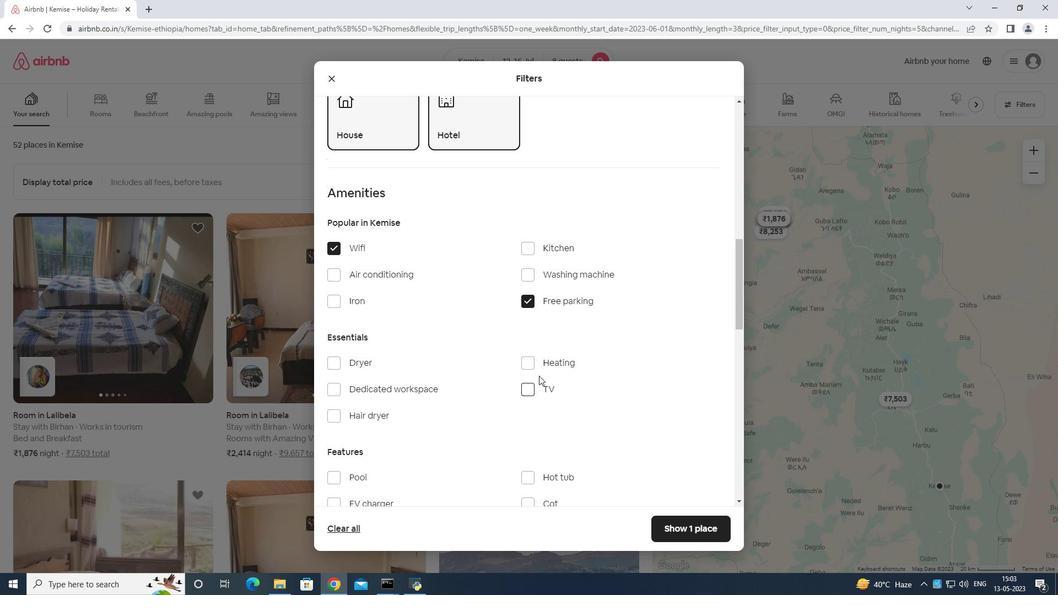 
Action: Mouse moved to (563, 385)
Screenshot: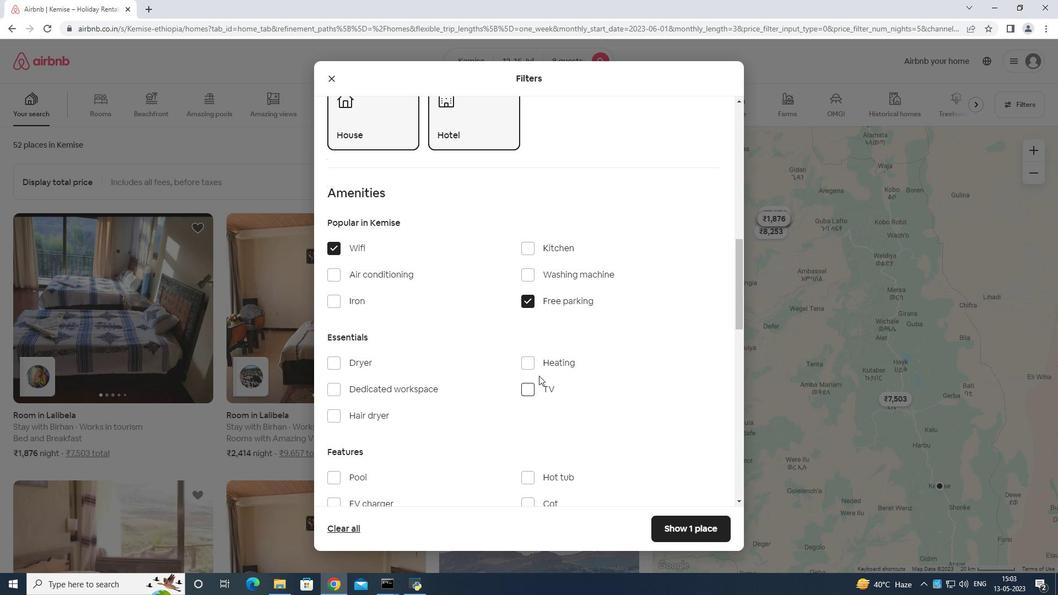 
Action: Mouse scrolled (563, 385) with delta (0, 0)
Screenshot: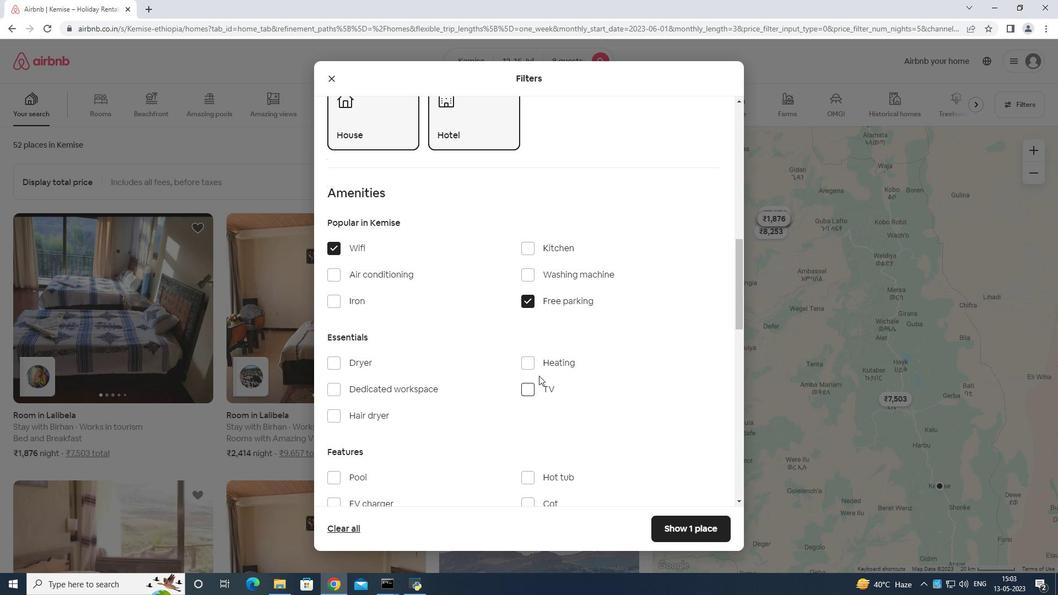 
Action: Mouse moved to (562, 387)
Screenshot: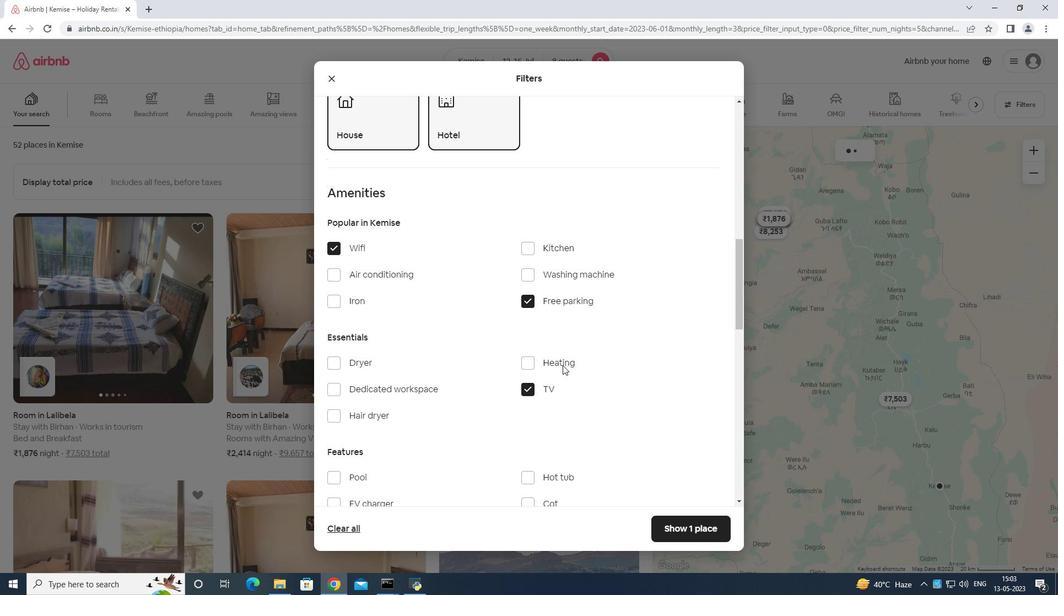 
Action: Mouse scrolled (562, 386) with delta (0, 0)
Screenshot: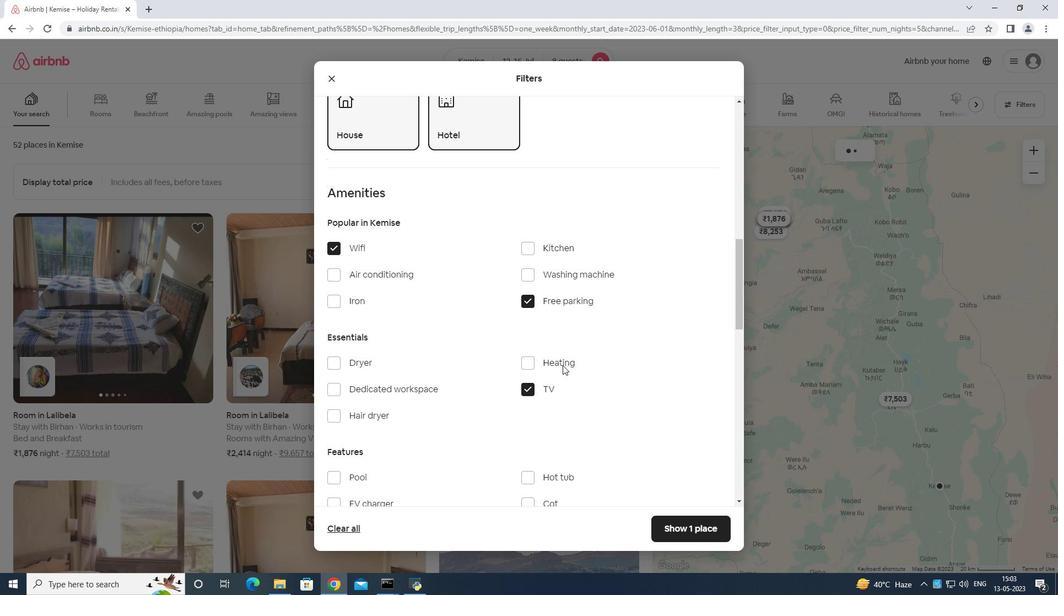 
Action: Mouse scrolled (562, 386) with delta (0, 0)
Screenshot: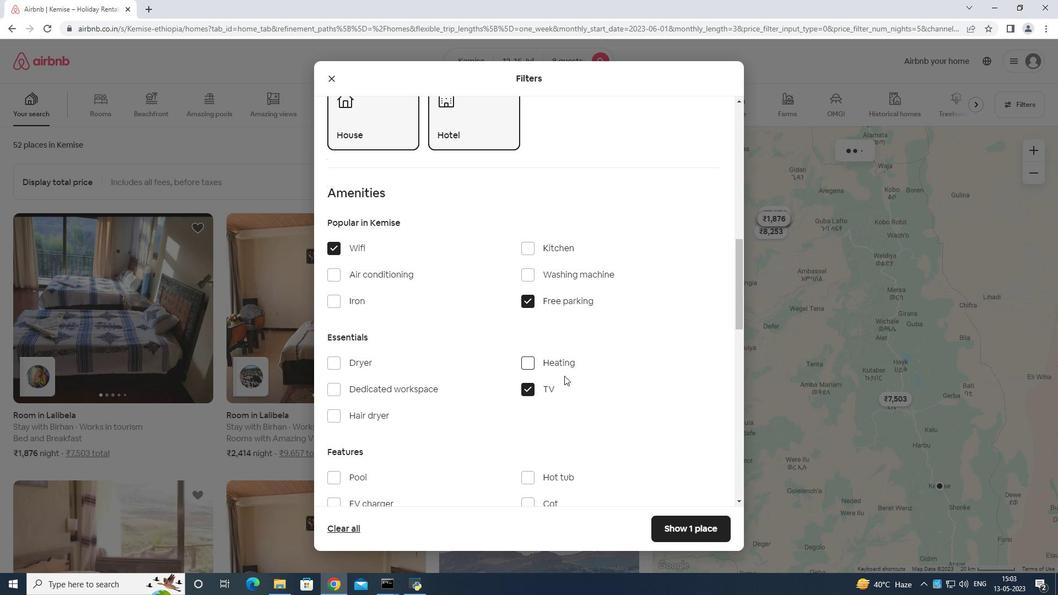 
Action: Mouse moved to (340, 314)
Screenshot: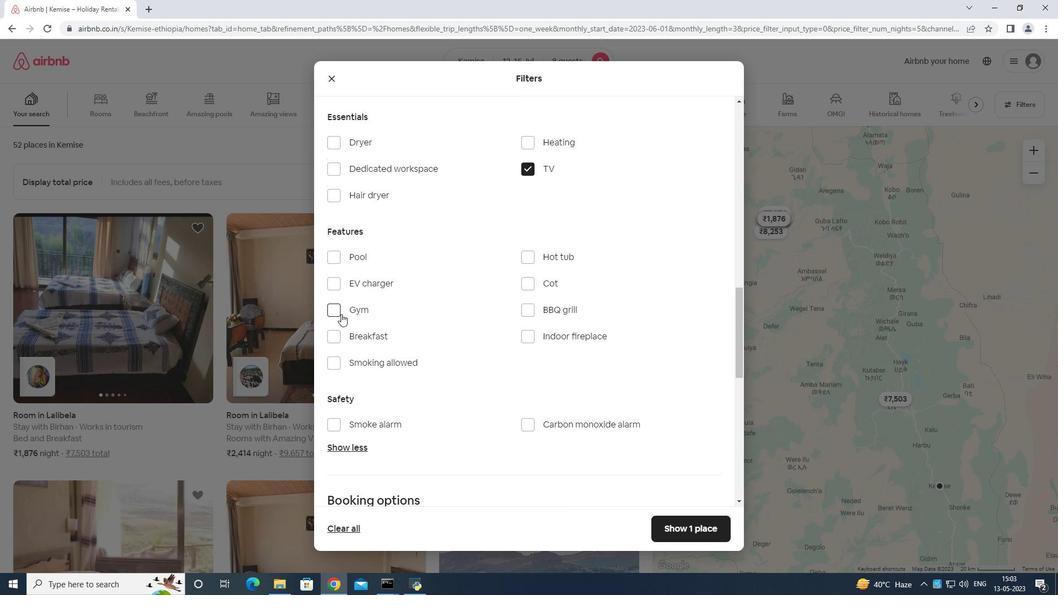 
Action: Mouse pressed left at (340, 314)
Screenshot: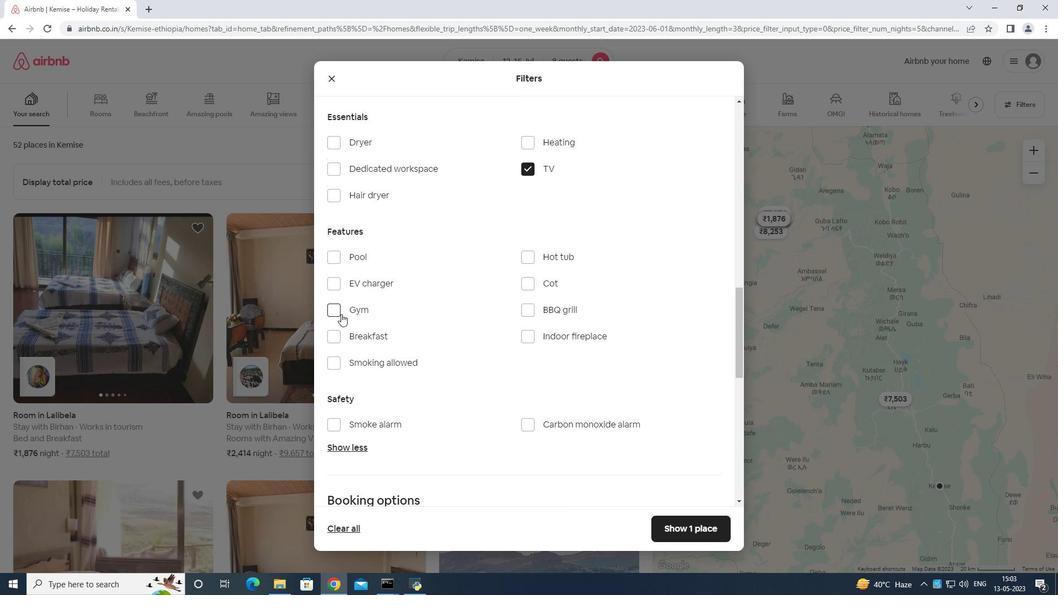 
Action: Mouse moved to (330, 330)
Screenshot: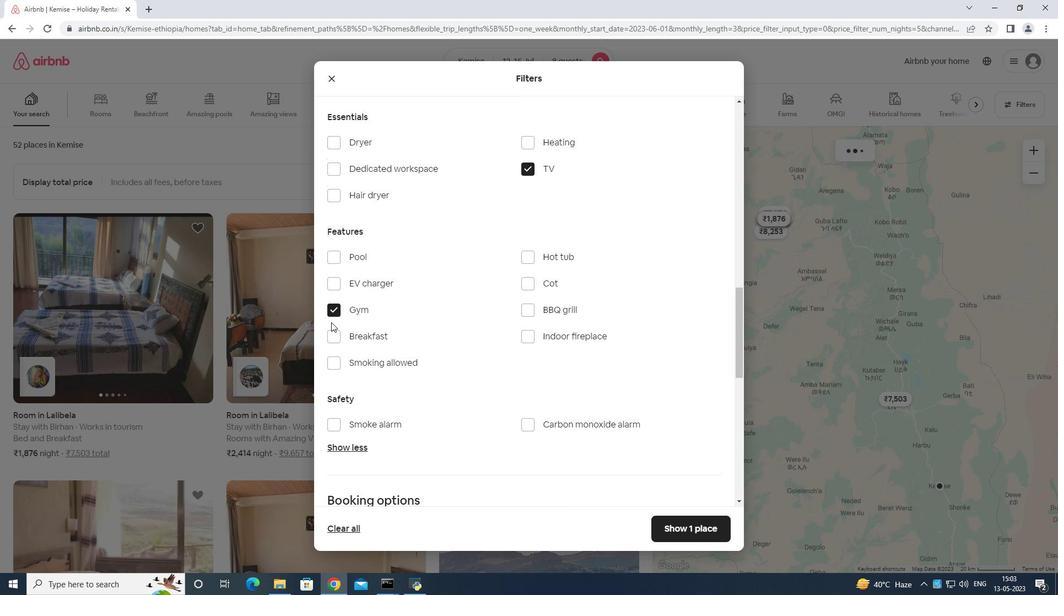 
Action: Mouse pressed left at (330, 330)
Screenshot: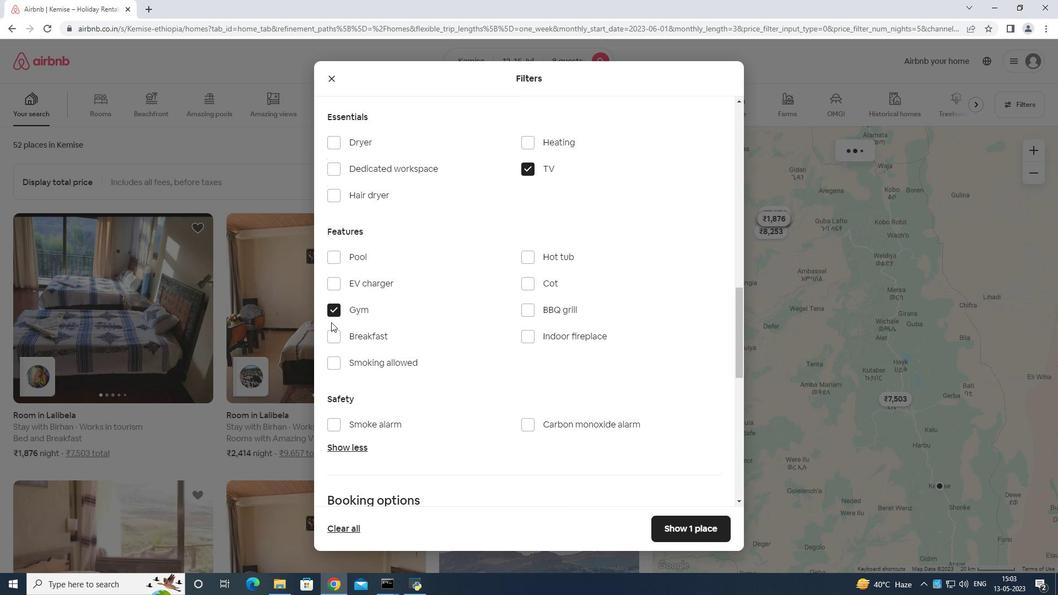 
Action: Mouse moved to (543, 331)
Screenshot: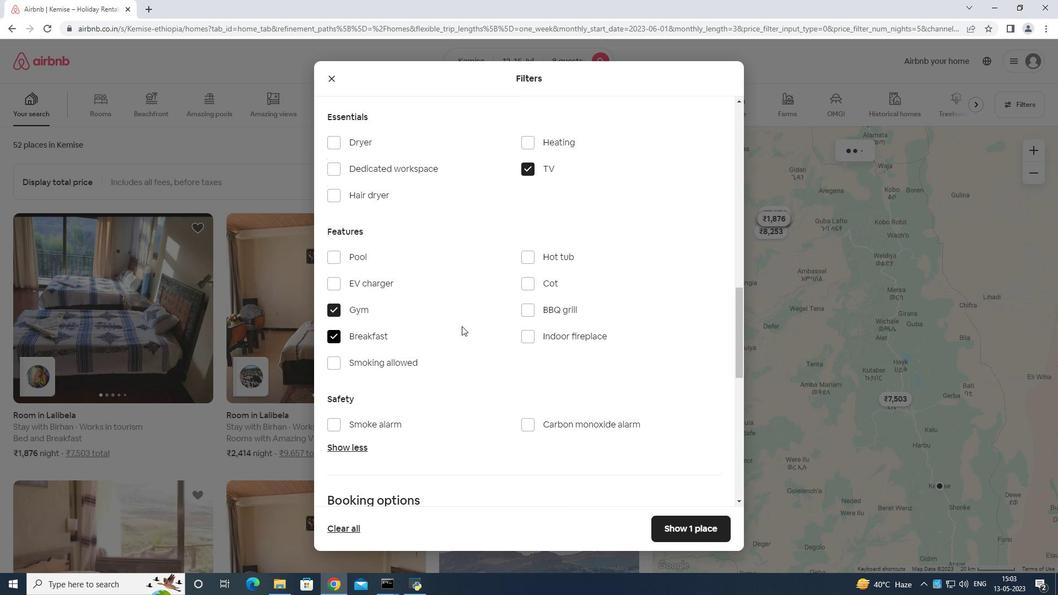 
Action: Mouse scrolled (543, 330) with delta (0, 0)
Screenshot: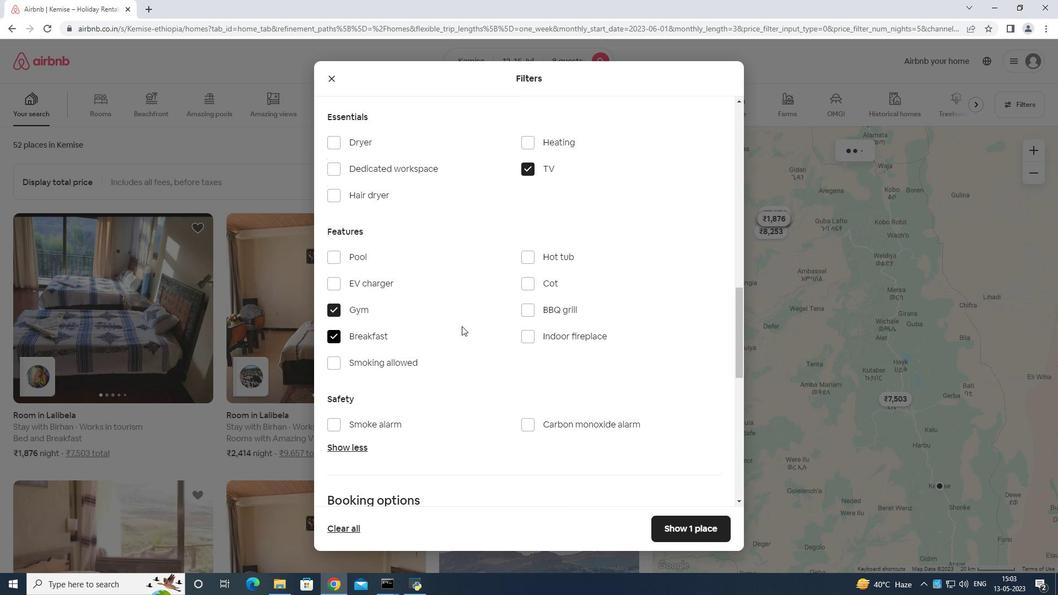 
Action: Mouse moved to (548, 333)
Screenshot: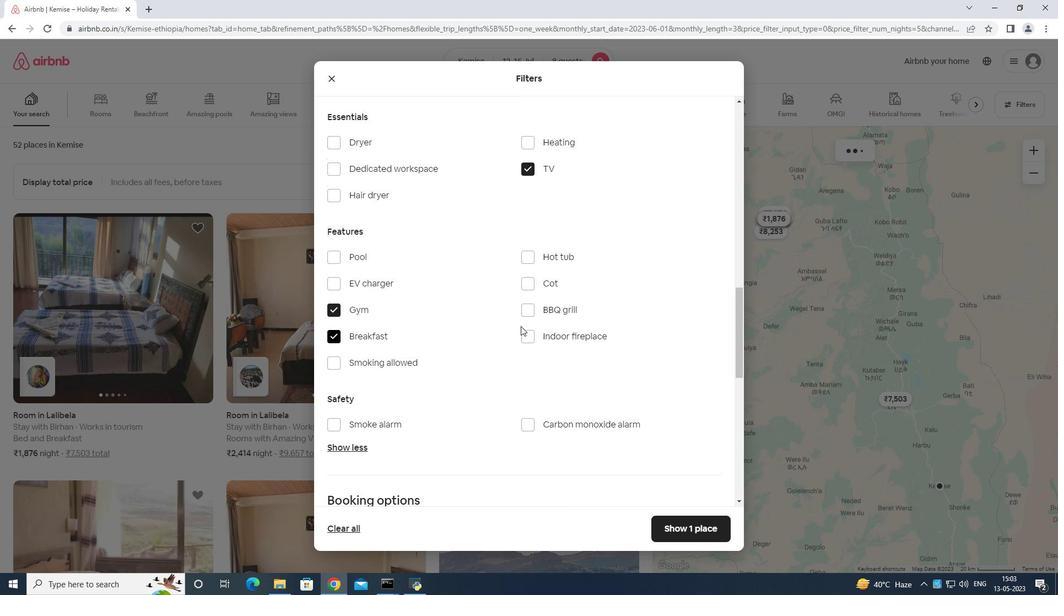 
Action: Mouse scrolled (548, 332) with delta (0, 0)
Screenshot: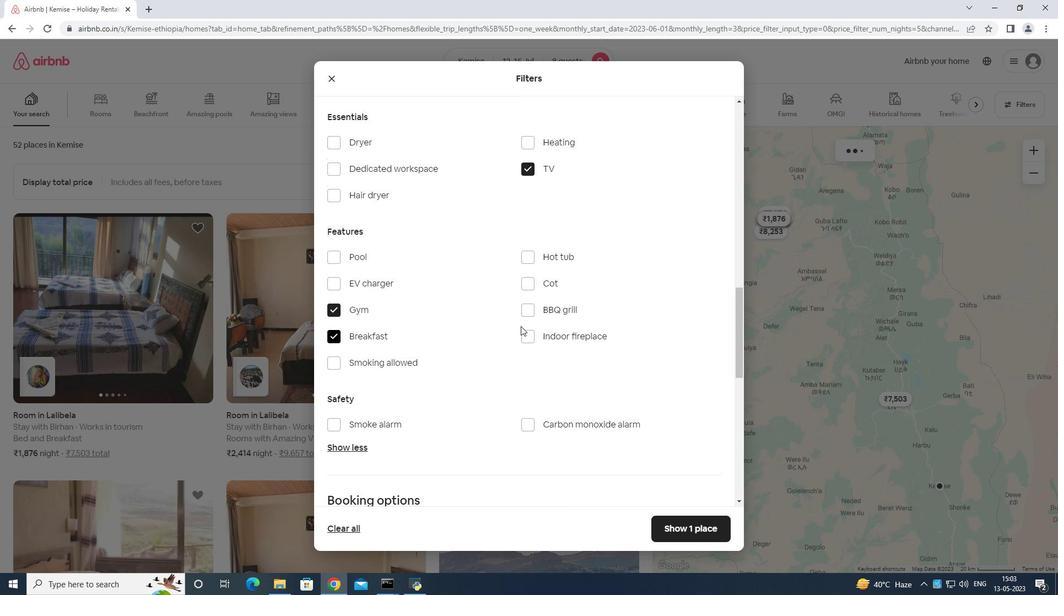 
Action: Mouse moved to (562, 332)
Screenshot: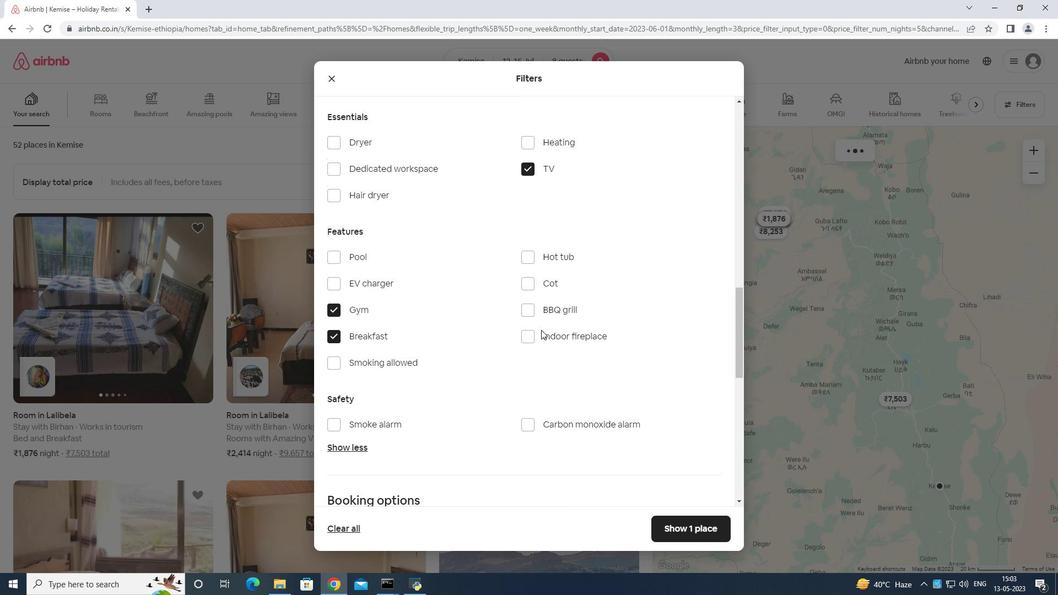 
Action: Mouse scrolled (562, 331) with delta (0, 0)
Screenshot: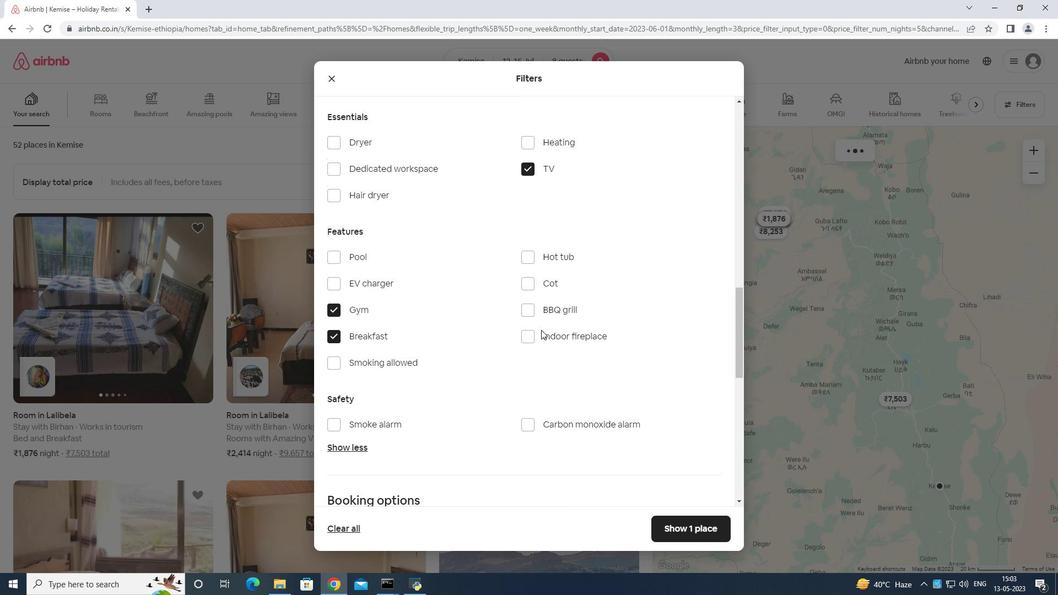 
Action: Mouse moved to (572, 332)
Screenshot: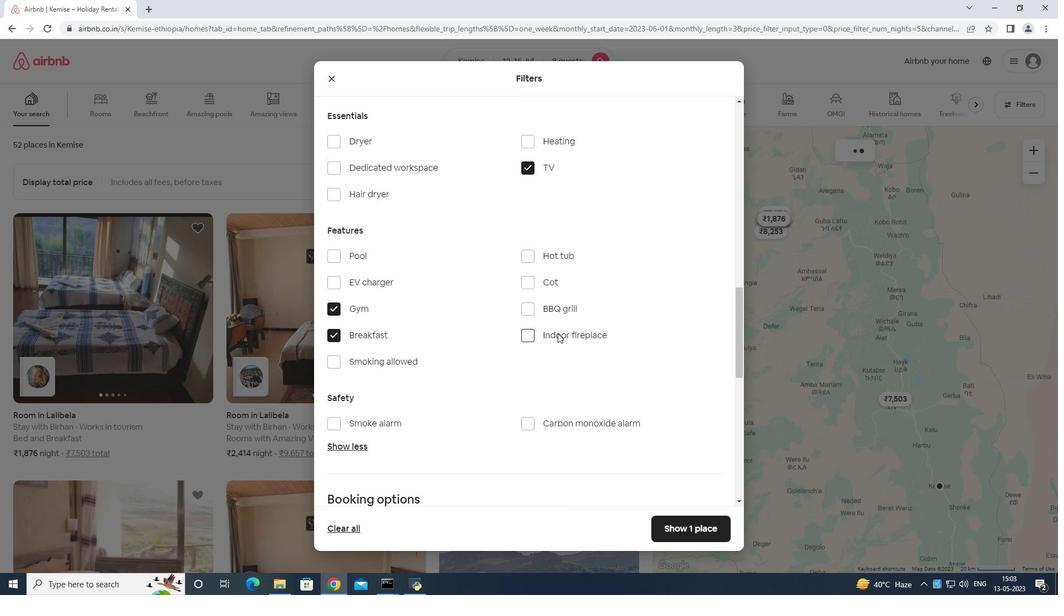 
Action: Mouse scrolled (572, 331) with delta (0, 0)
Screenshot: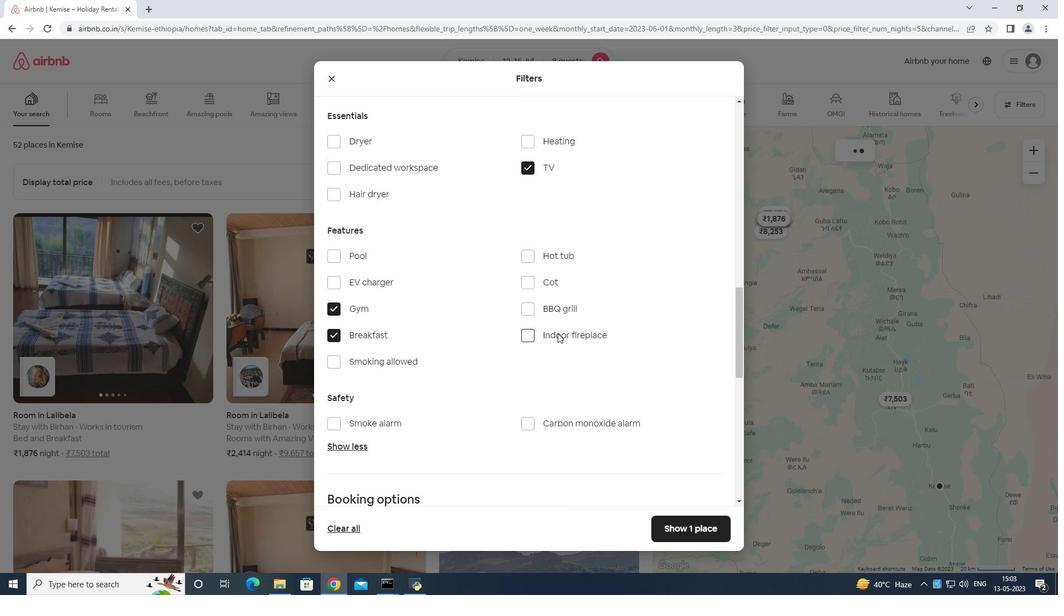 
Action: Mouse moved to (584, 332)
Screenshot: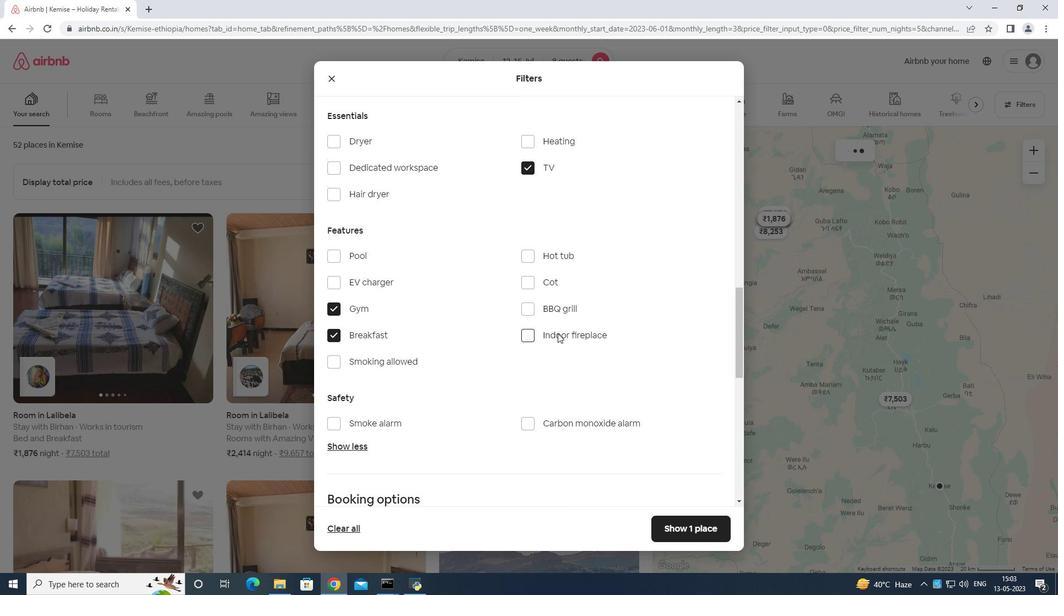 
Action: Mouse scrolled (584, 331) with delta (0, 0)
Screenshot: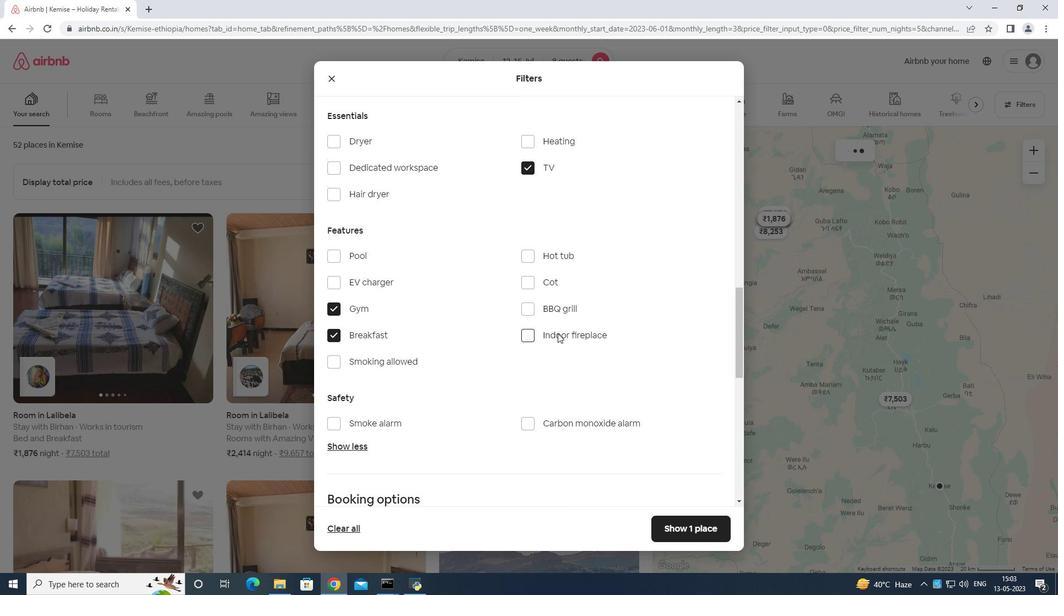 
Action: Mouse moved to (699, 304)
Screenshot: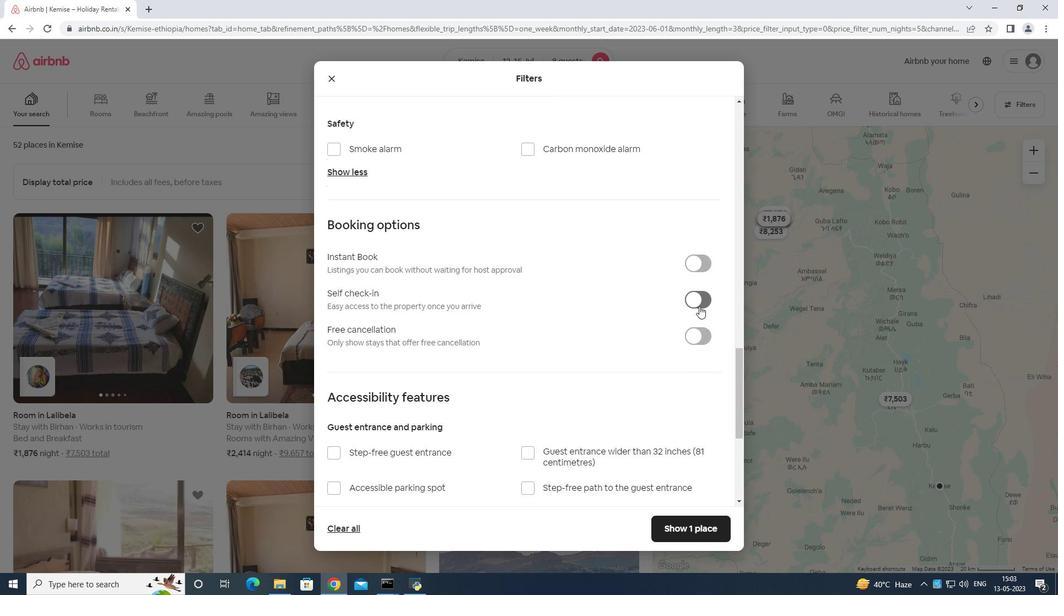 
Action: Mouse pressed left at (699, 304)
Screenshot: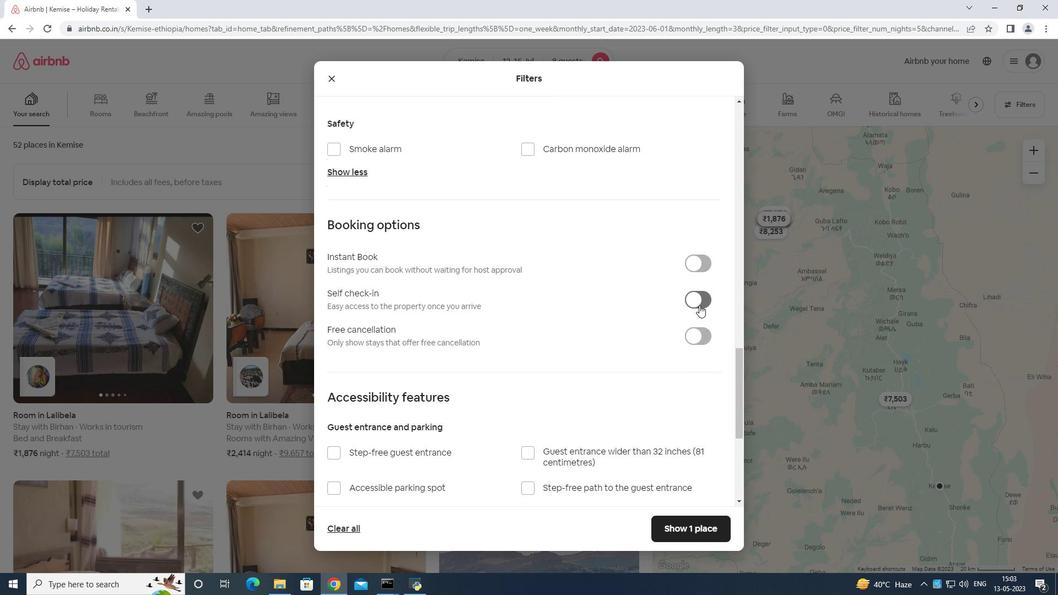 
Action: Mouse moved to (693, 288)
Screenshot: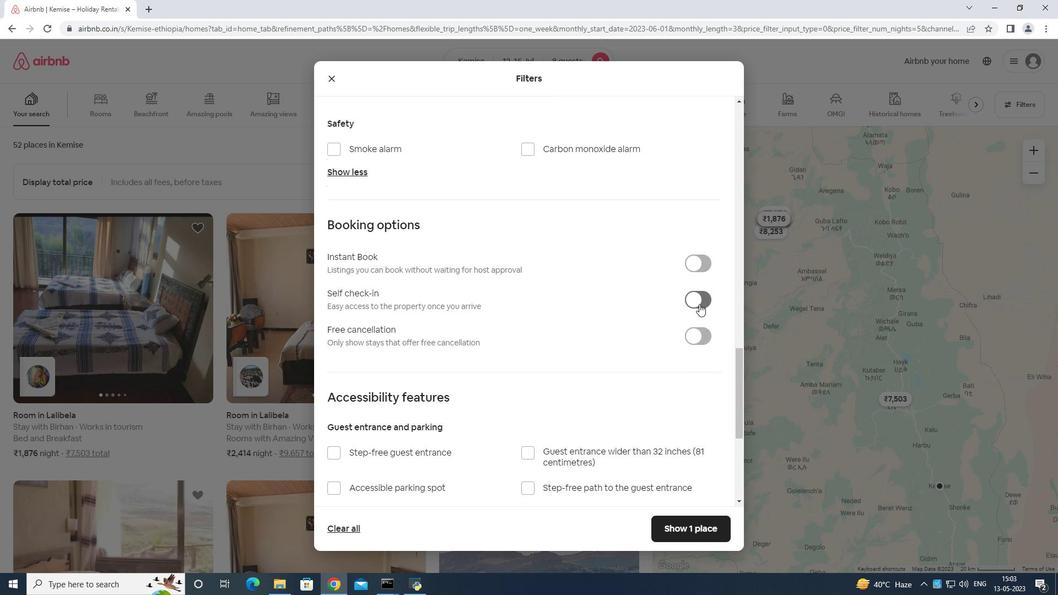 
Action: Mouse scrolled (693, 288) with delta (0, 0)
Screenshot: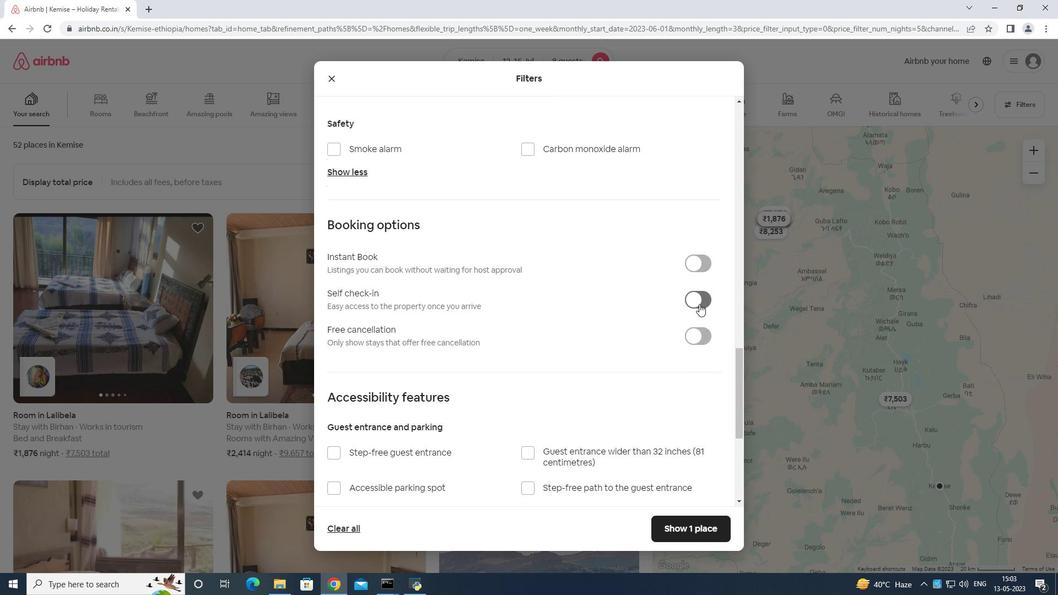 
Action: Mouse moved to (693, 292)
Screenshot: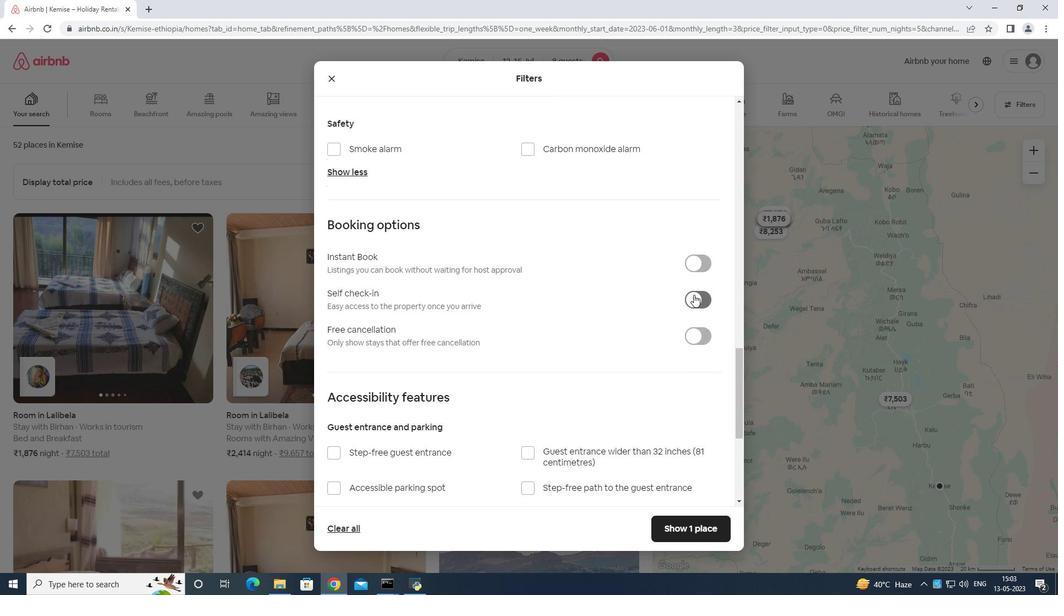 
Action: Mouse scrolled (693, 291) with delta (0, 0)
Screenshot: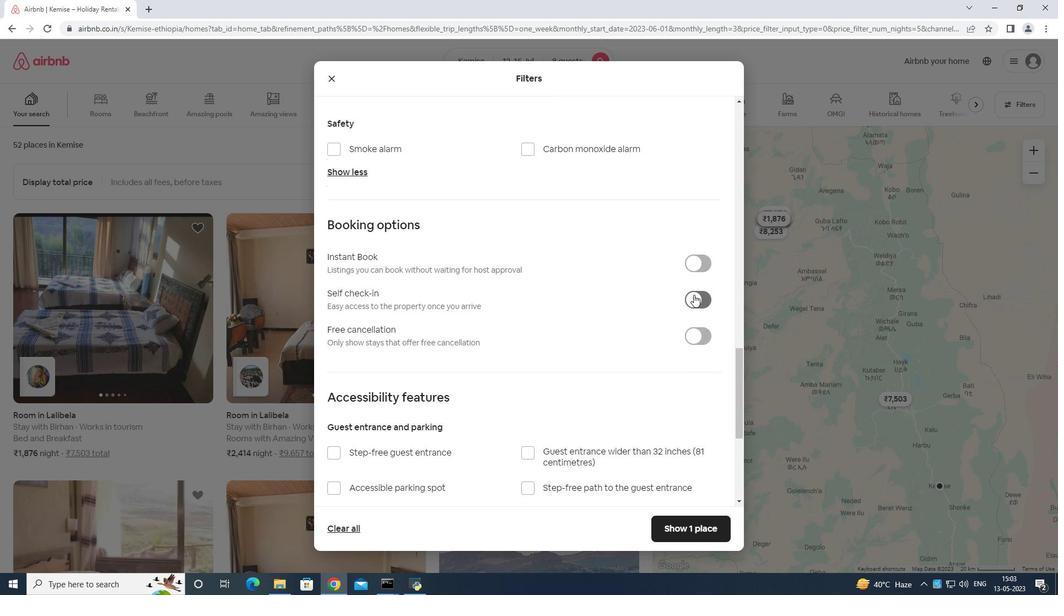 
Action: Mouse moved to (692, 293)
Screenshot: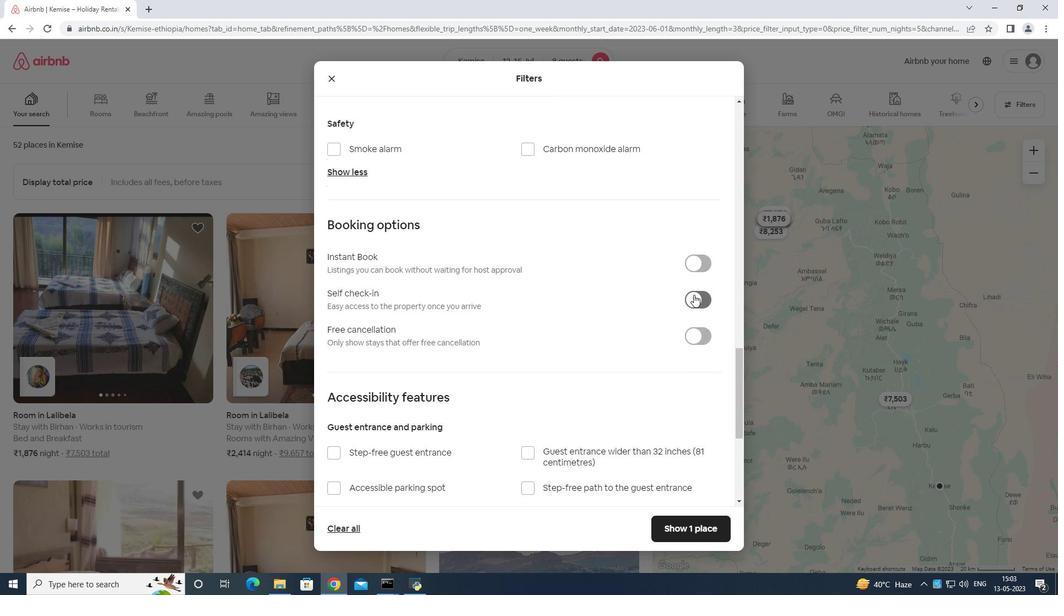 
Action: Mouse scrolled (692, 292) with delta (0, 0)
Screenshot: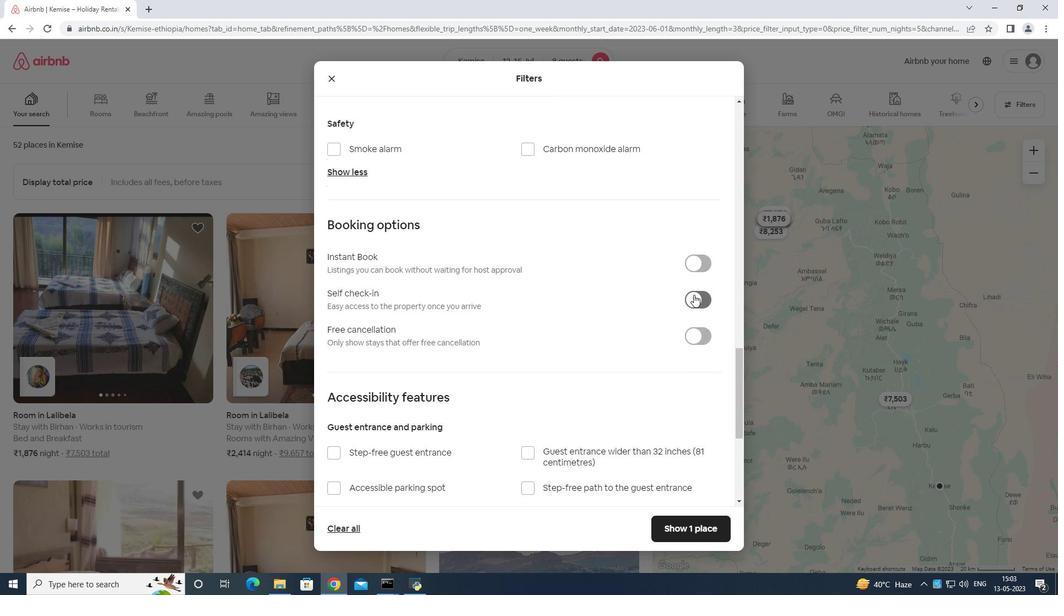 
Action: Mouse moved to (692, 294)
Screenshot: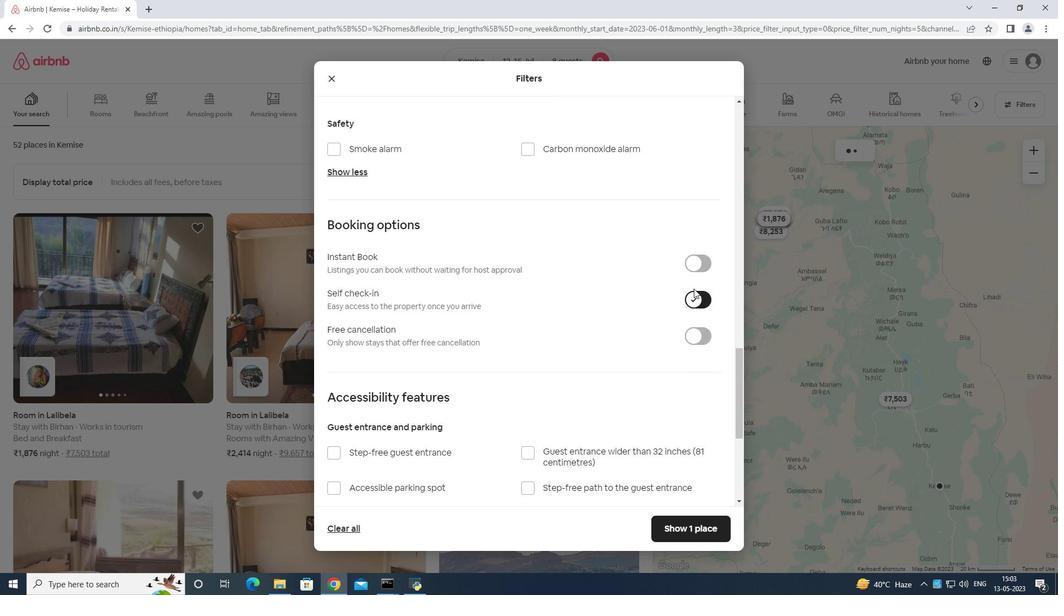 
Action: Mouse scrolled (692, 294) with delta (0, 0)
Screenshot: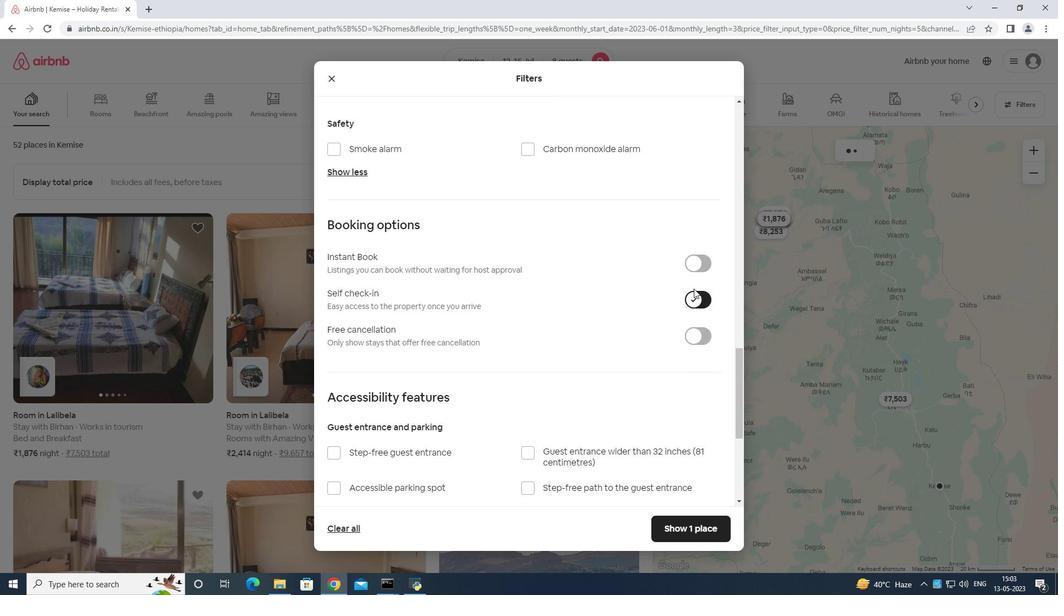 
Action: Mouse moved to (679, 296)
Screenshot: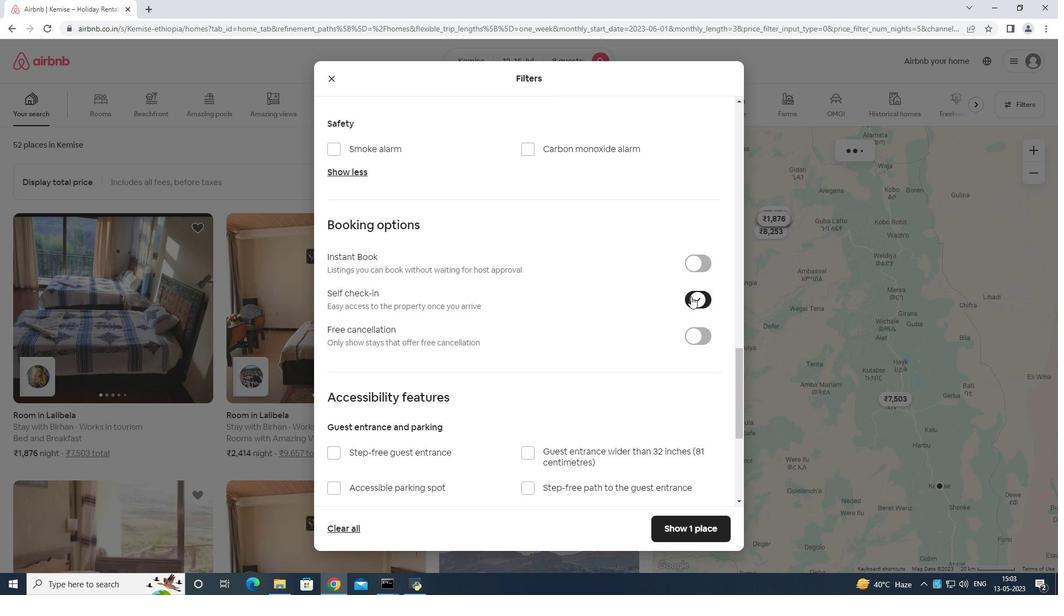 
Action: Mouse scrolled (679, 296) with delta (0, 0)
Screenshot: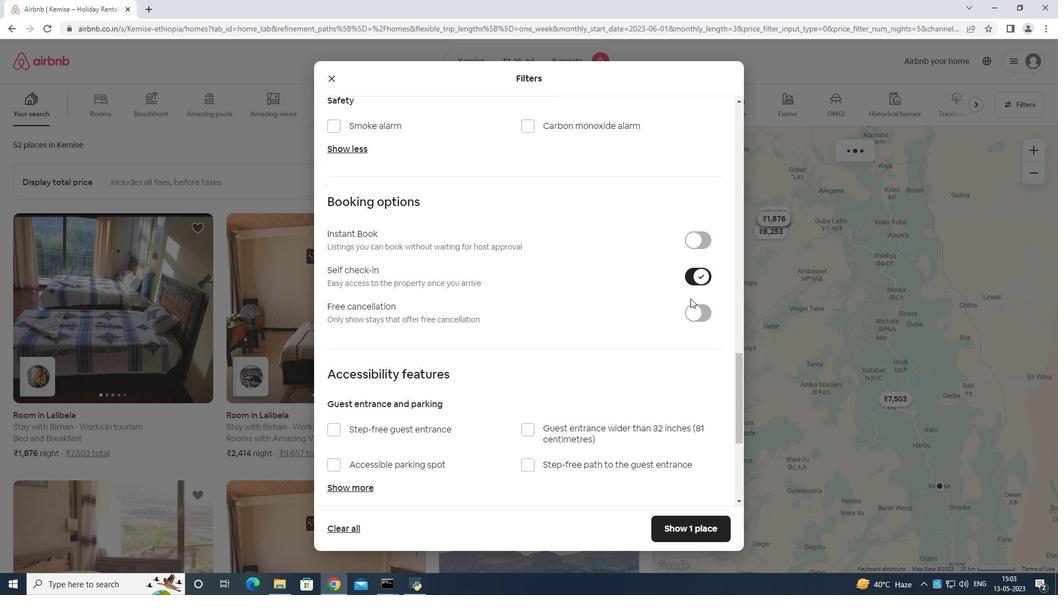 
Action: Mouse moved to (676, 305)
Screenshot: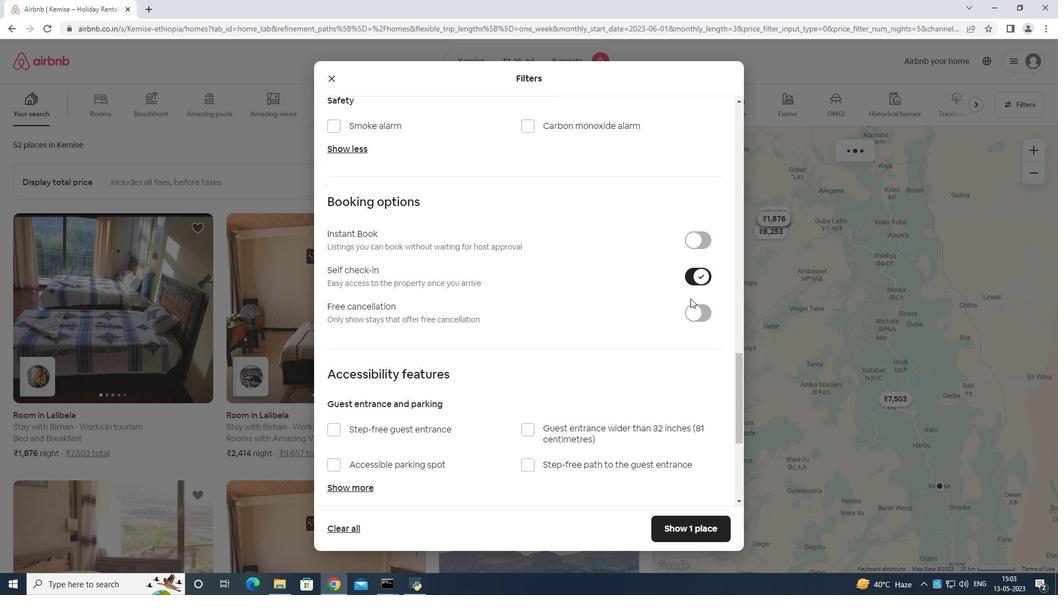 
Action: Mouse scrolled (676, 304) with delta (0, 0)
Screenshot: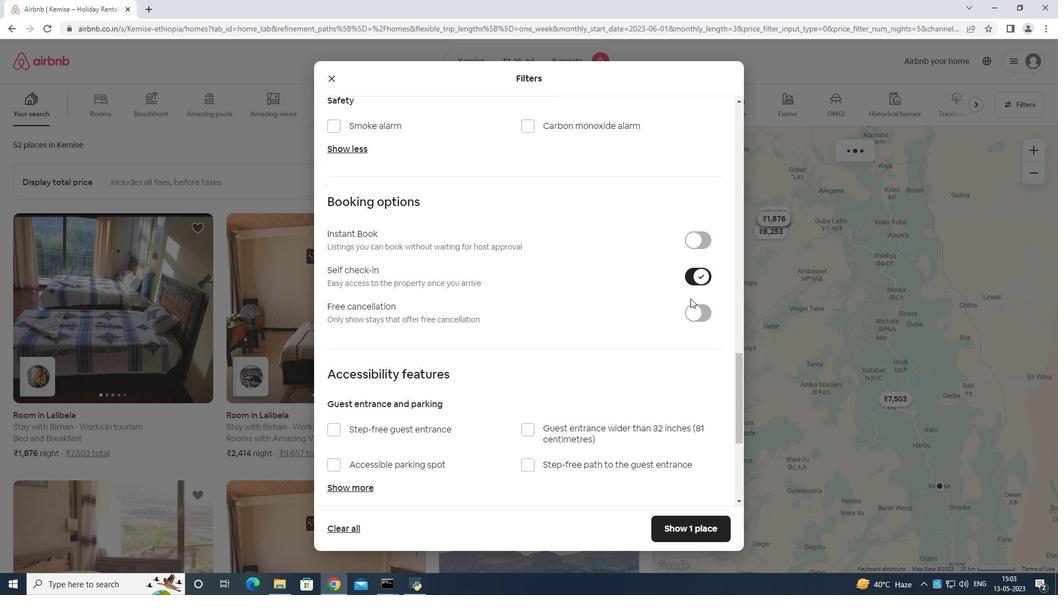 
Action: Mouse moved to (675, 305)
Screenshot: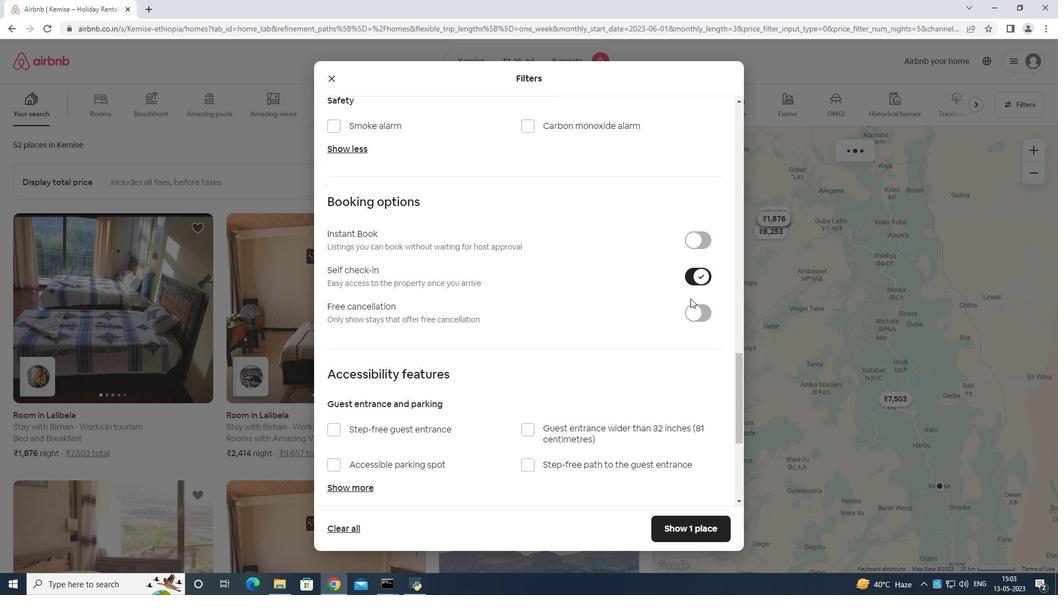 
Action: Mouse scrolled (675, 305) with delta (0, 0)
Screenshot: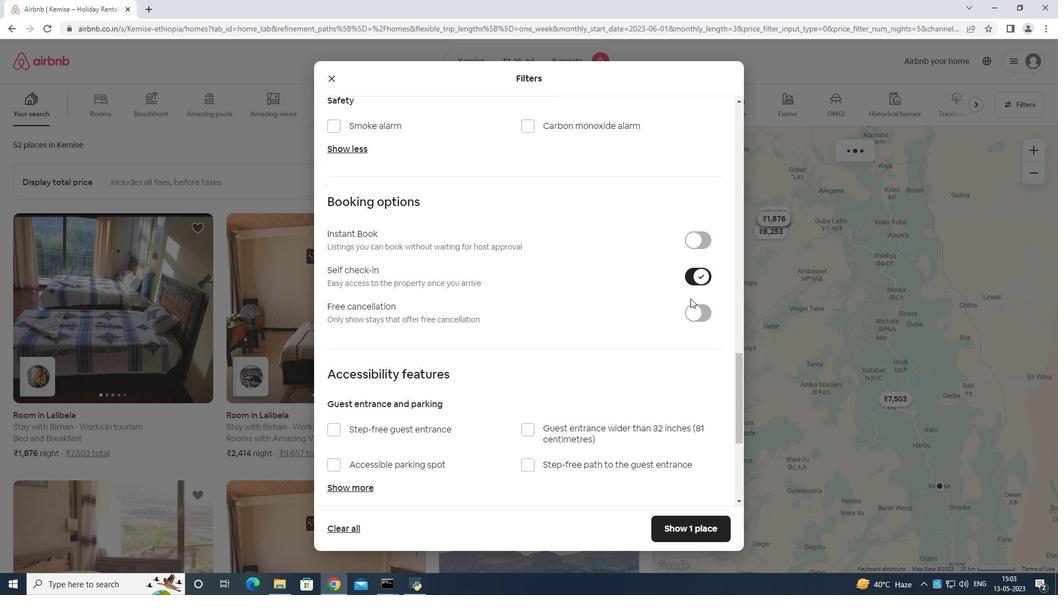 
Action: Mouse moved to (673, 309)
Screenshot: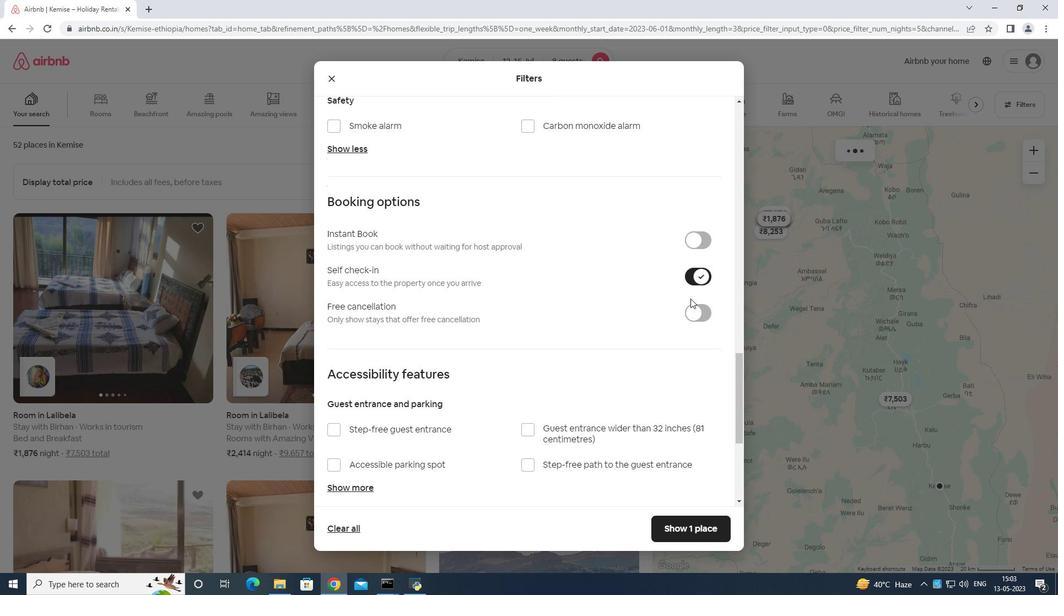 
Action: Mouse scrolled (673, 309) with delta (0, 0)
Screenshot: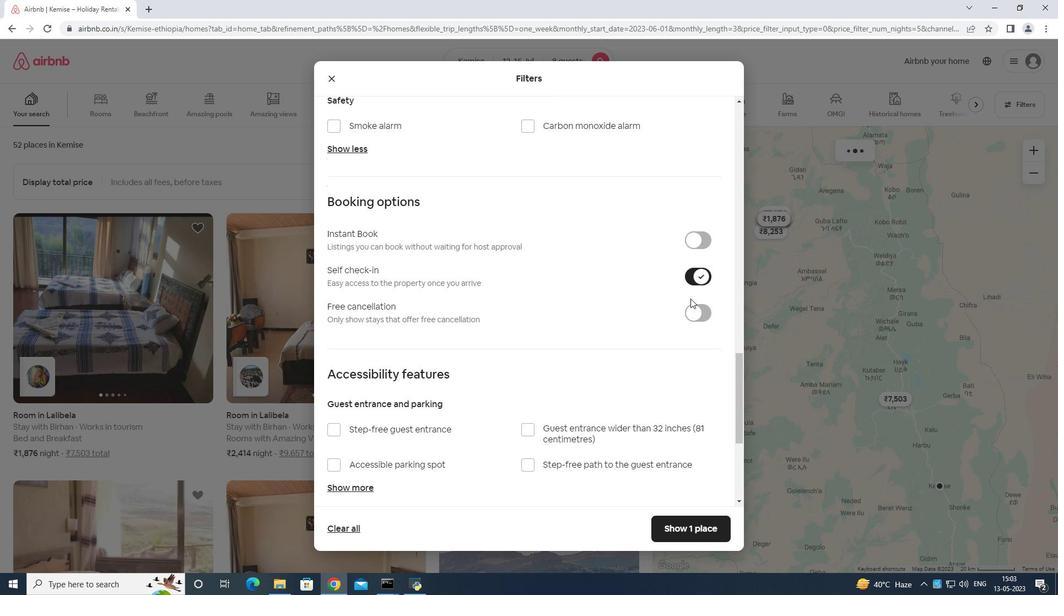 
Action: Mouse moved to (661, 315)
Screenshot: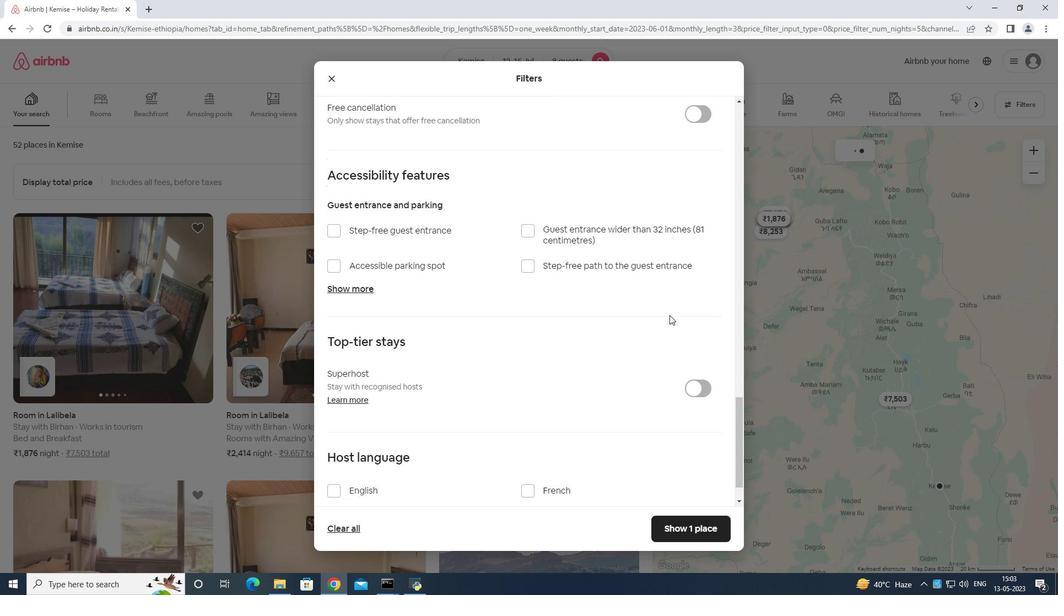 
Action: Mouse scrolled (661, 315) with delta (0, 0)
Screenshot: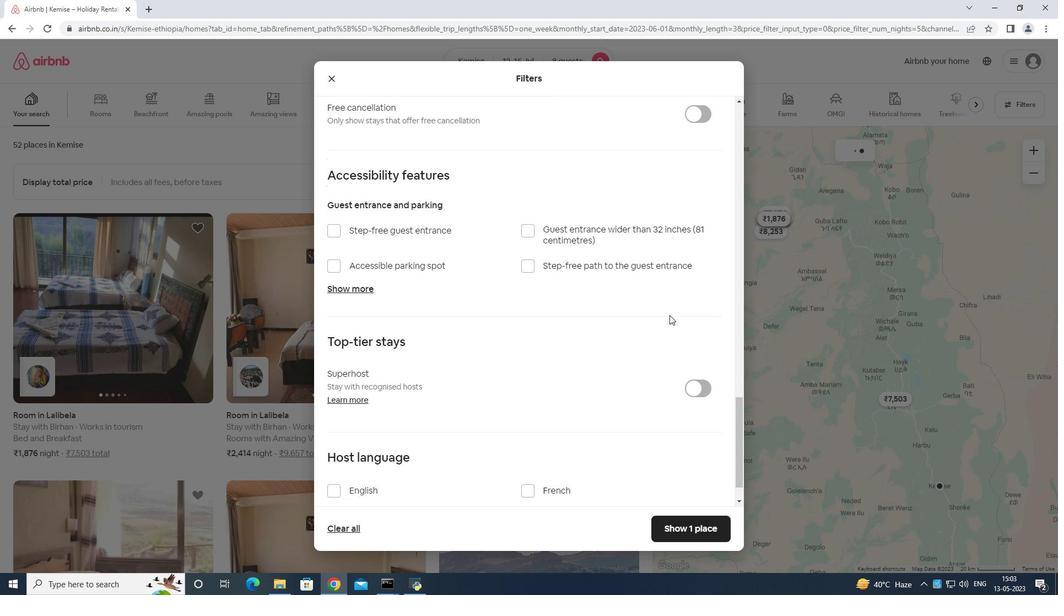 
Action: Mouse moved to (656, 320)
Screenshot: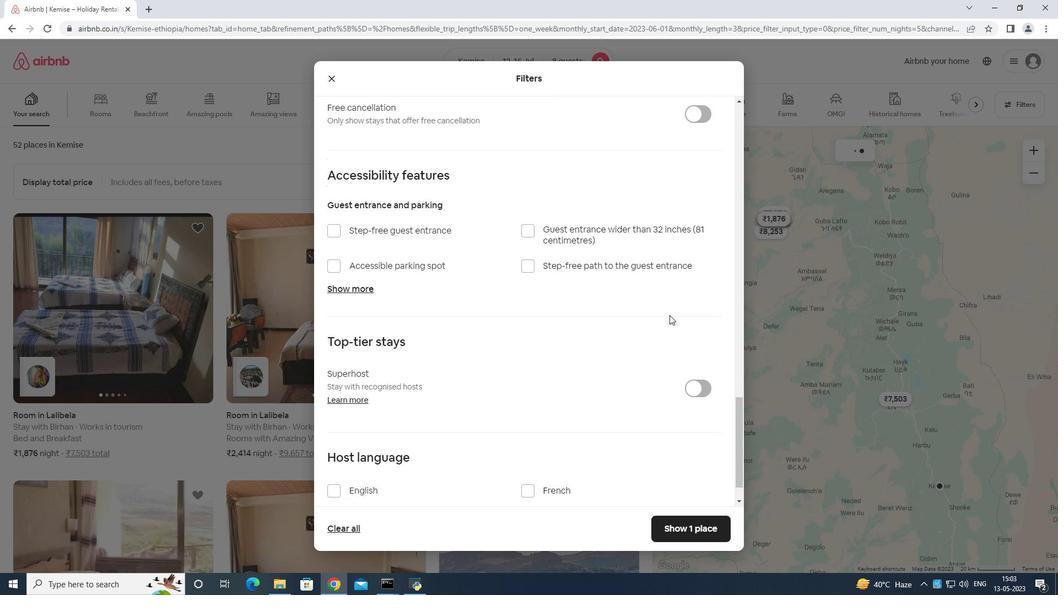 
Action: Mouse scrolled (658, 318) with delta (0, 0)
Screenshot: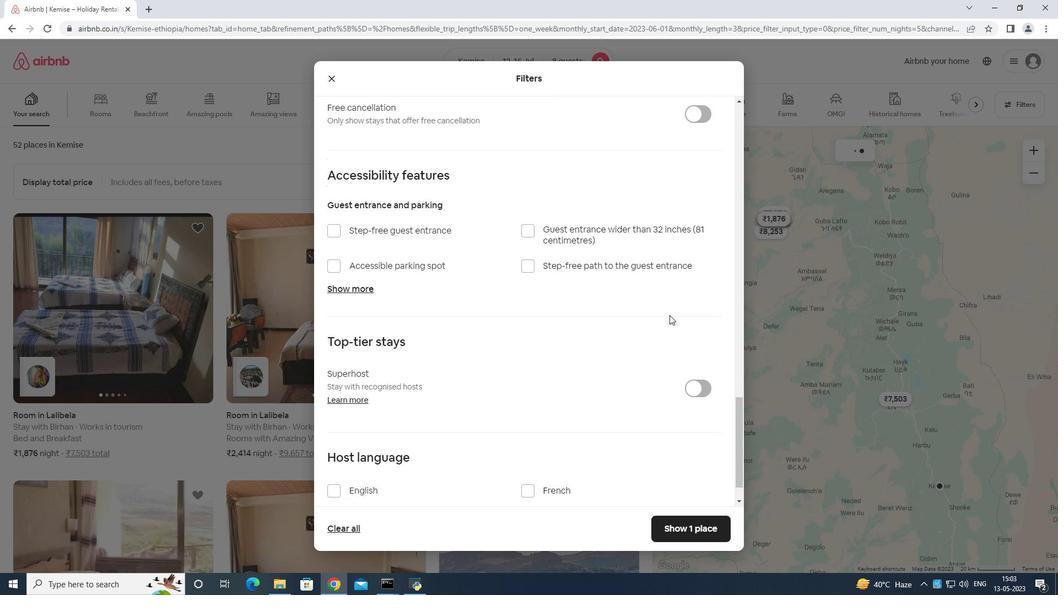 
Action: Mouse moved to (654, 323)
Screenshot: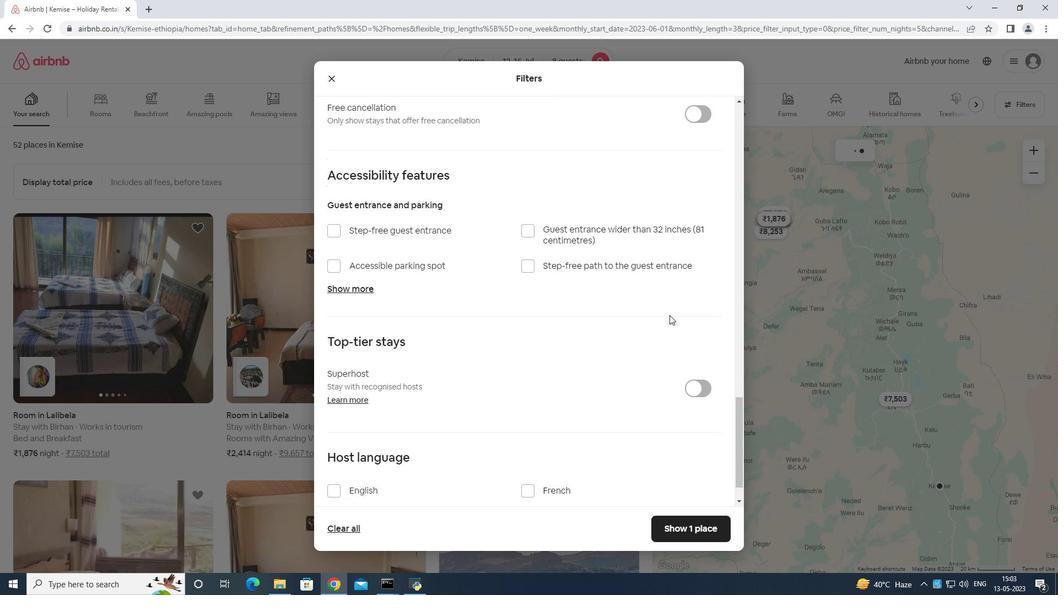 
Action: Mouse scrolled (654, 323) with delta (0, 0)
Screenshot: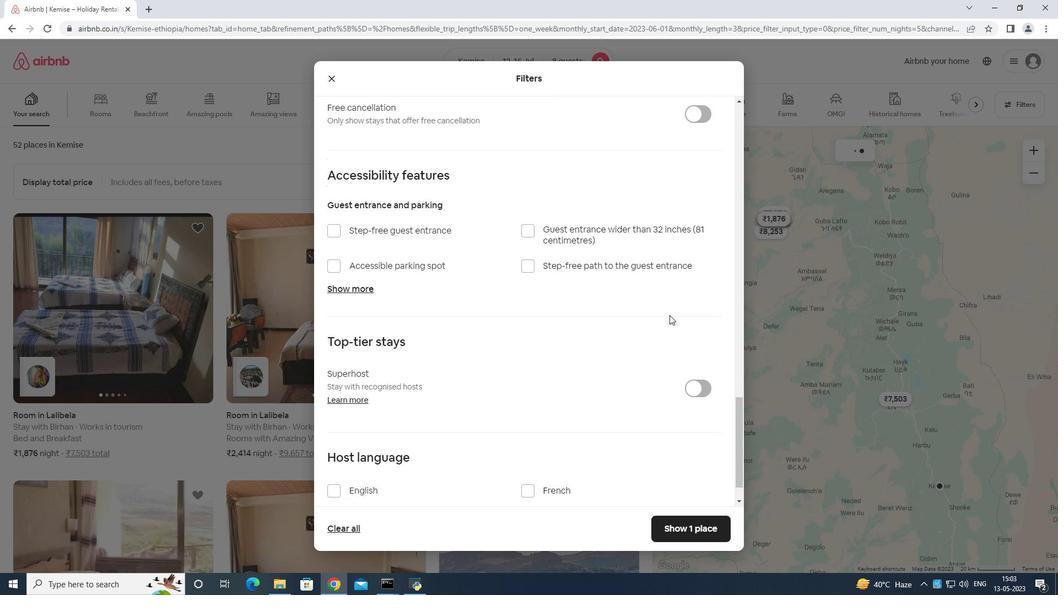 
Action: Mouse moved to (336, 444)
Screenshot: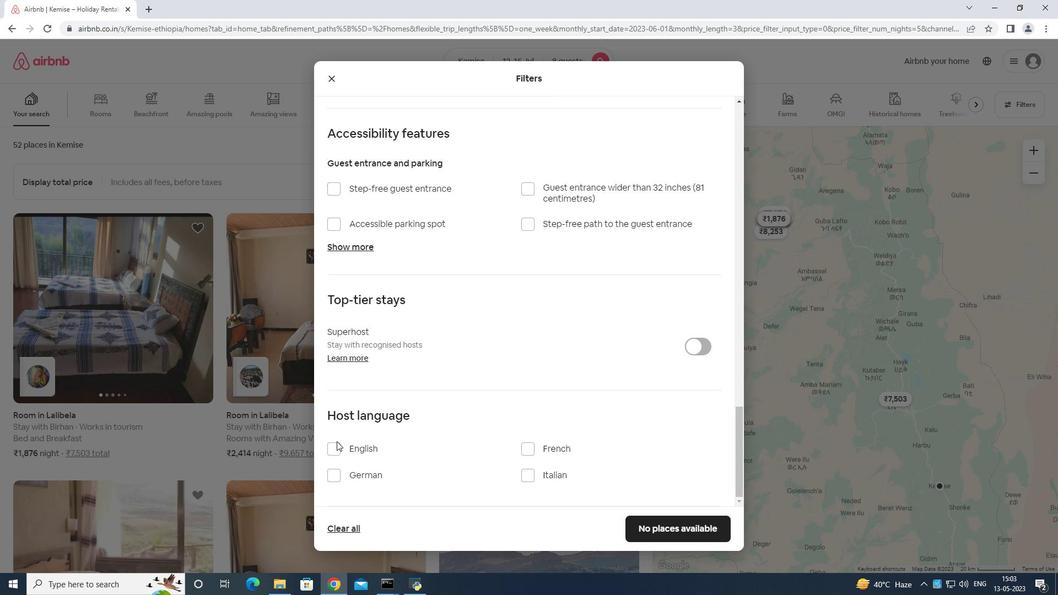 
Action: Mouse pressed left at (336, 443)
Screenshot: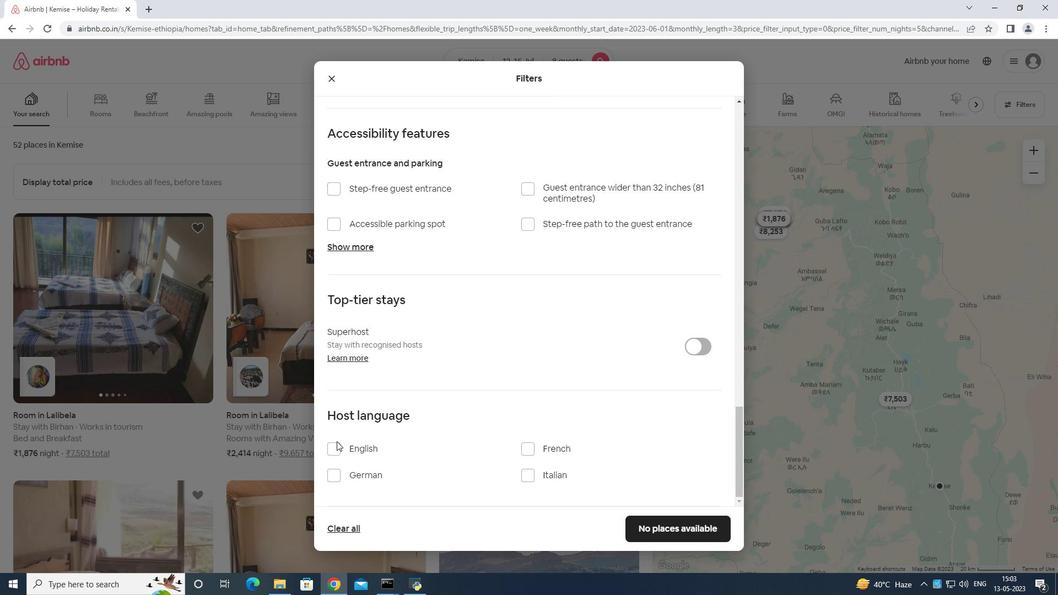 
Action: Mouse moved to (653, 525)
Screenshot: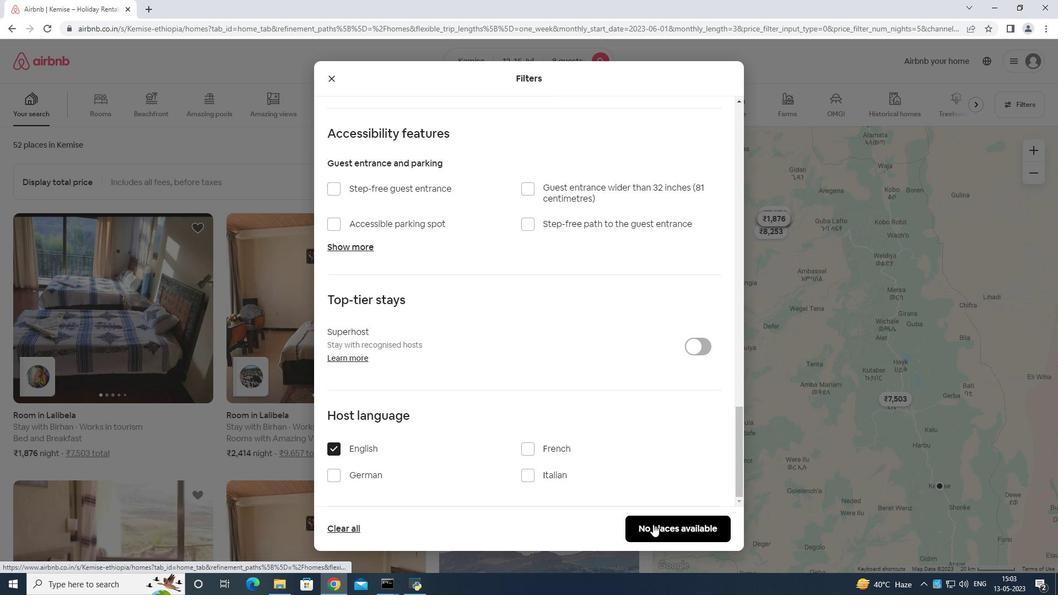 
Action: Mouse pressed left at (653, 525)
Screenshot: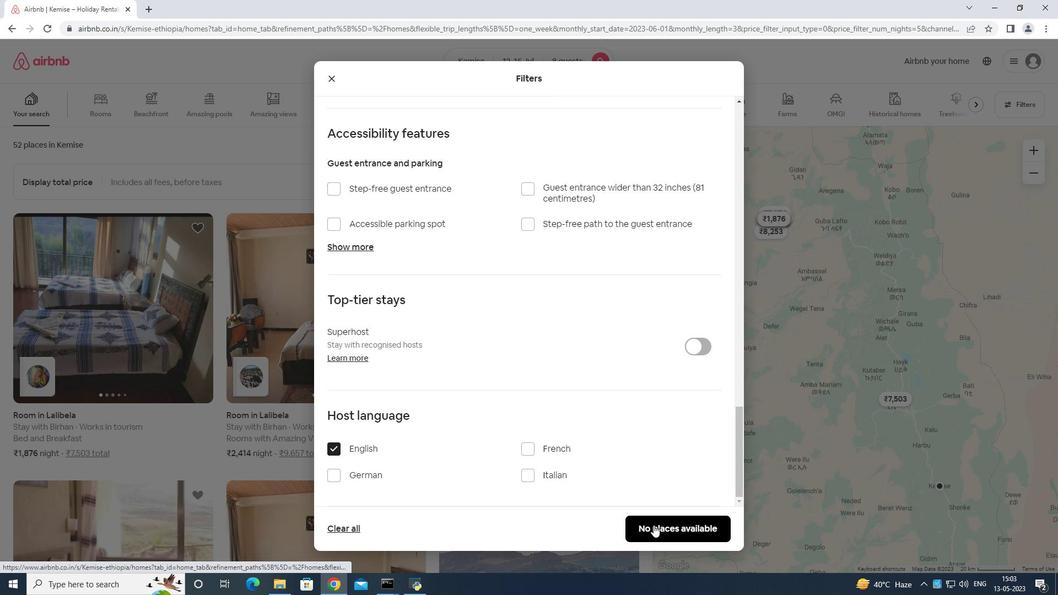 
Action: Mouse moved to (653, 525)
Screenshot: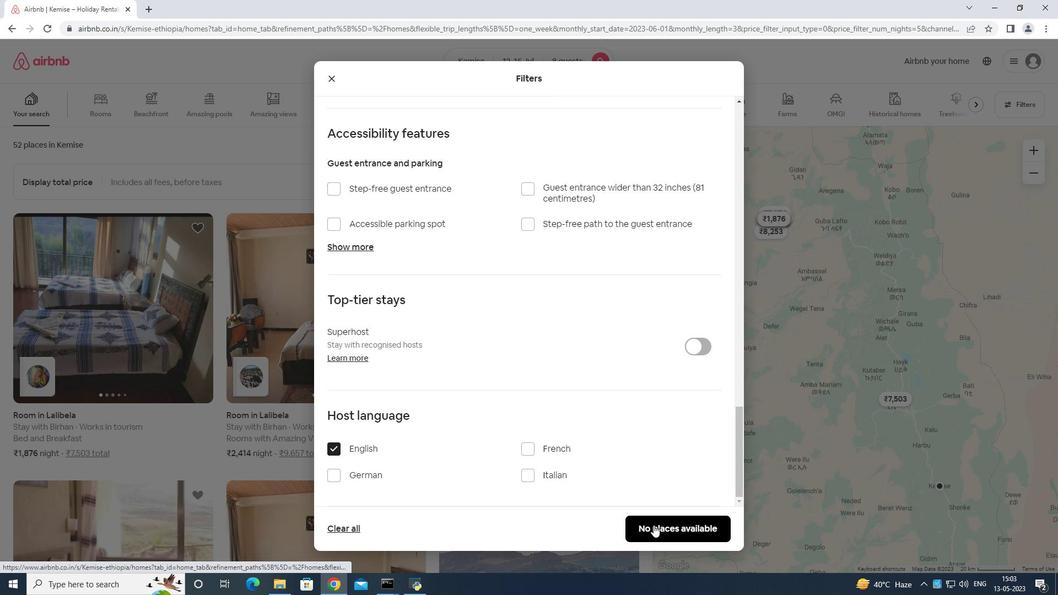 
